 Task: Compare two washing machines on Flipkart.
Action: Mouse moved to (487, 266)
Screenshot: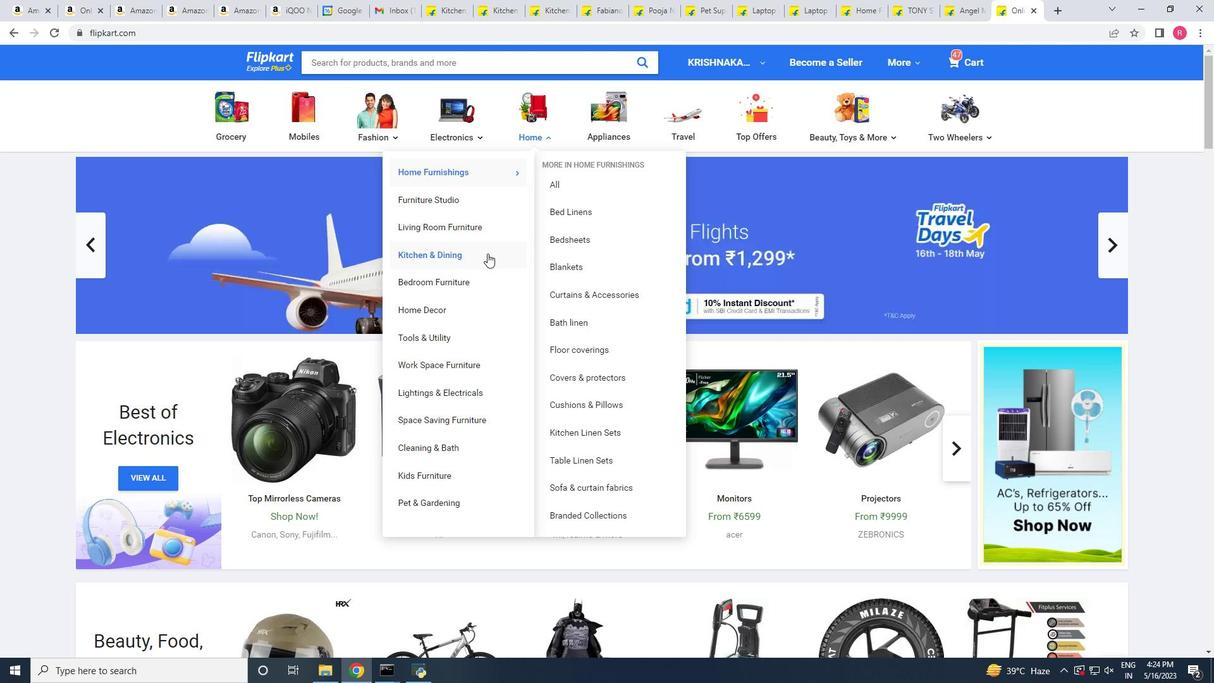 
Action: Mouse scrolled (487, 266) with delta (0, 0)
Screenshot: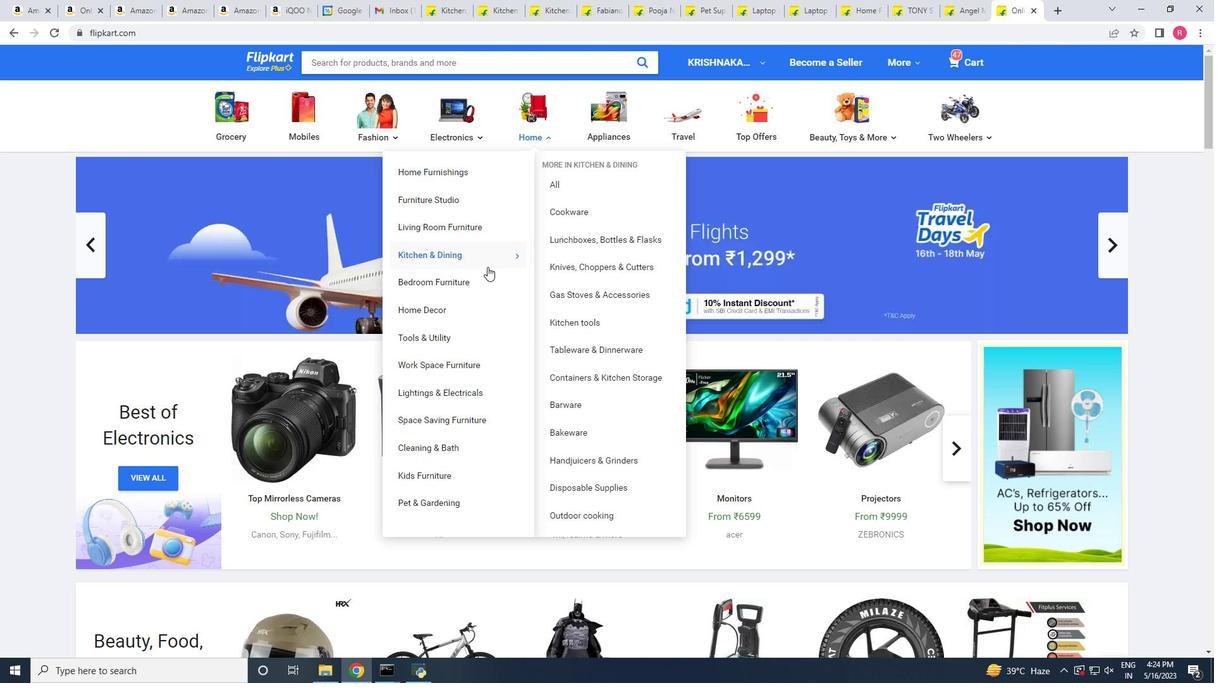 
Action: Mouse scrolled (487, 266) with delta (0, 0)
Screenshot: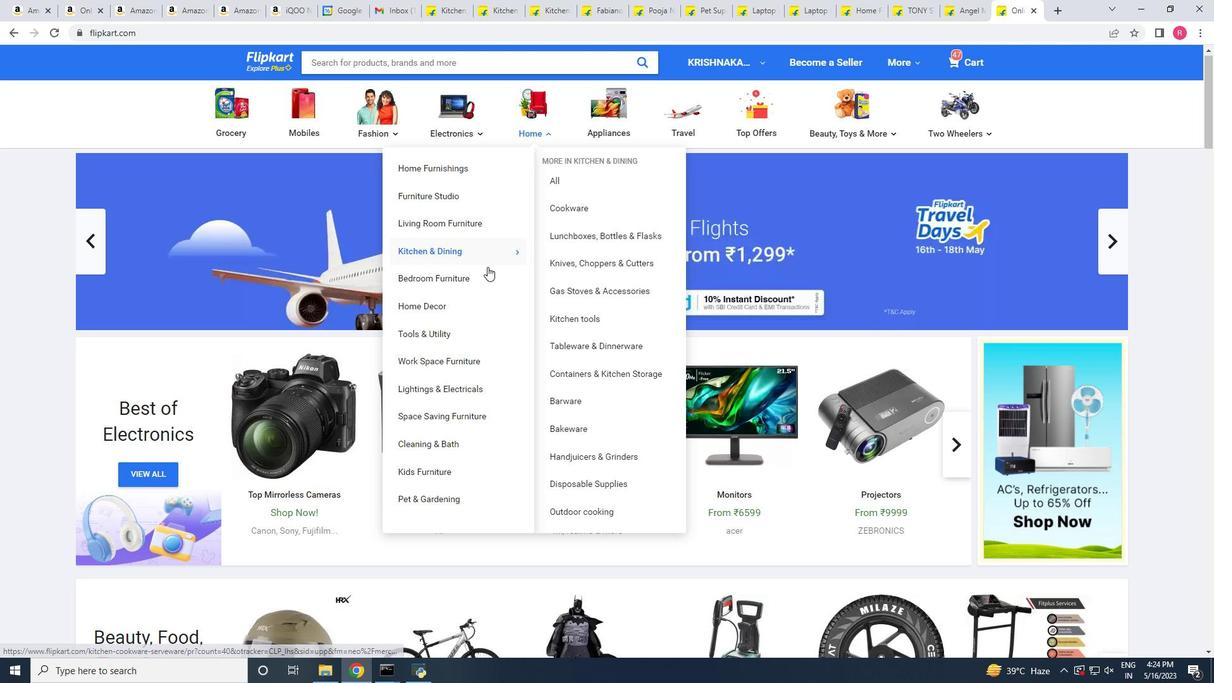 
Action: Mouse scrolled (487, 267) with delta (0, 0)
Screenshot: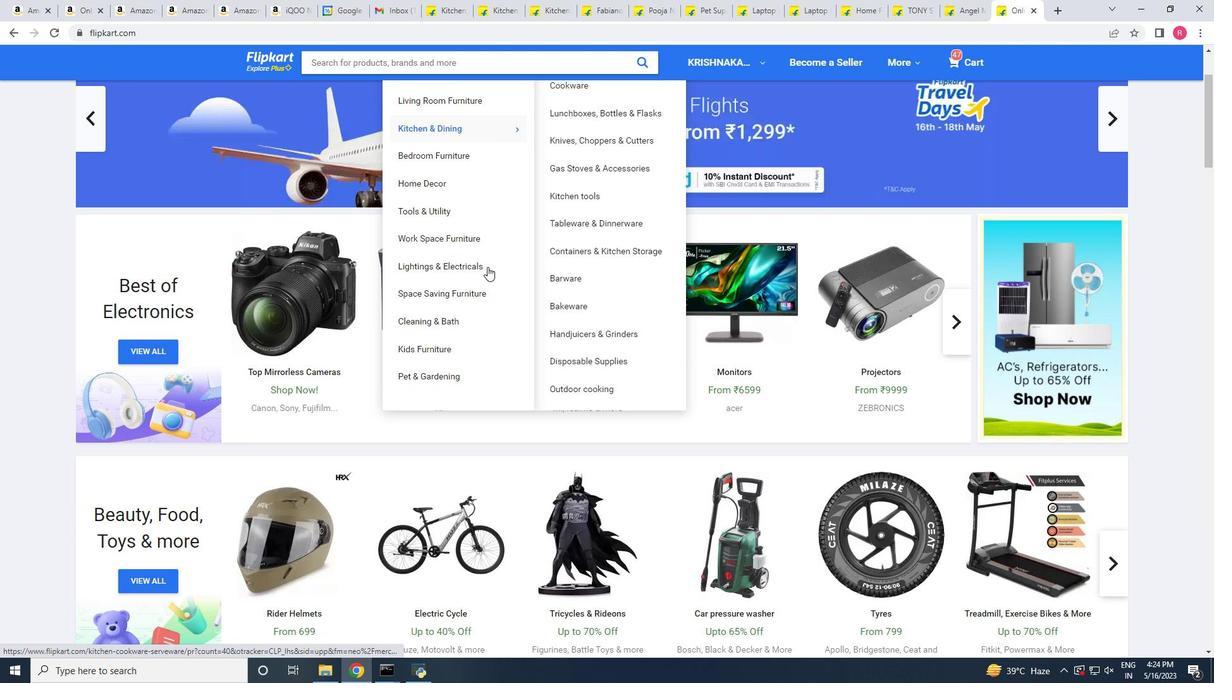 
Action: Mouse scrolled (487, 267) with delta (0, 0)
Screenshot: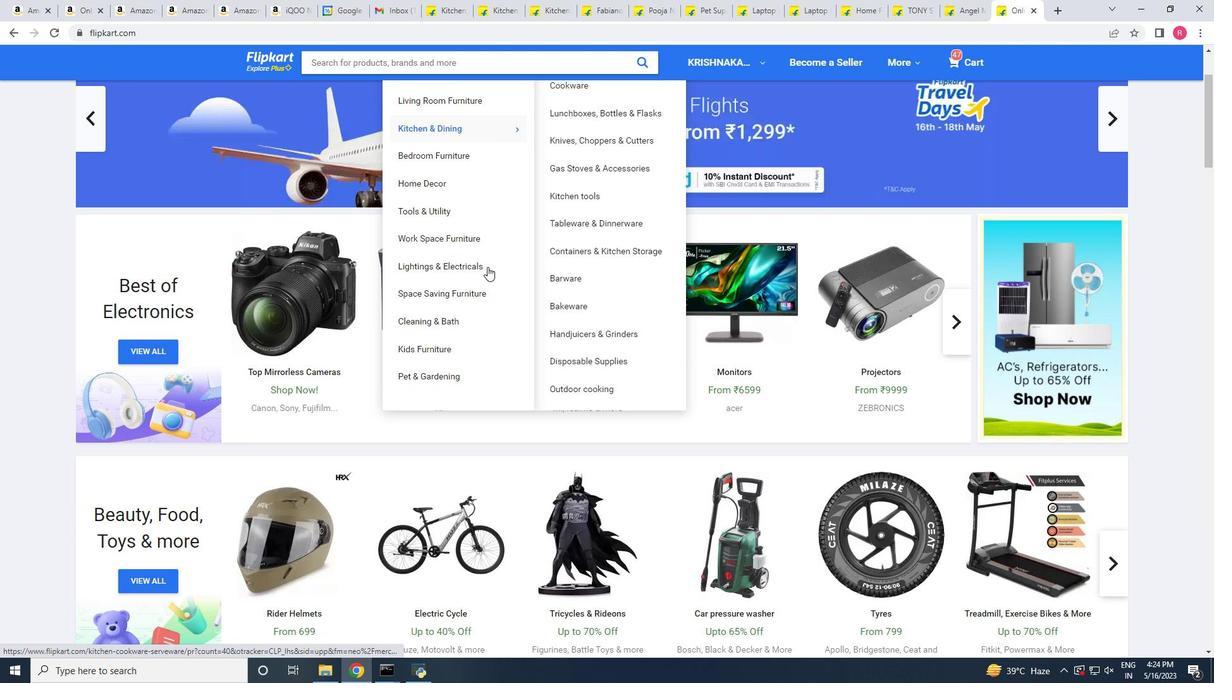 
Action: Mouse scrolled (487, 267) with delta (0, 0)
Screenshot: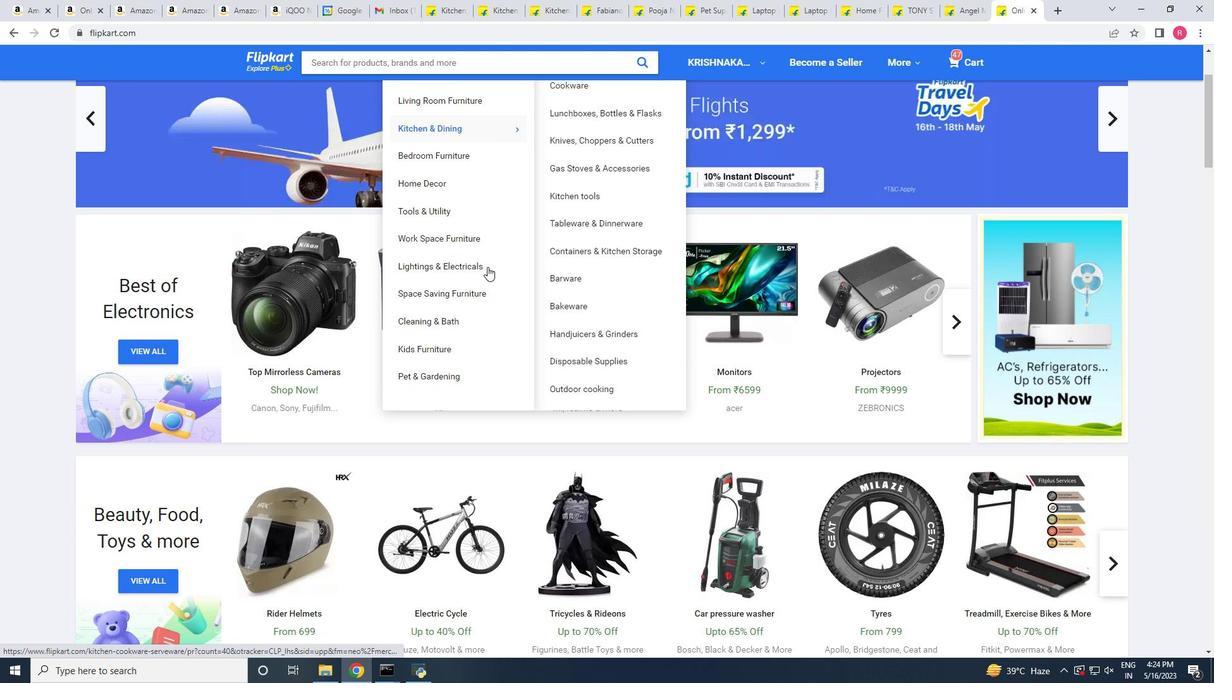 
Action: Mouse scrolled (487, 267) with delta (0, 0)
Screenshot: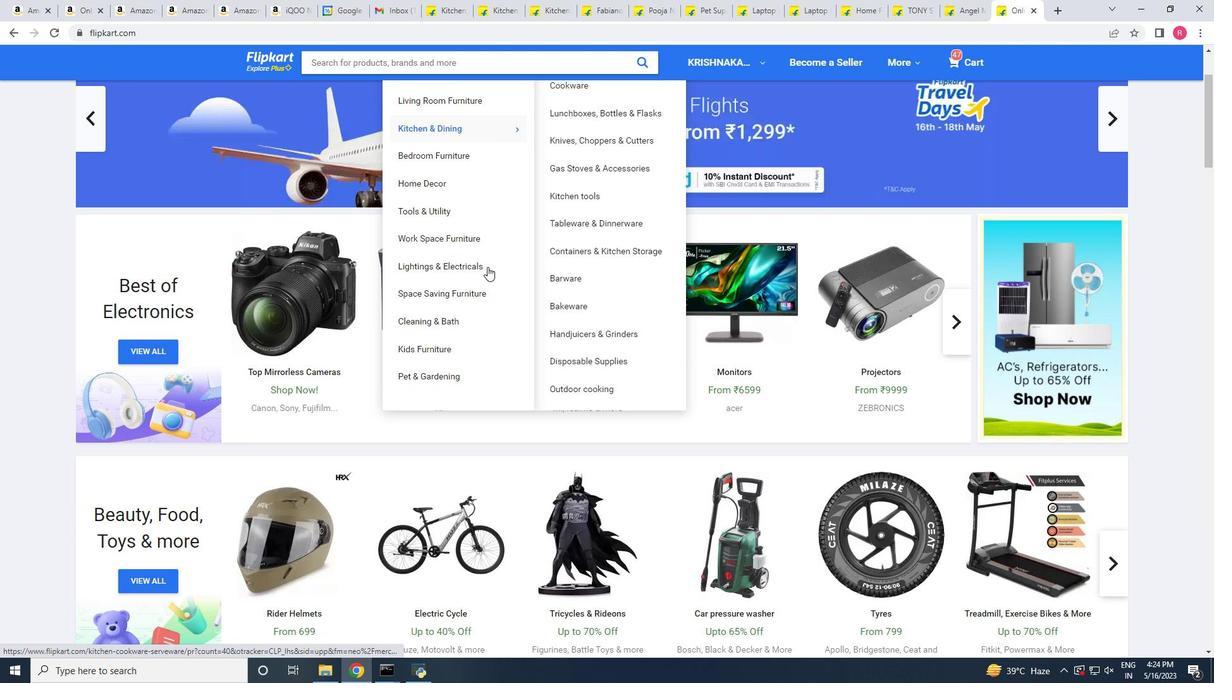 
Action: Mouse scrolled (487, 267) with delta (0, 0)
Screenshot: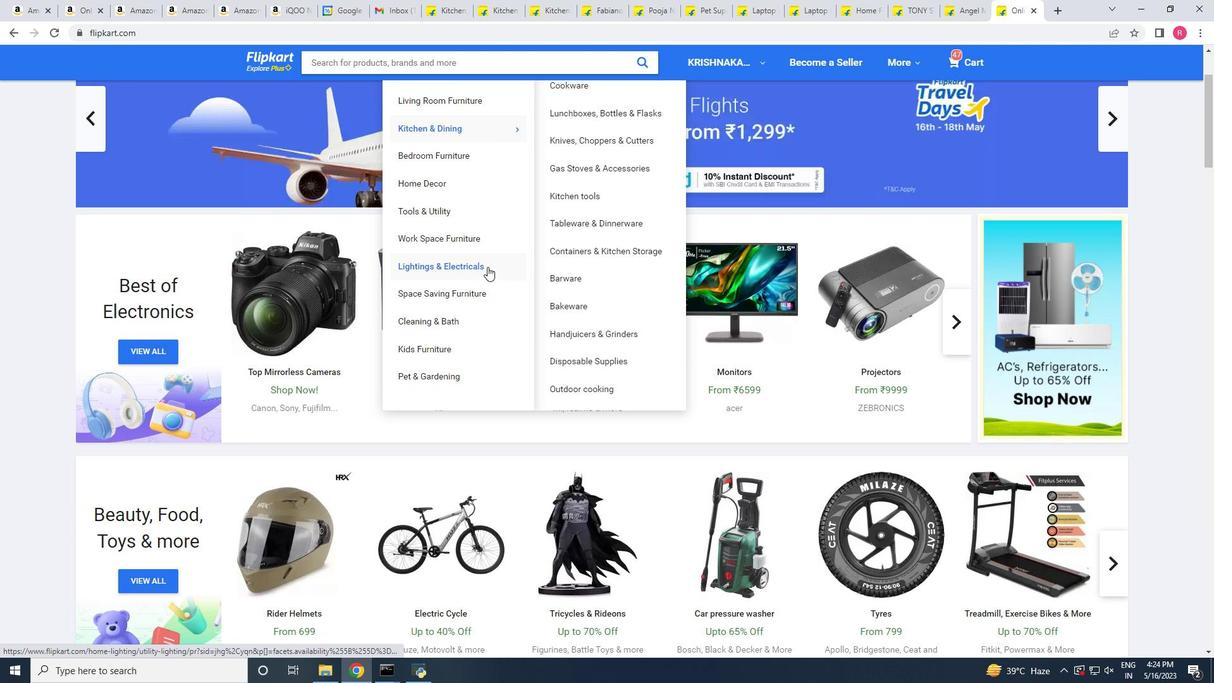 
Action: Mouse moved to (438, 72)
Screenshot: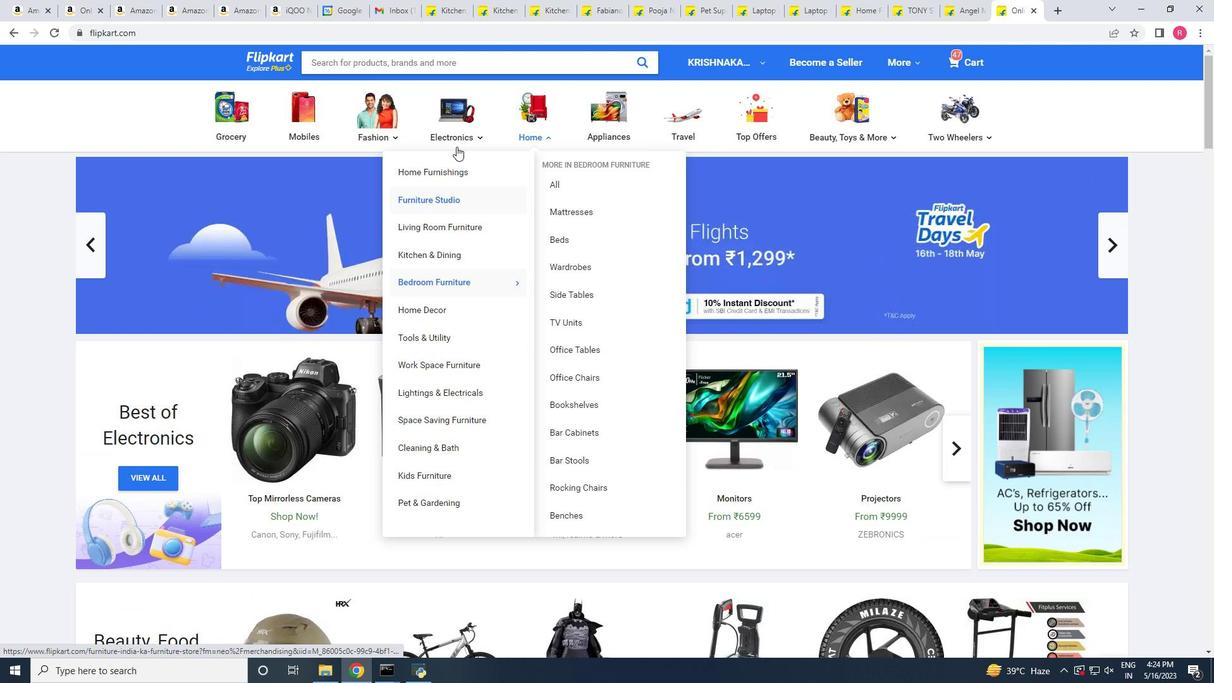 
Action: Mouse pressed left at (438, 72)
Screenshot: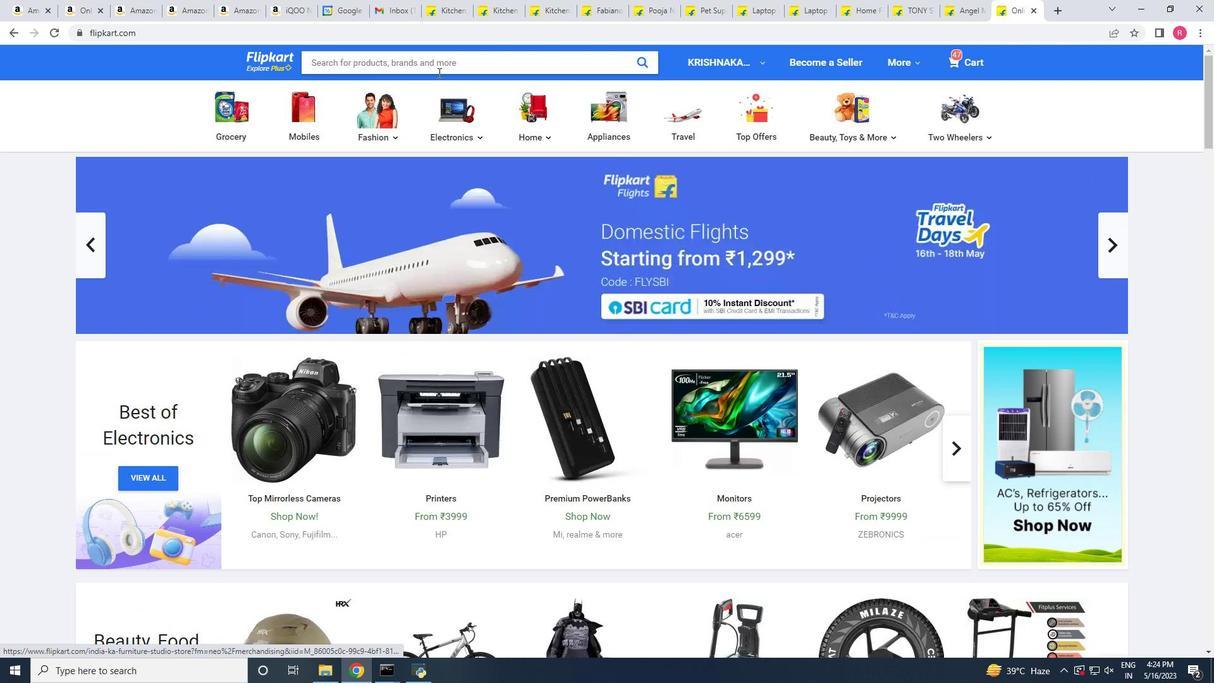 
Action: Key pressed home<Key.space>applia
Screenshot: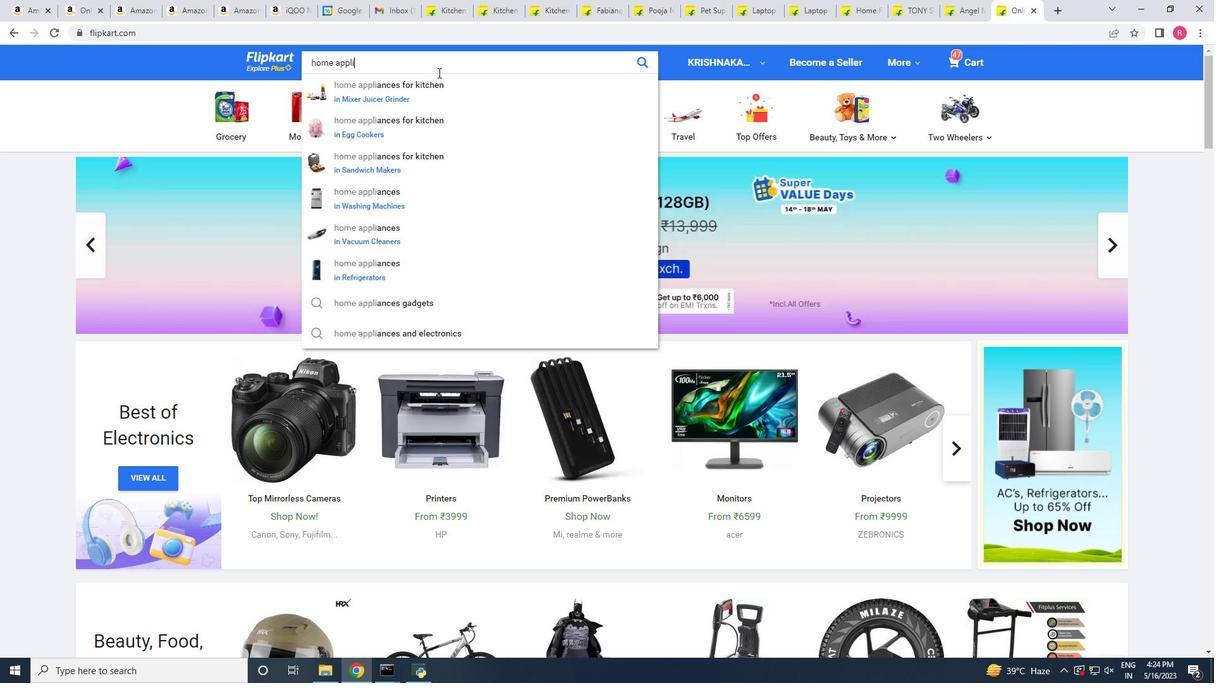 
Action: Mouse moved to (386, 191)
Screenshot: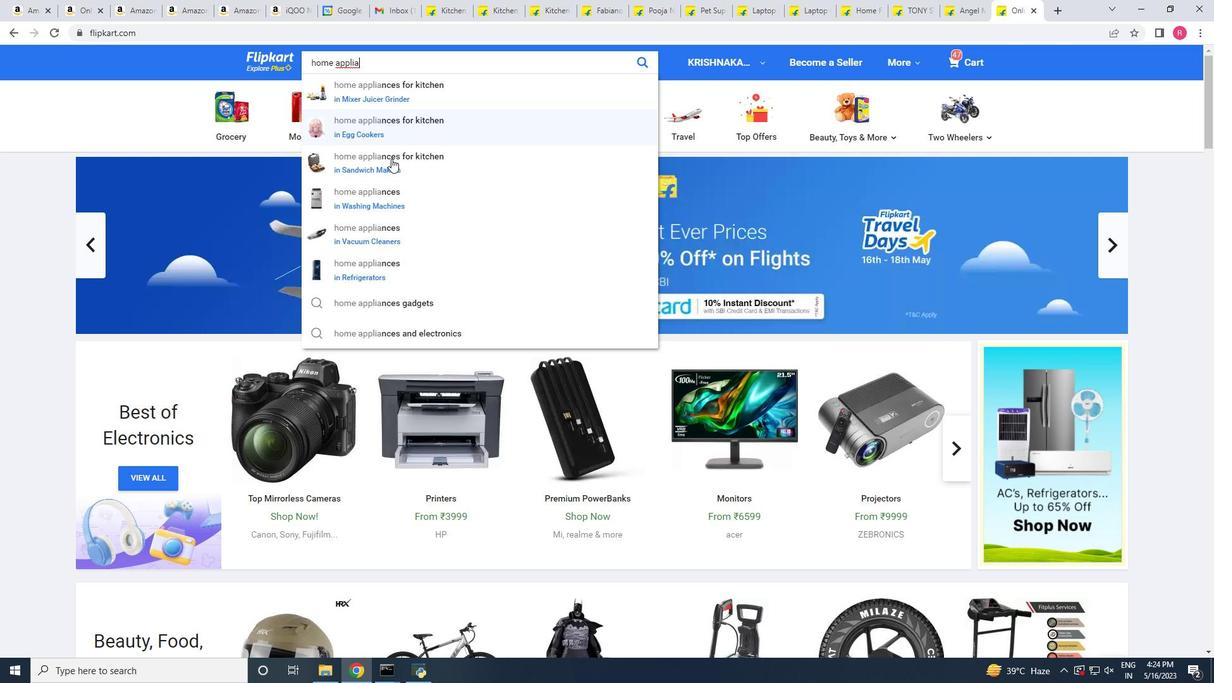 
Action: Mouse pressed left at (386, 191)
Screenshot: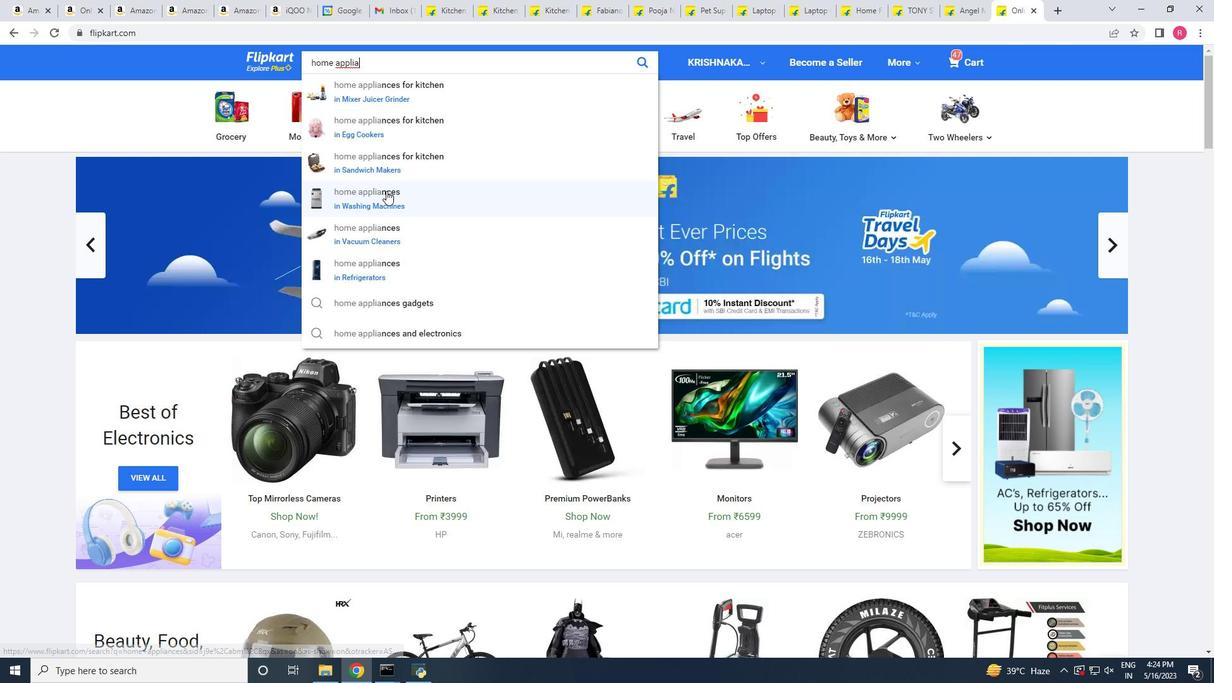 
Action: Mouse moved to (275, 326)
Screenshot: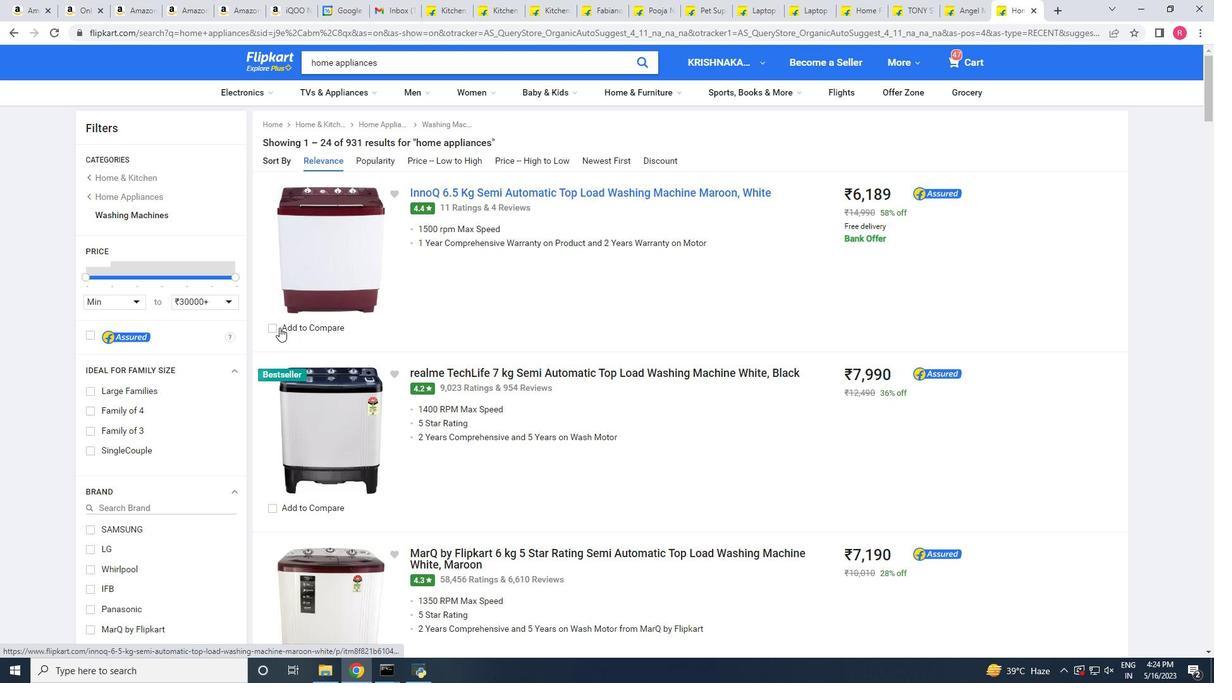 
Action: Mouse pressed left at (275, 326)
Screenshot: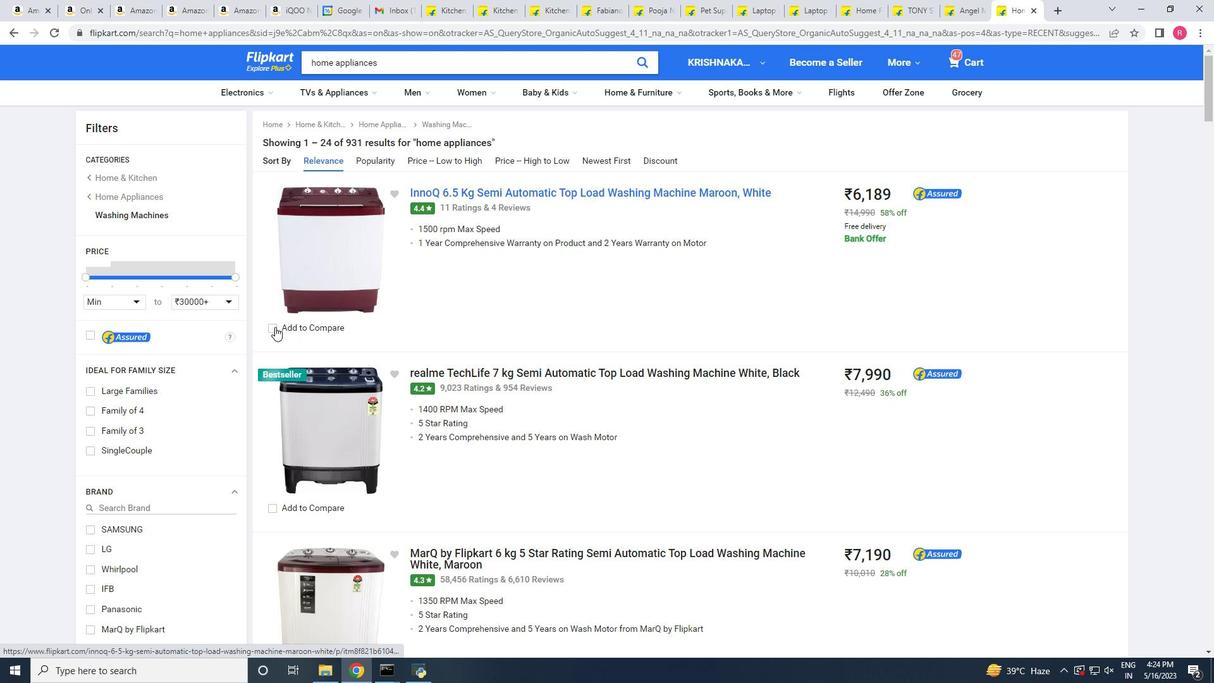 
Action: Mouse moved to (274, 326)
Screenshot: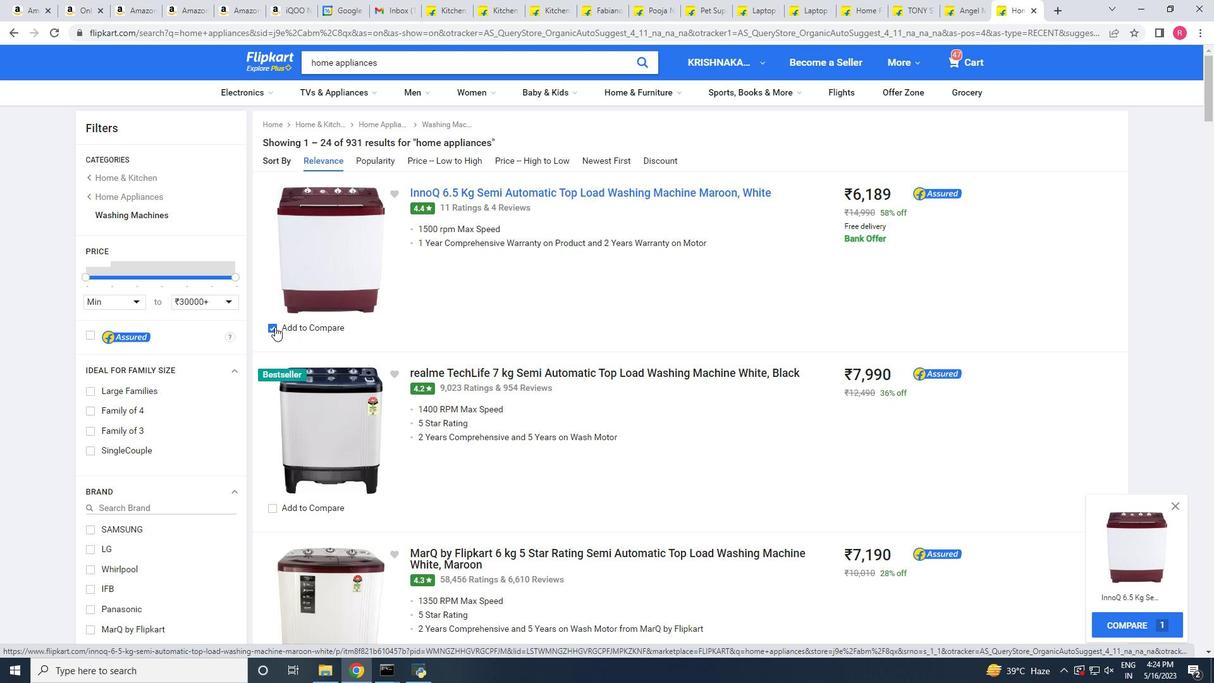 
Action: Mouse pressed left at (274, 326)
Screenshot: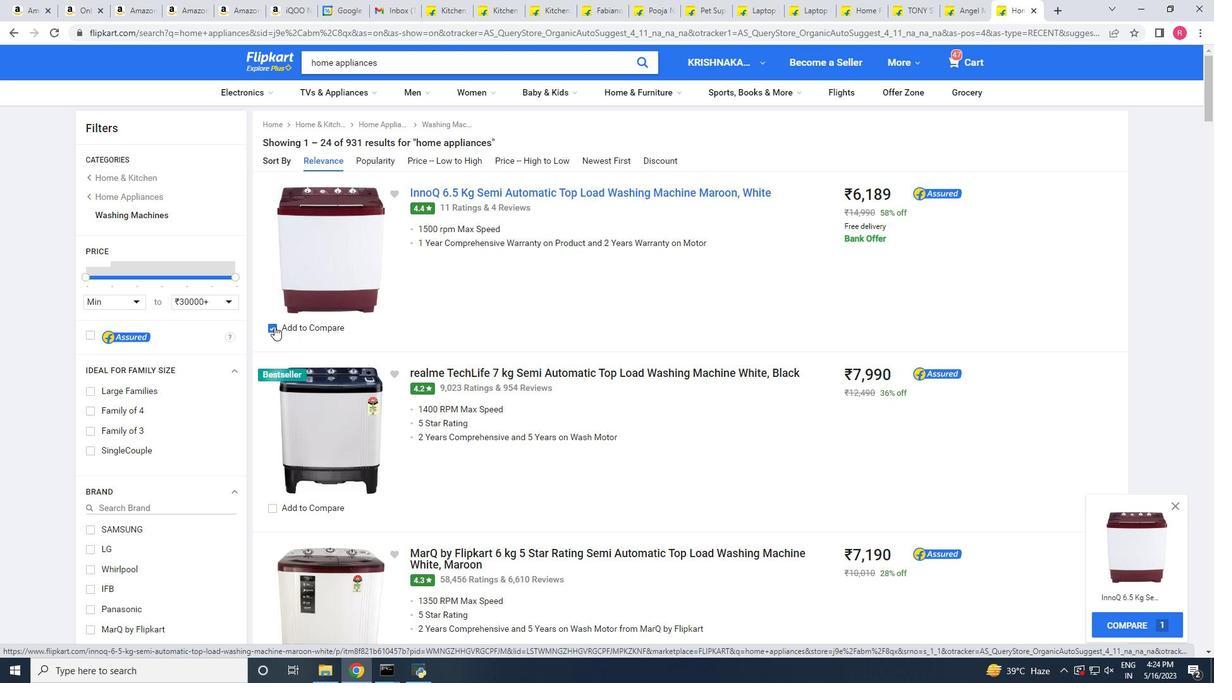 
Action: Mouse moved to (547, 279)
Screenshot: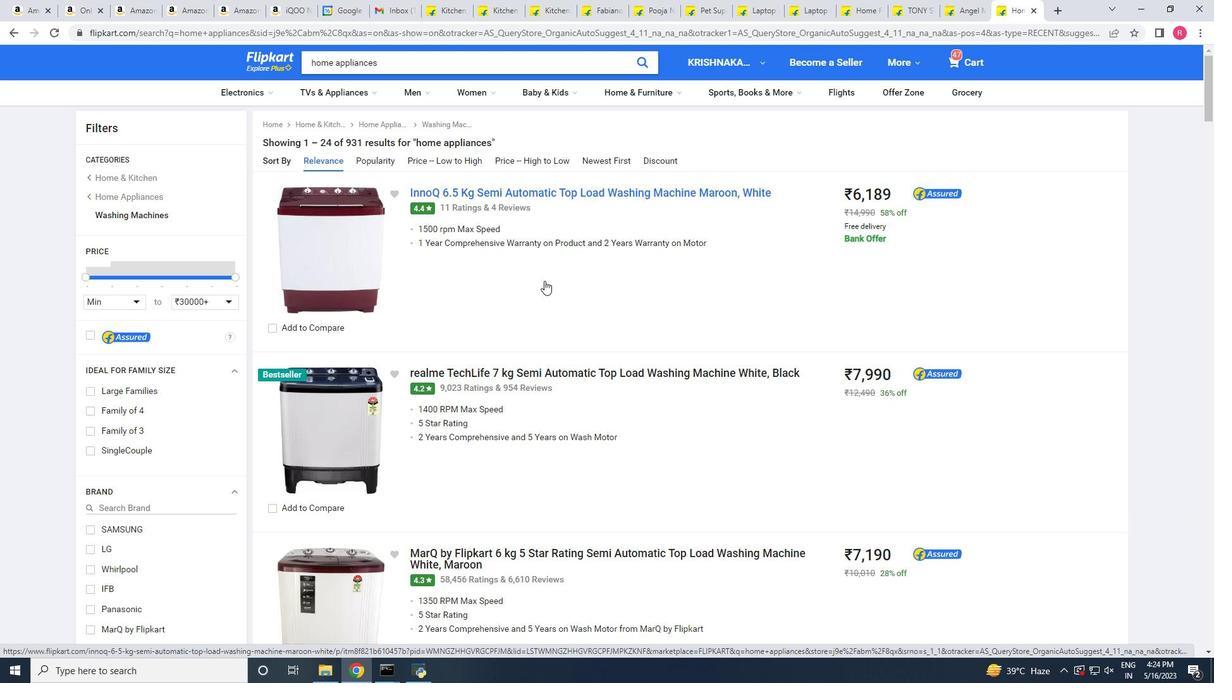 
Action: Mouse scrolled (547, 278) with delta (0, 0)
Screenshot: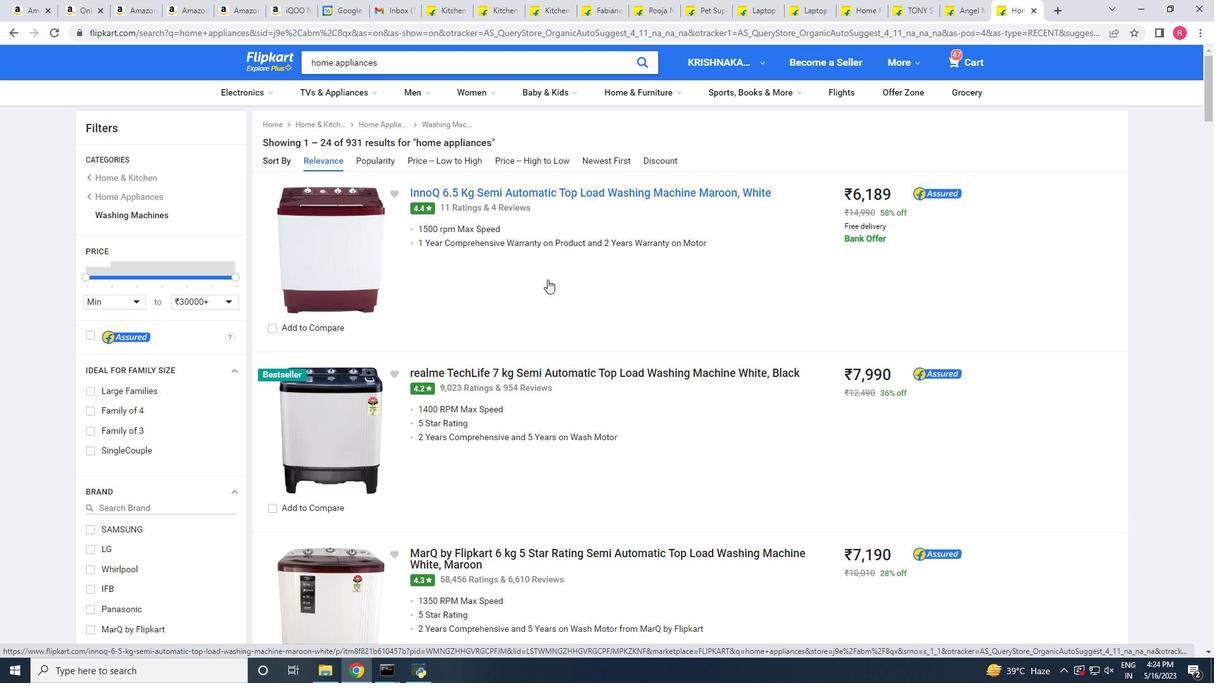 
Action: Mouse scrolled (547, 278) with delta (0, 0)
Screenshot: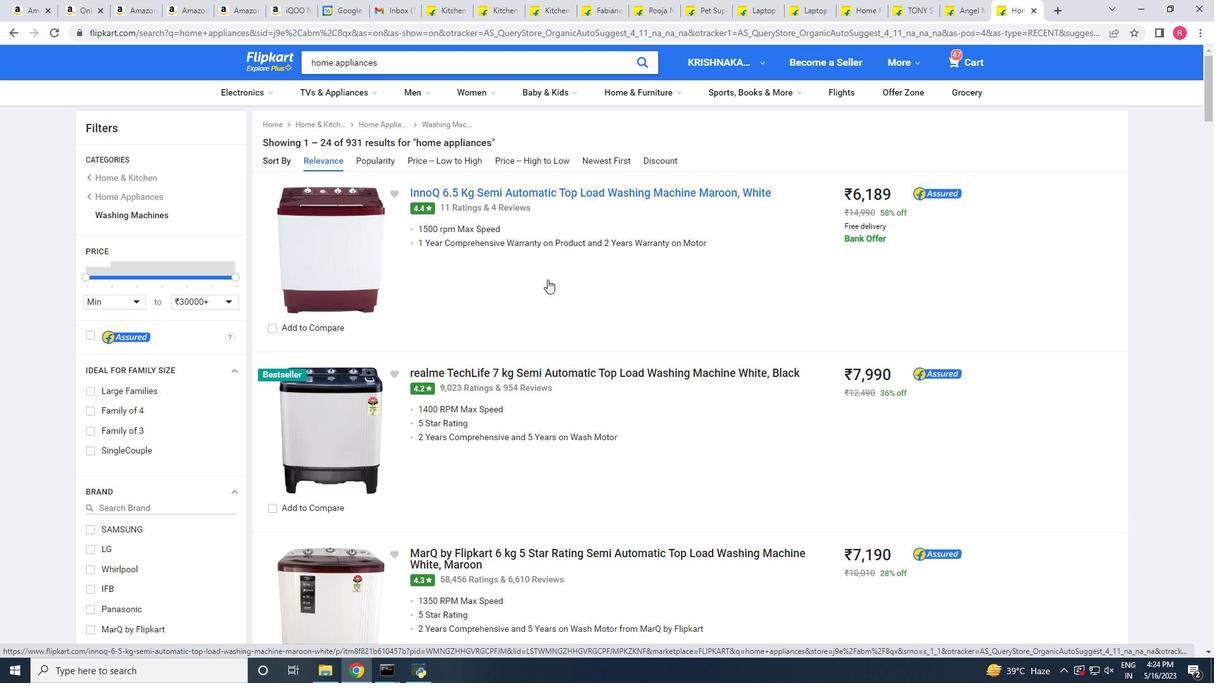 
Action: Mouse moved to (548, 278)
Screenshot: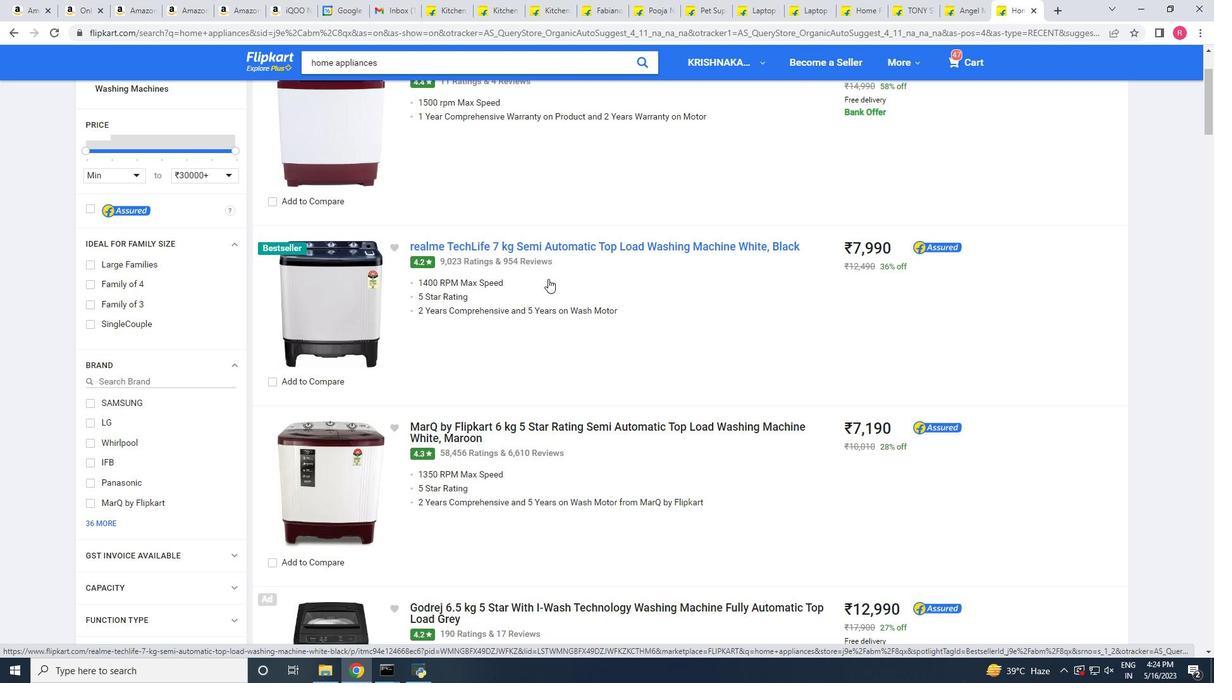 
Action: Mouse scrolled (548, 278) with delta (0, 0)
Screenshot: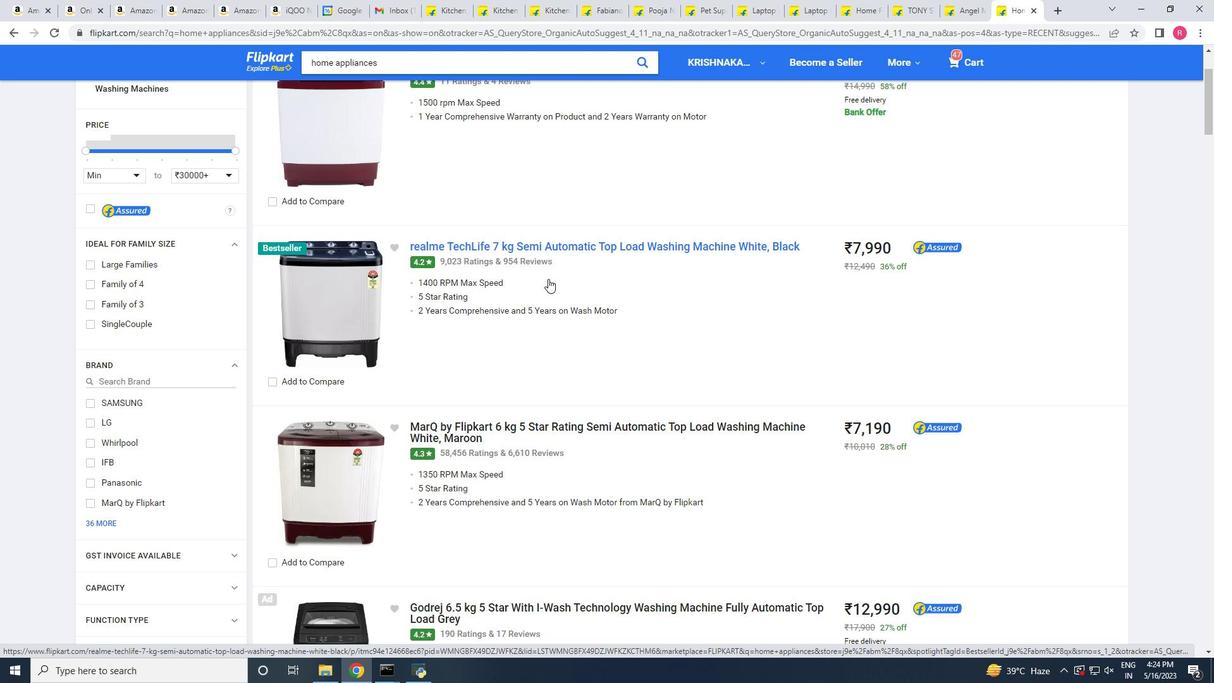
Action: Mouse moved to (546, 258)
Screenshot: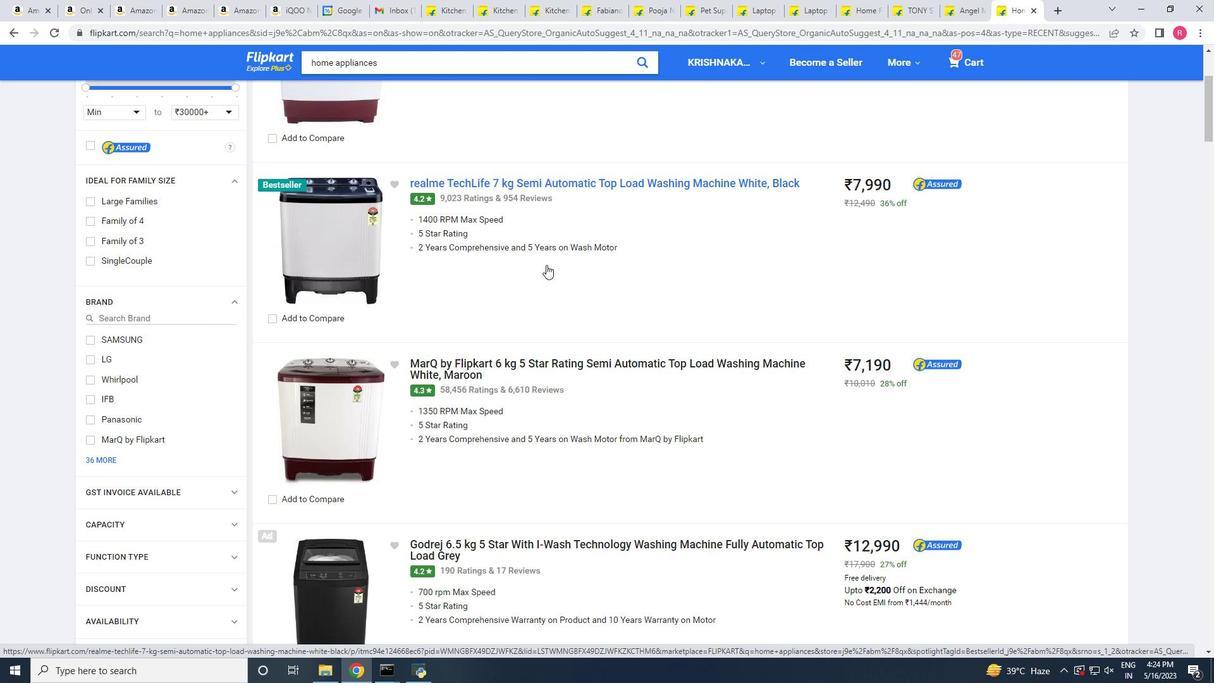 
Action: Mouse scrolled (546, 258) with delta (0, 0)
Screenshot: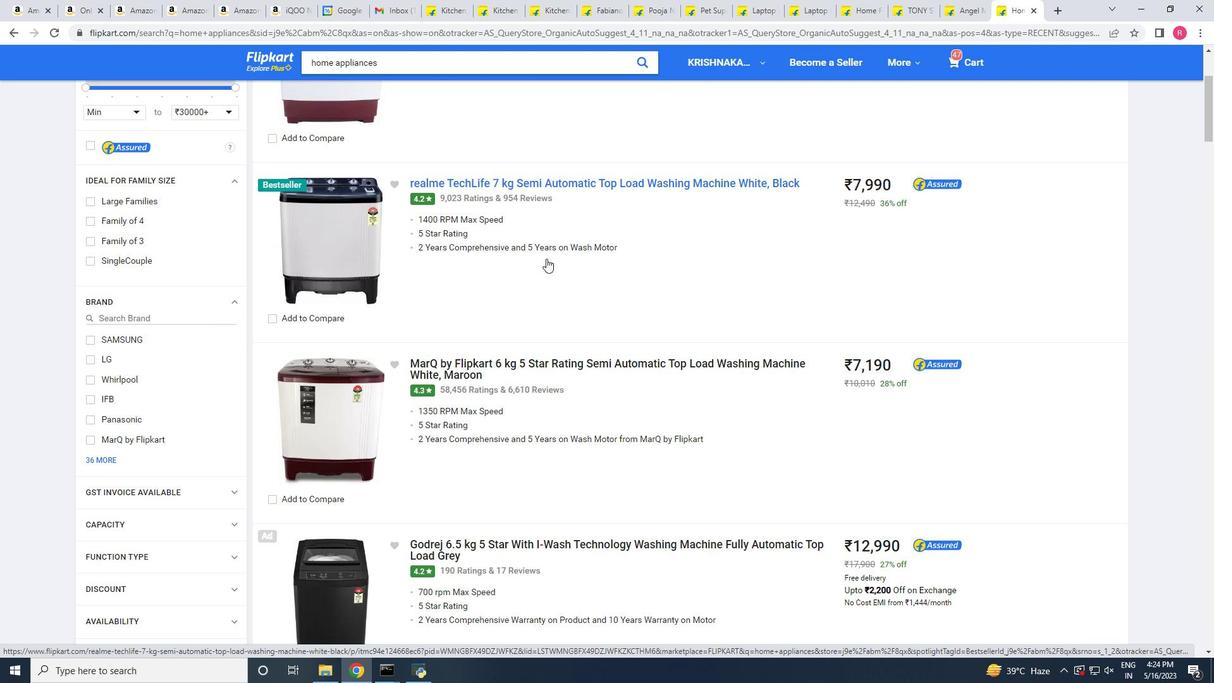 
Action: Mouse moved to (275, 252)
Screenshot: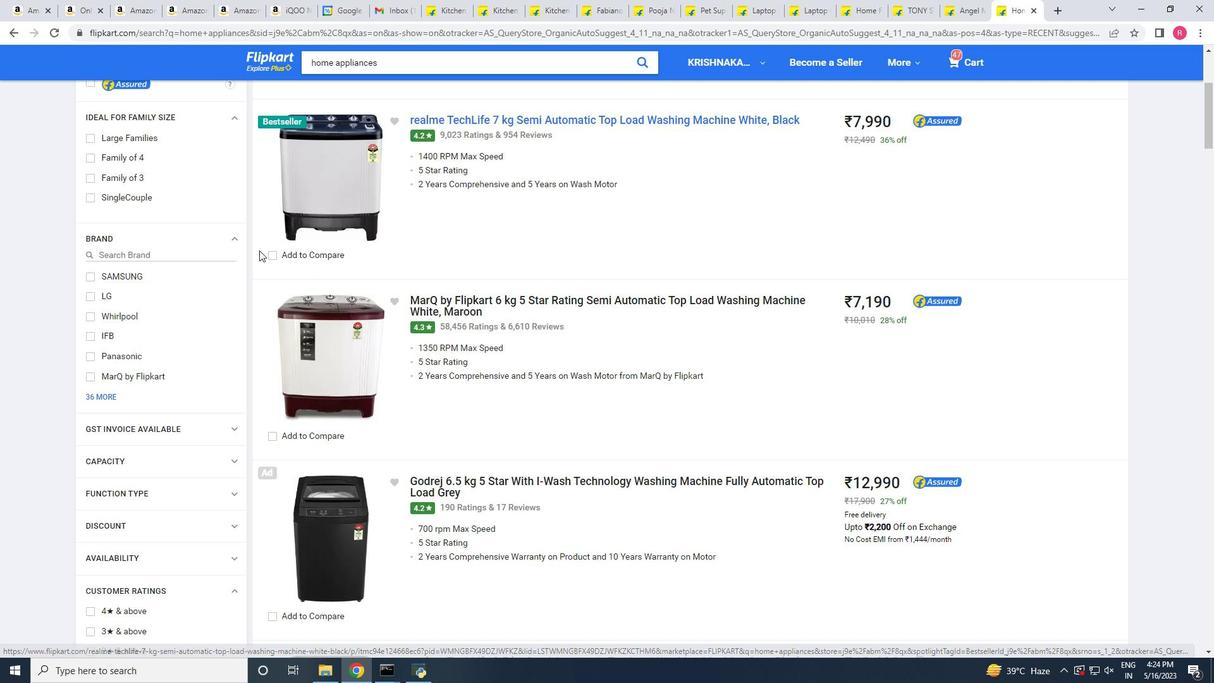 
Action: Mouse pressed left at (275, 252)
Screenshot: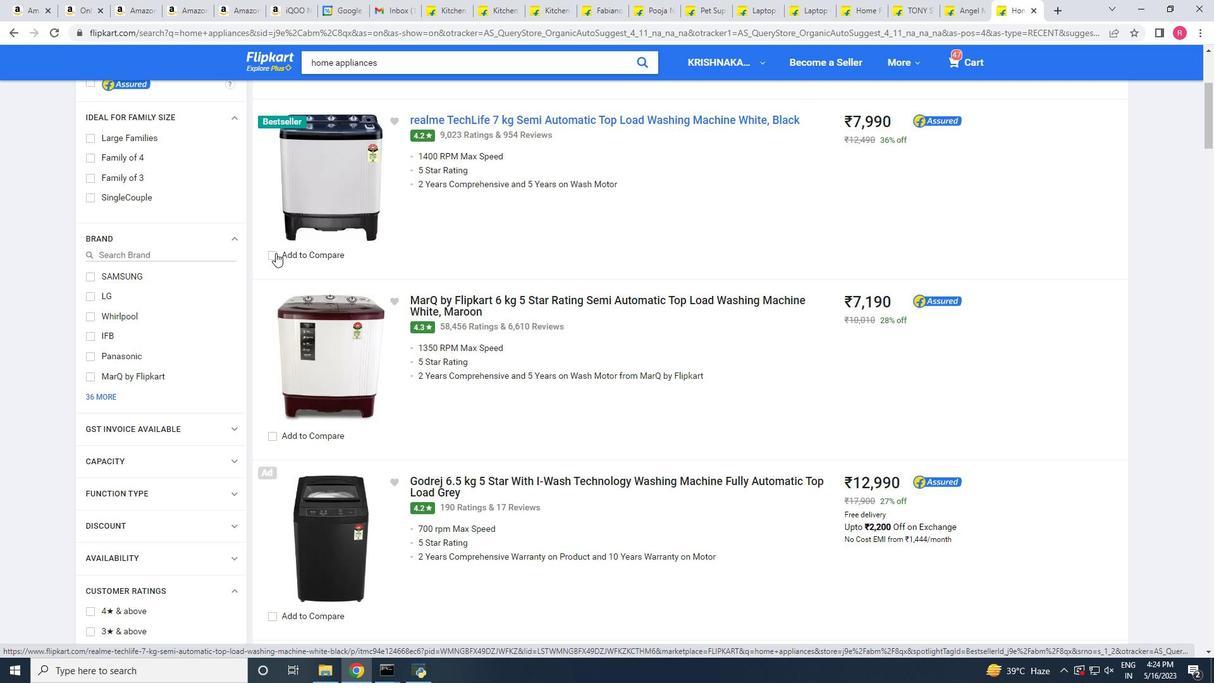 
Action: Mouse moved to (269, 436)
Screenshot: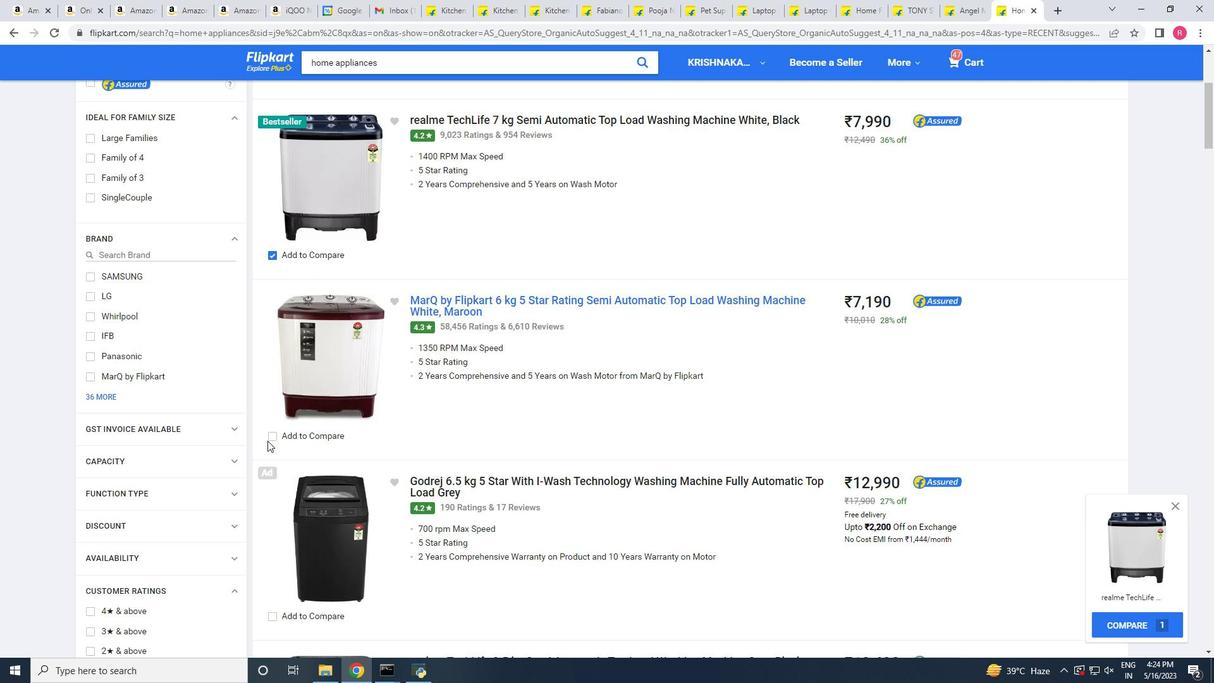 
Action: Mouse pressed left at (269, 436)
Screenshot: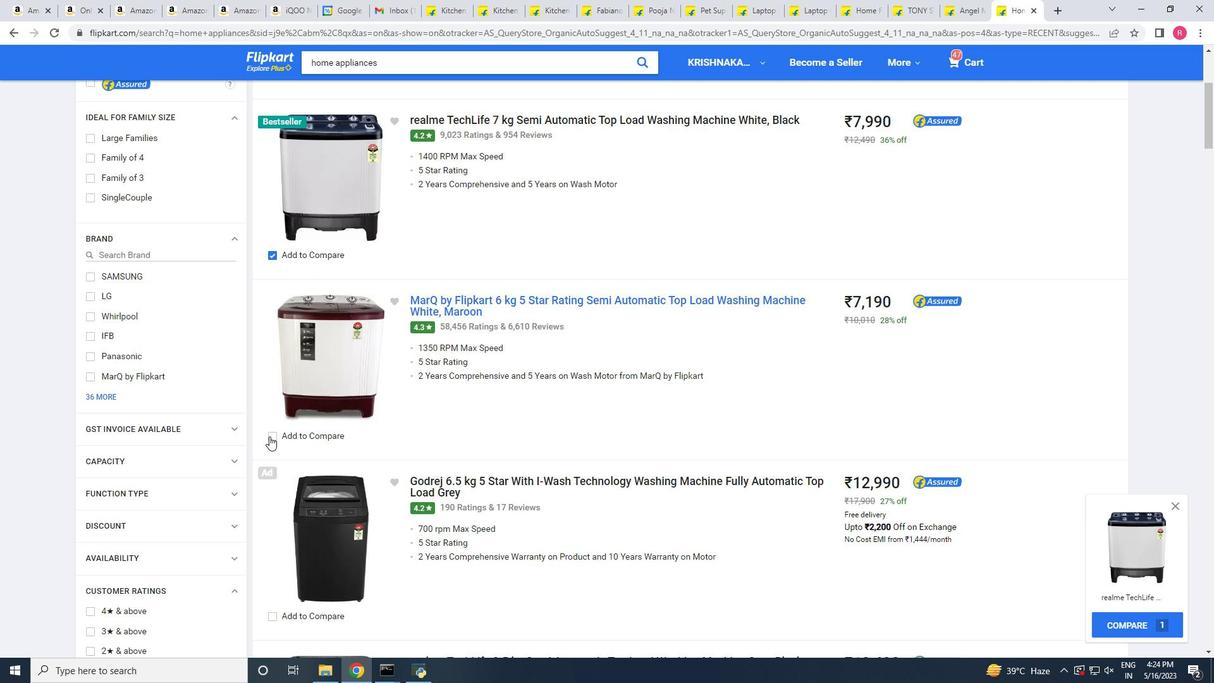 
Action: Mouse moved to (1144, 629)
Screenshot: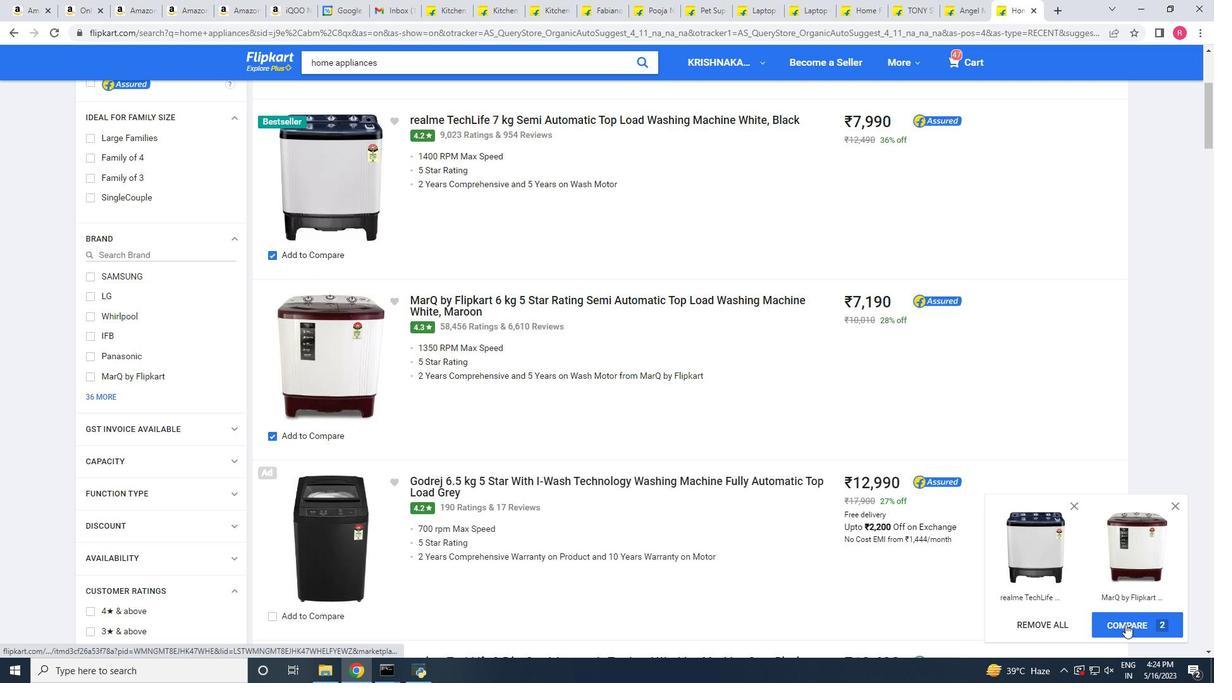 
Action: Mouse pressed left at (1144, 629)
Screenshot: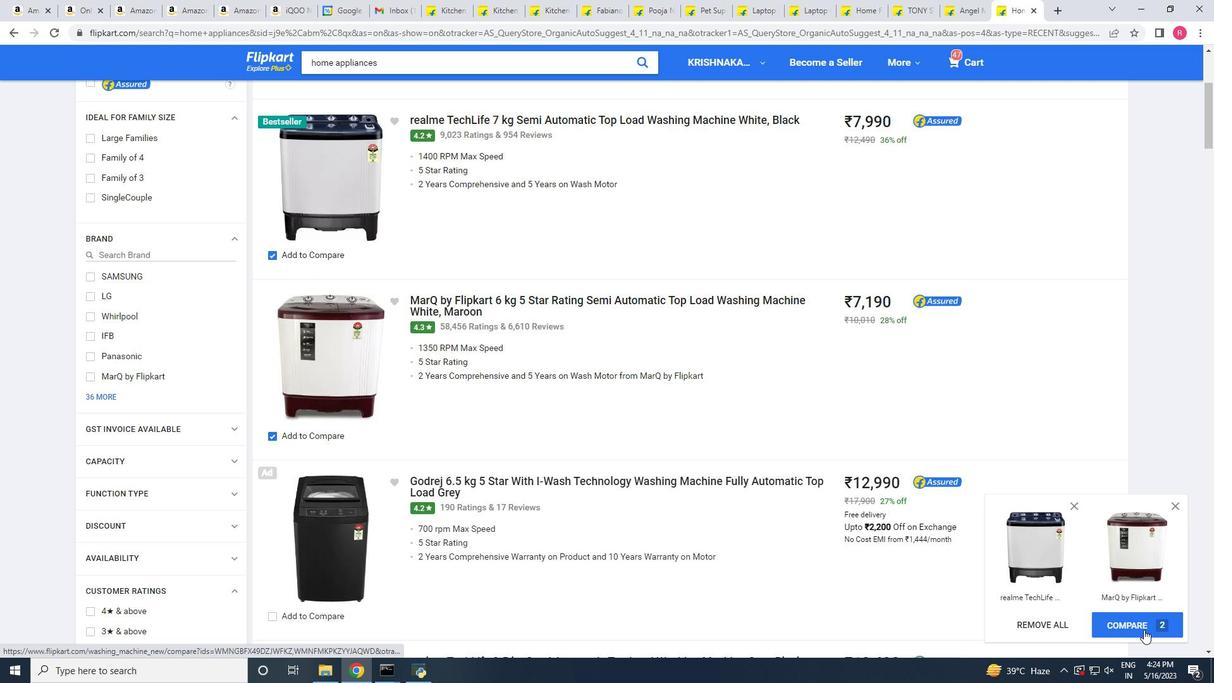 
Action: Mouse moved to (528, 377)
Screenshot: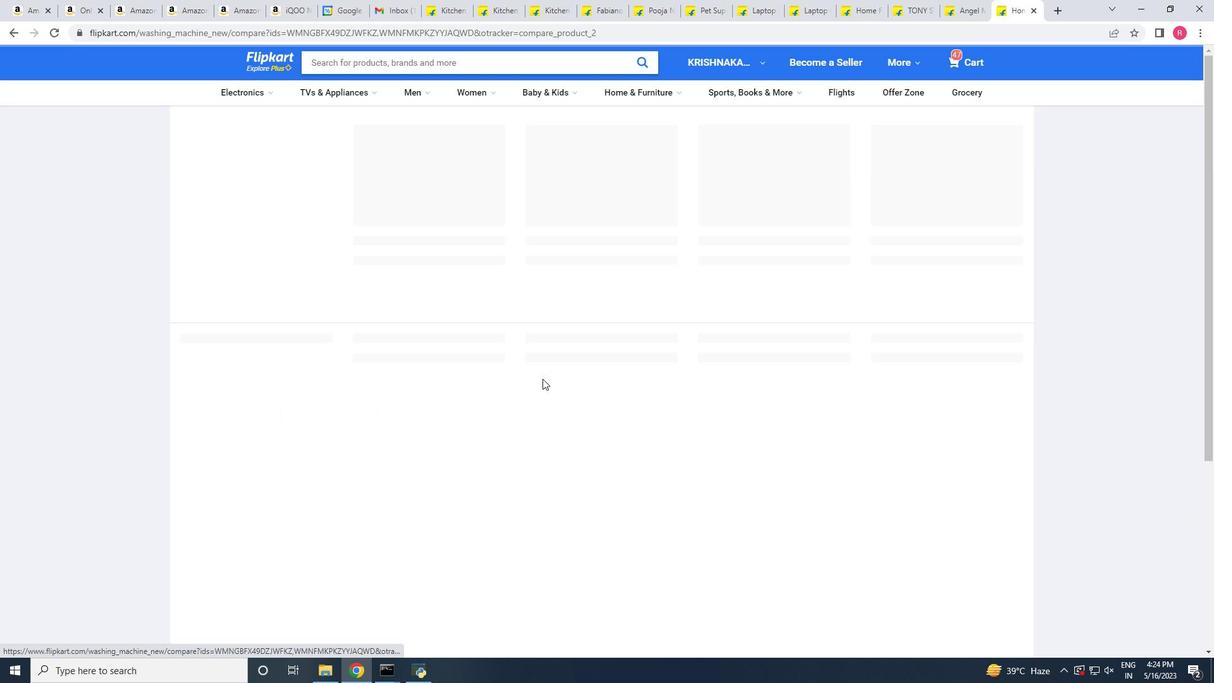 
Action: Mouse scrolled (528, 378) with delta (0, 0)
Screenshot: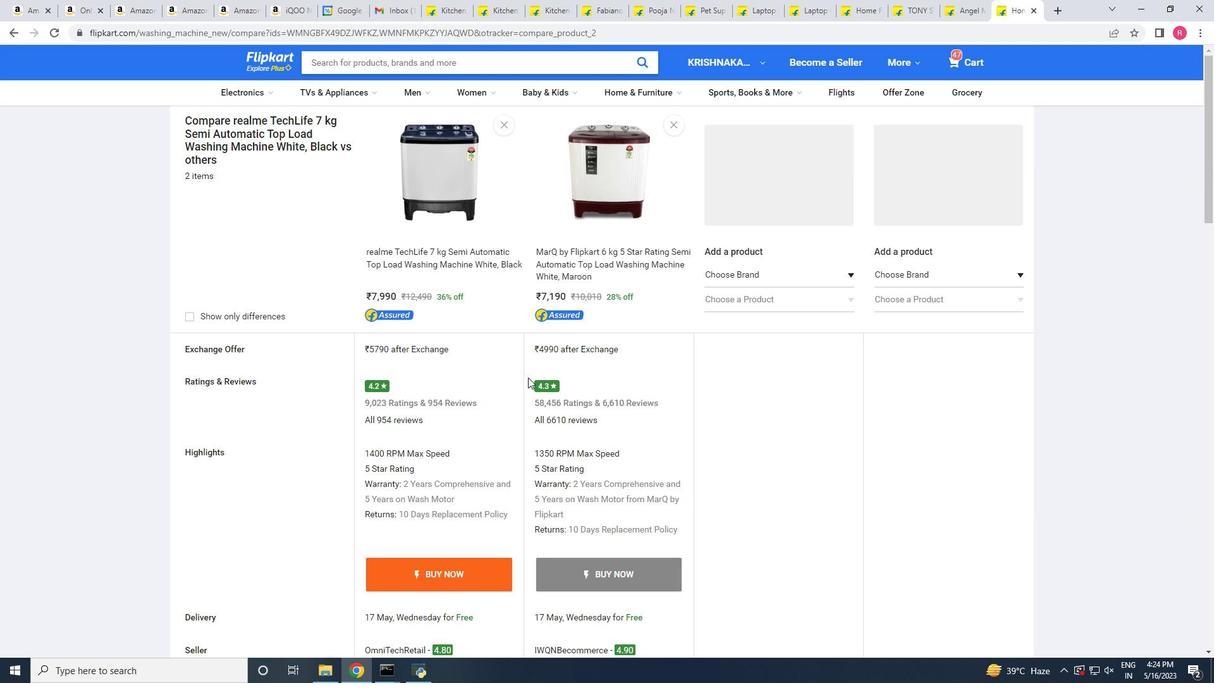 
Action: Mouse scrolled (528, 378) with delta (0, 0)
Screenshot: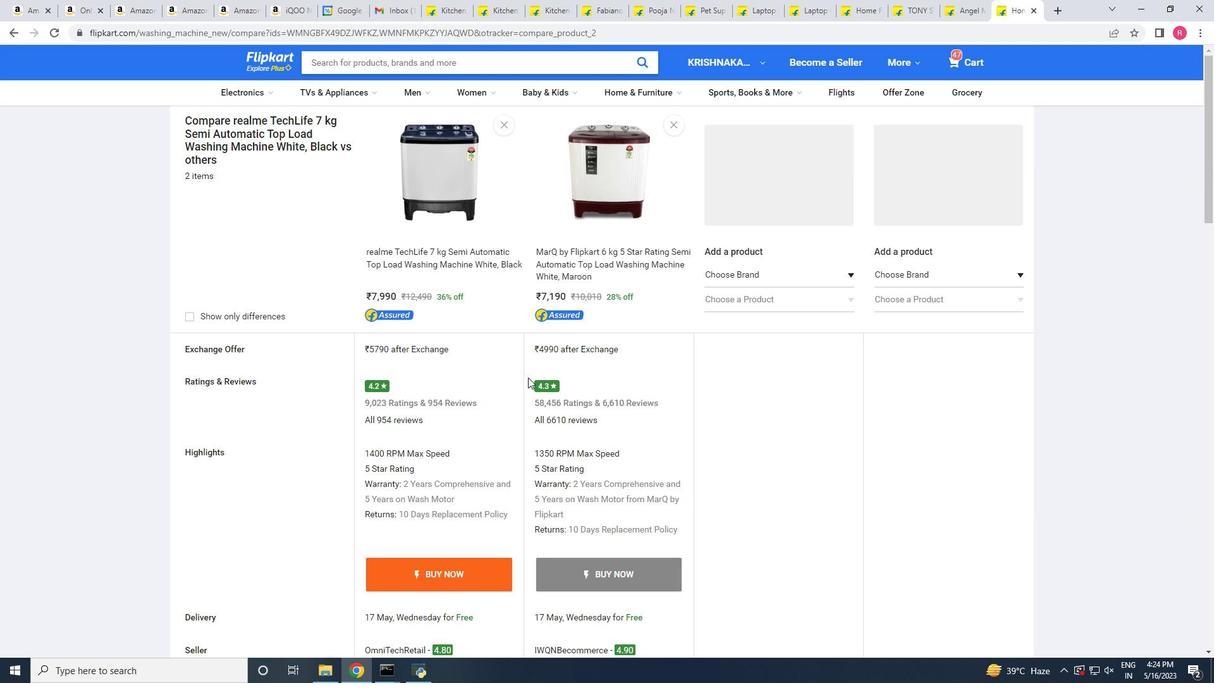 
Action: Mouse scrolled (528, 378) with delta (0, 0)
Screenshot: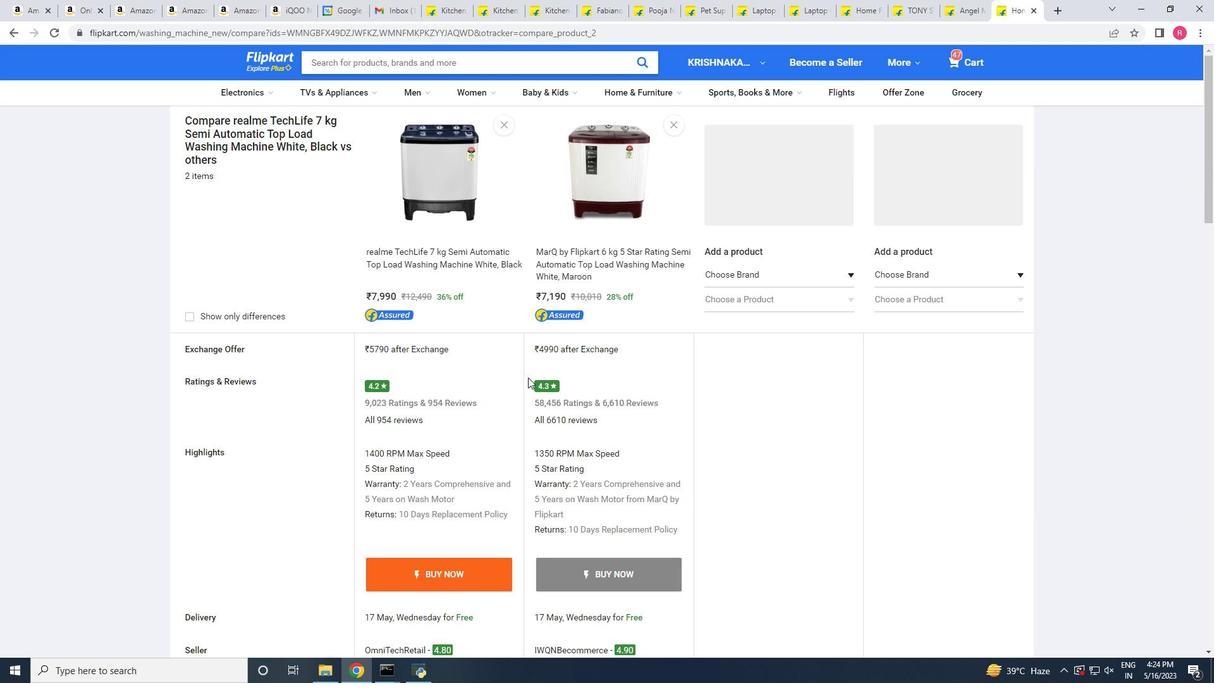 
Action: Mouse scrolled (528, 378) with delta (0, 0)
Screenshot: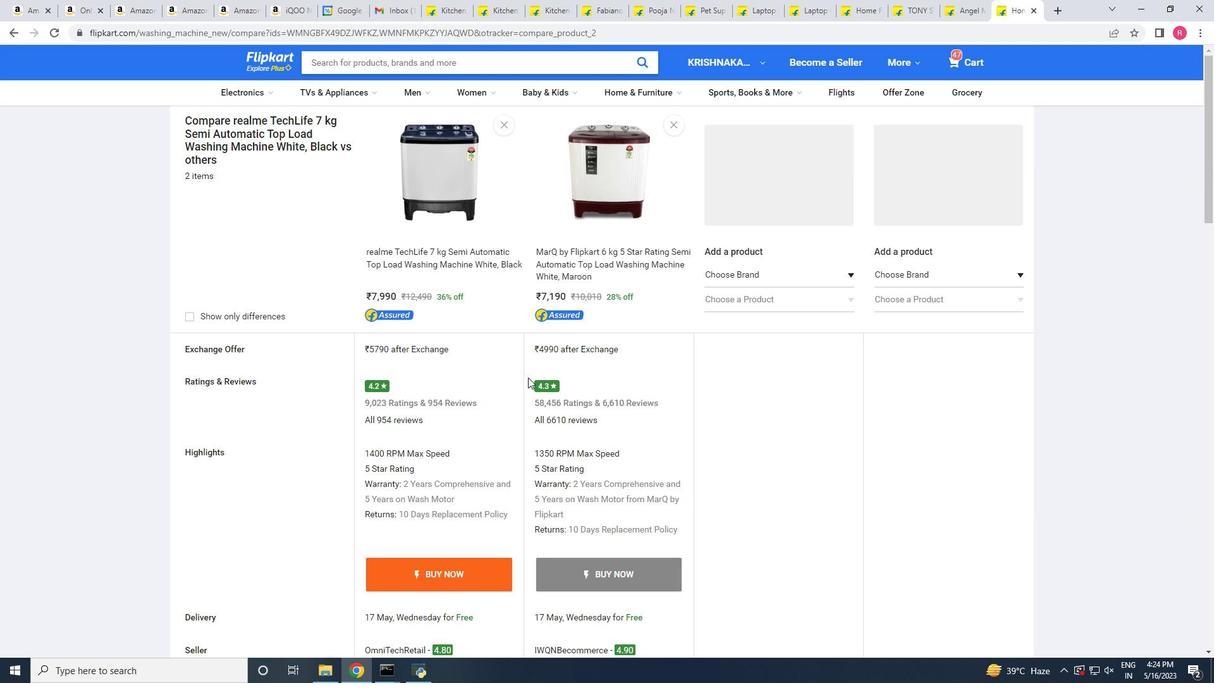 
Action: Mouse moved to (266, 68)
Screenshot: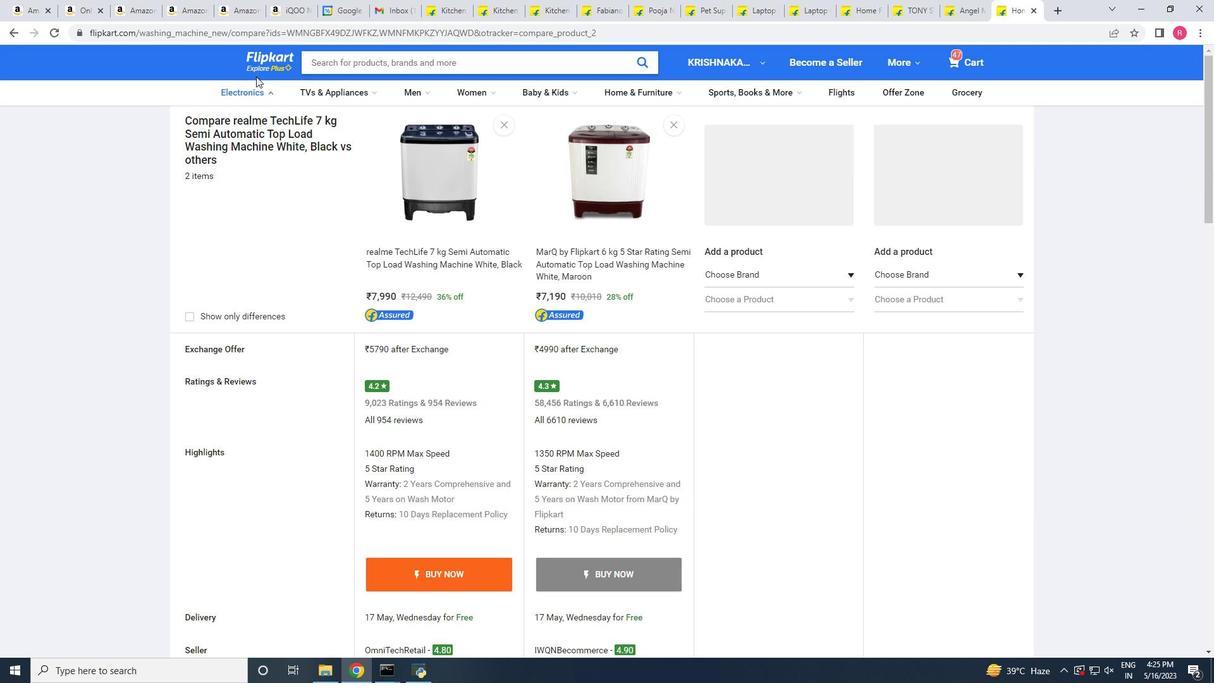 
Action: Mouse pressed left at (266, 68)
Screenshot: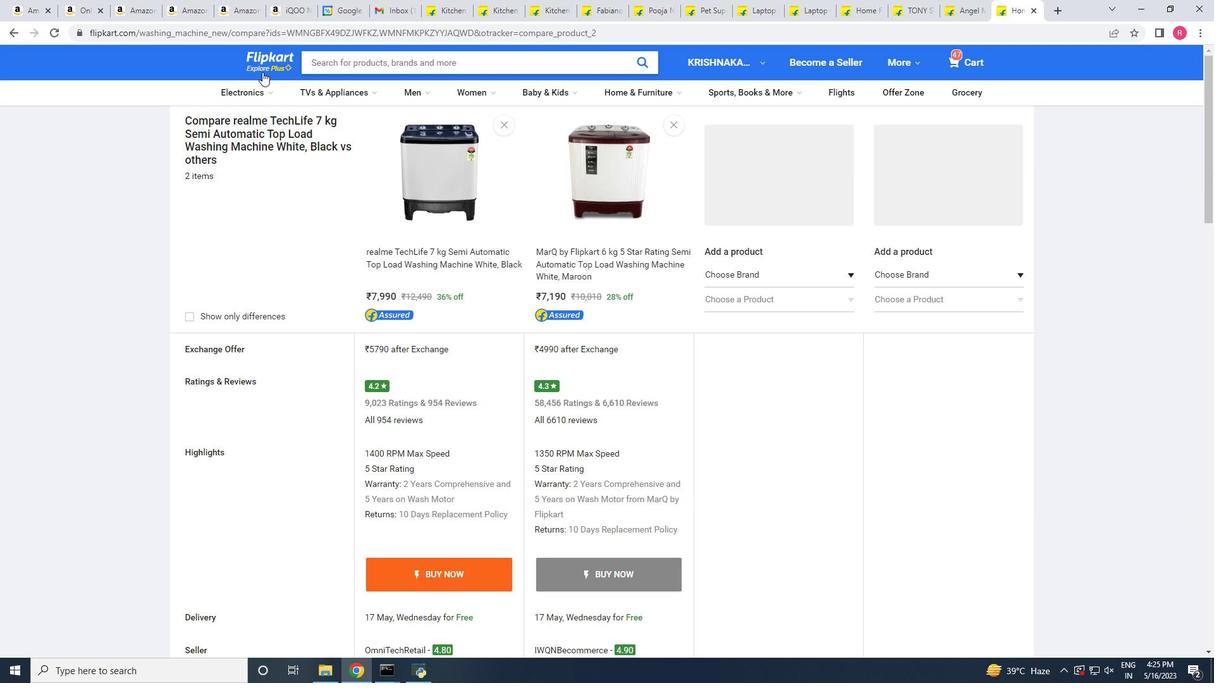 
Action: Mouse moved to (270, 68)
Screenshot: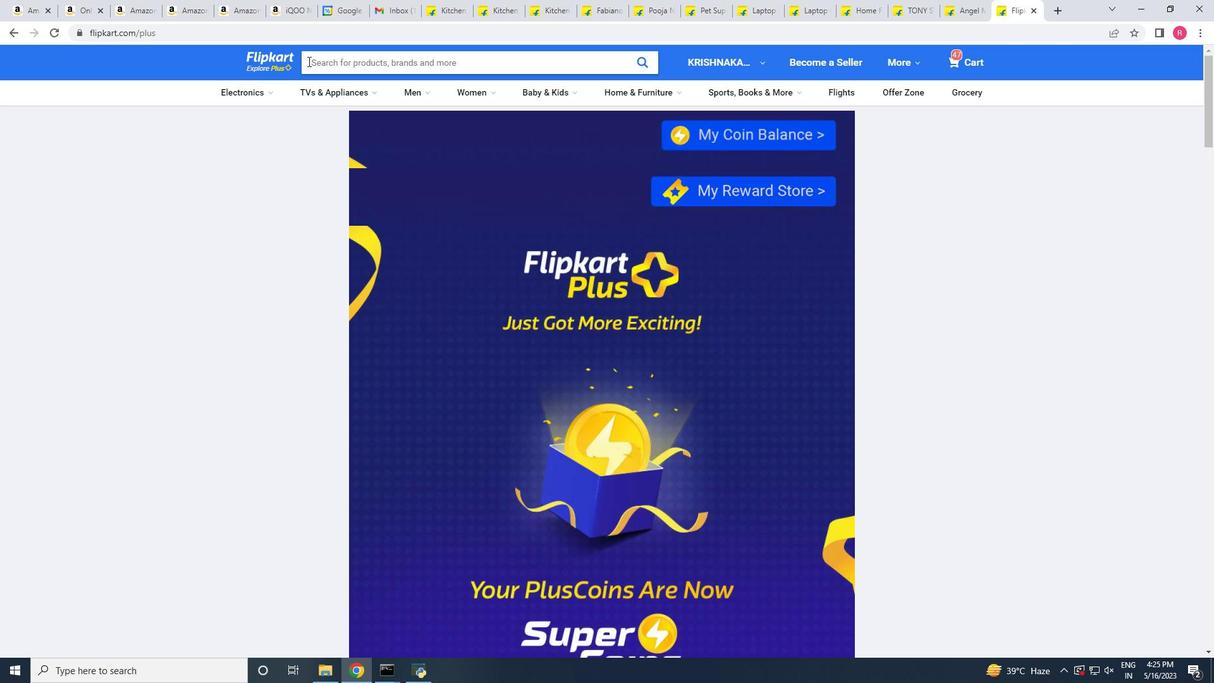 
Action: Mouse pressed left at (270, 68)
Screenshot: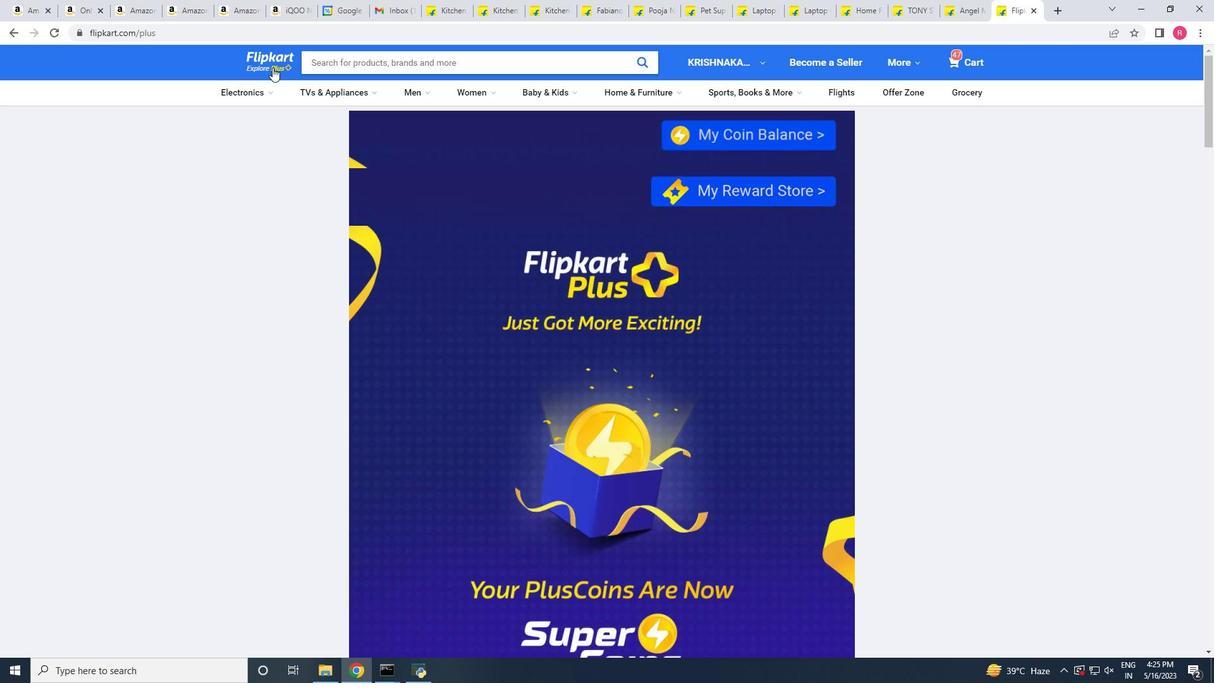 
Action: Mouse moved to (437, 53)
Screenshot: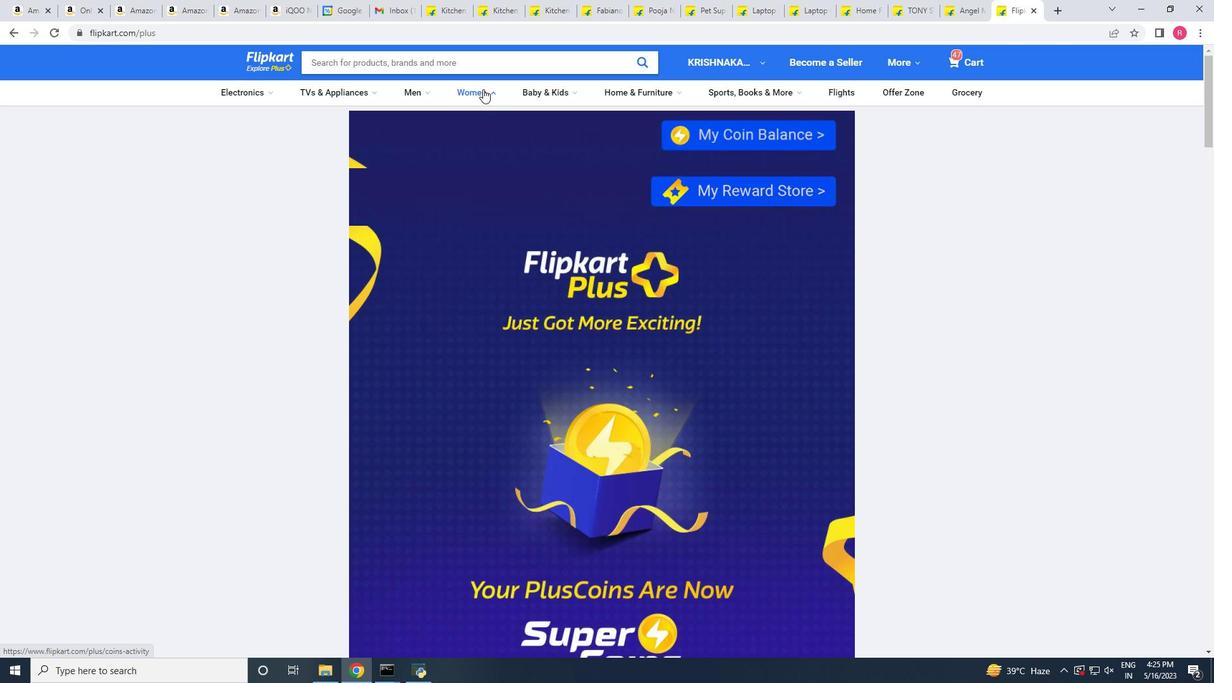 
Action: Mouse pressed left at (437, 53)
Screenshot: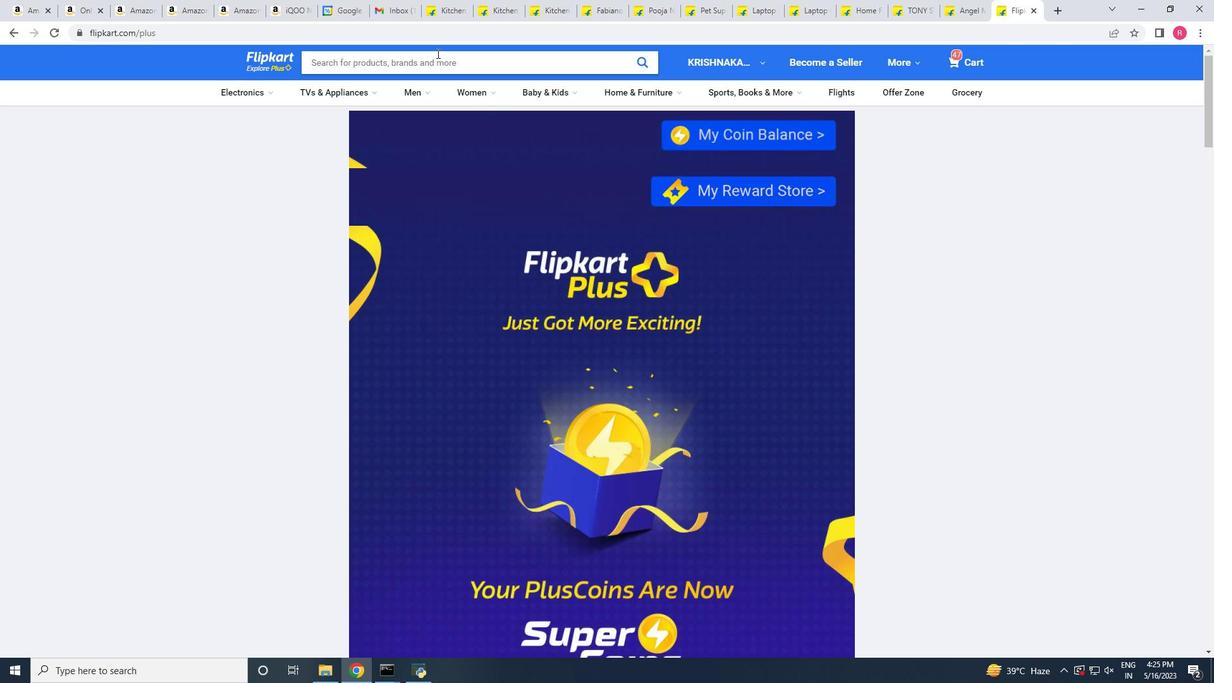 
Action: Mouse moved to (366, 92)
Screenshot: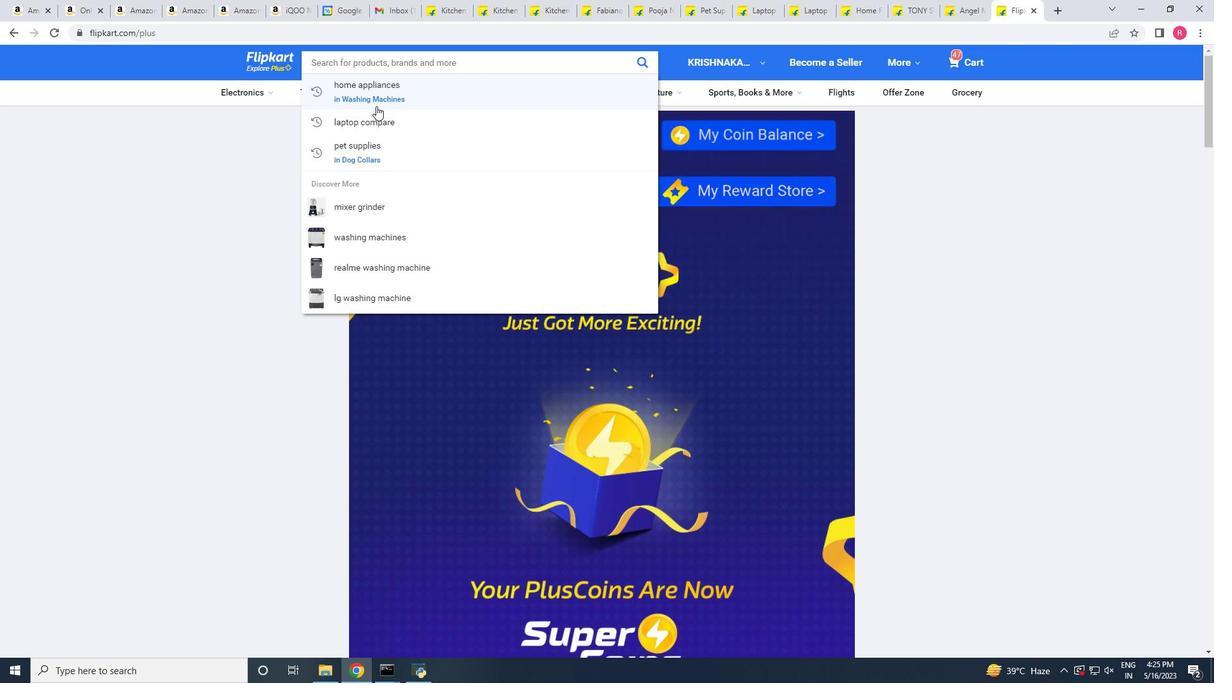 
Action: Mouse pressed left at (366, 92)
Screenshot: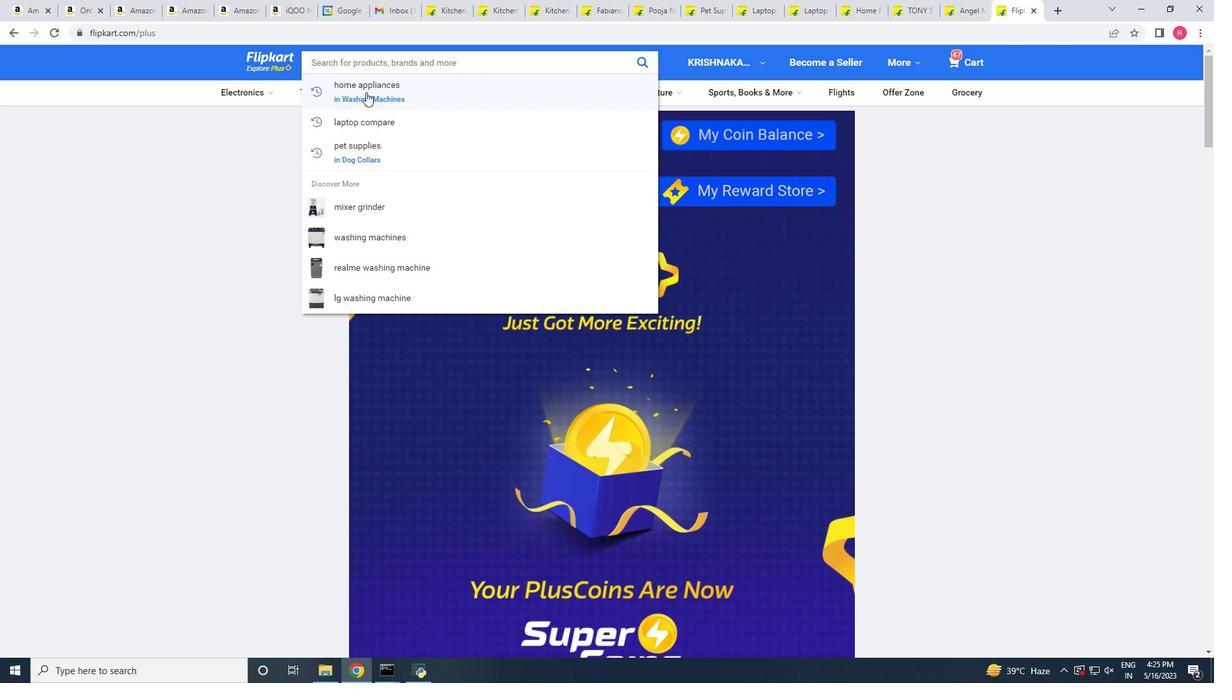 
Action: Mouse moved to (597, 240)
Screenshot: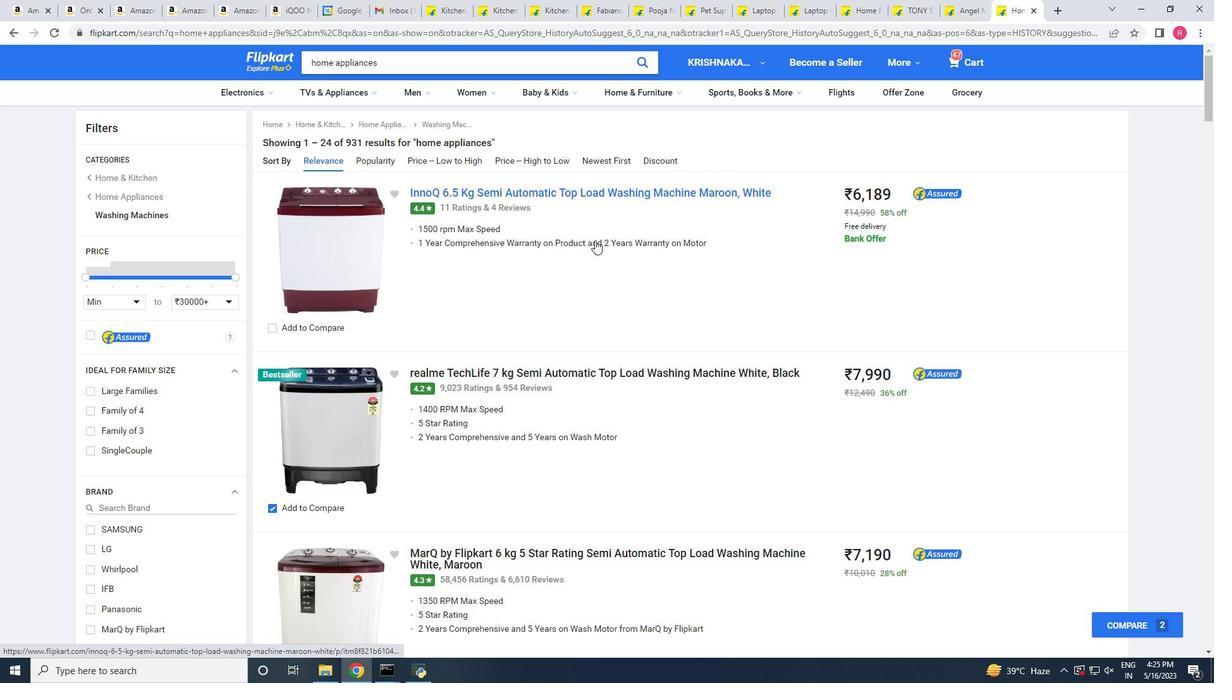
Action: Mouse pressed left at (597, 240)
Screenshot: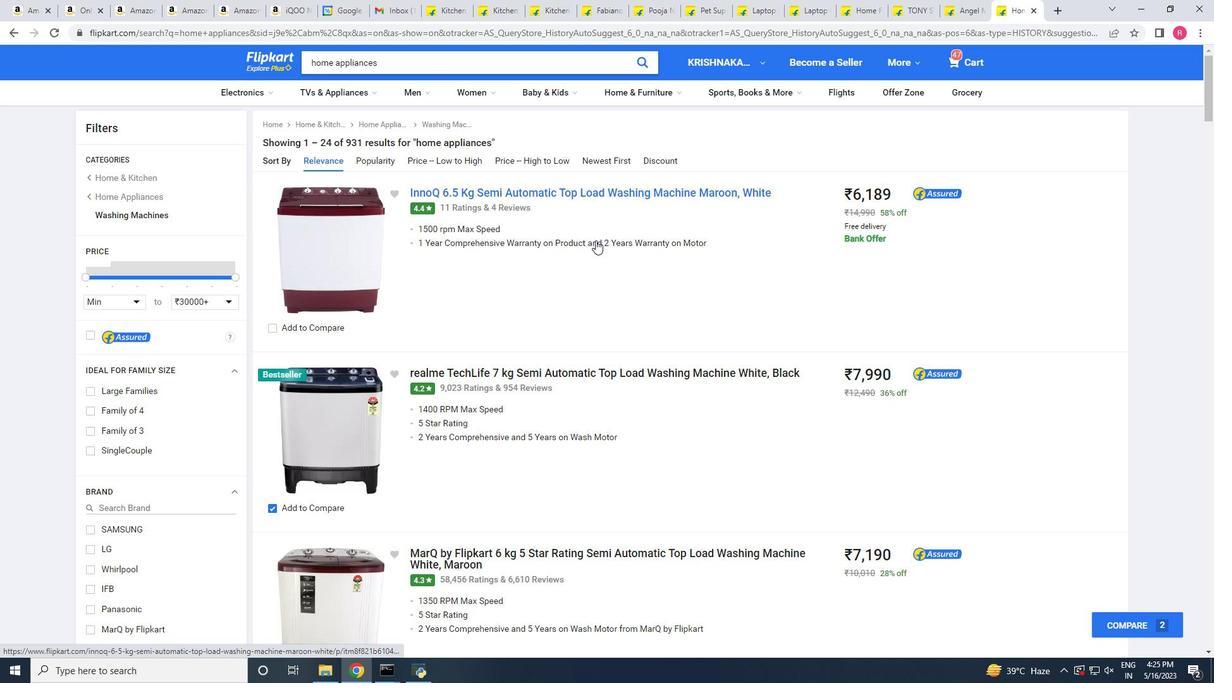 
Action: Mouse moved to (502, 388)
Screenshot: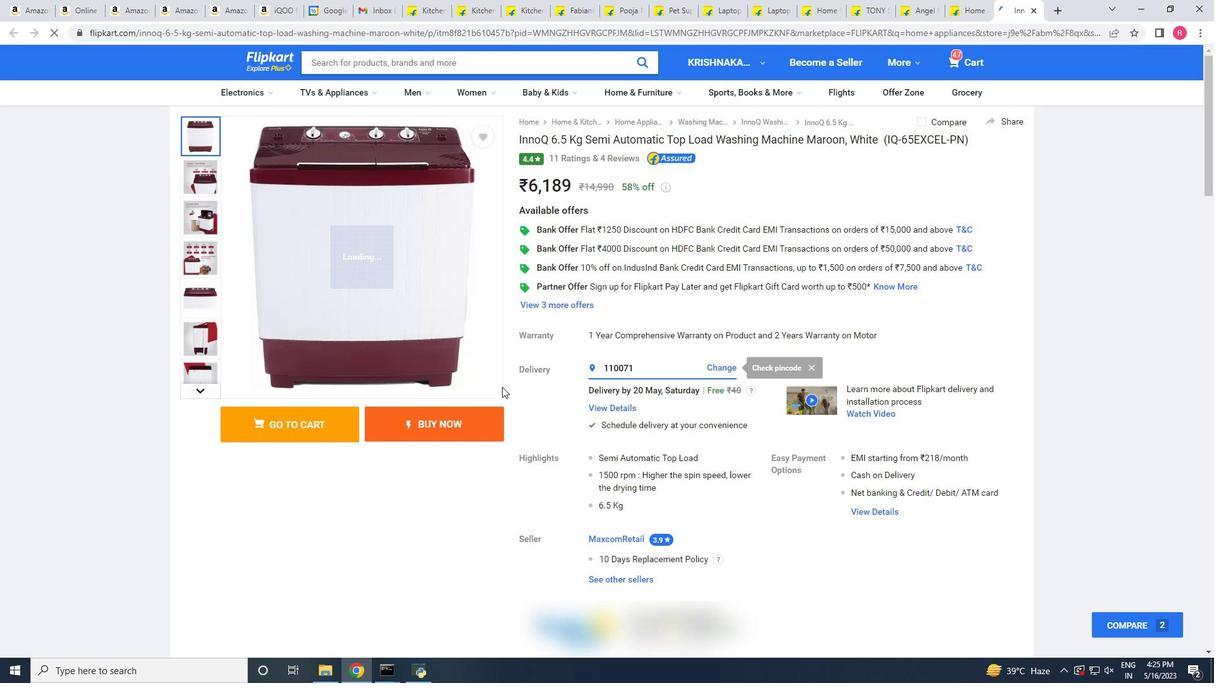 
Action: Mouse scrolled (502, 387) with delta (0, 0)
Screenshot: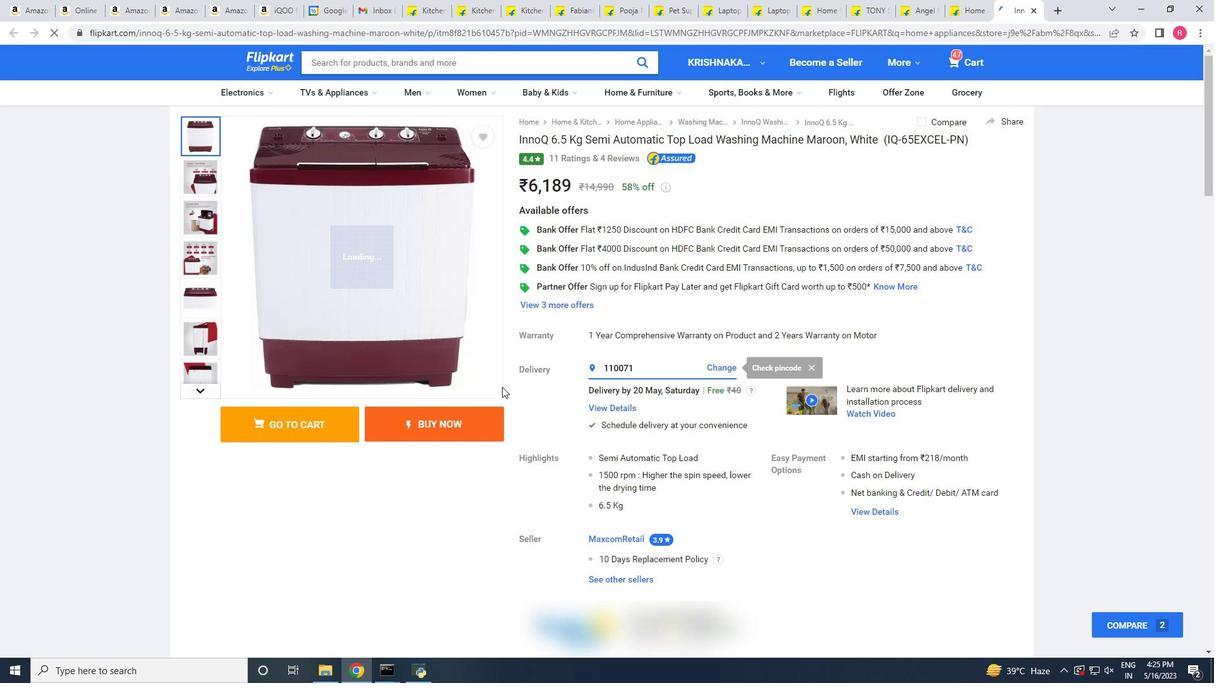 
Action: Mouse moved to (335, 385)
Screenshot: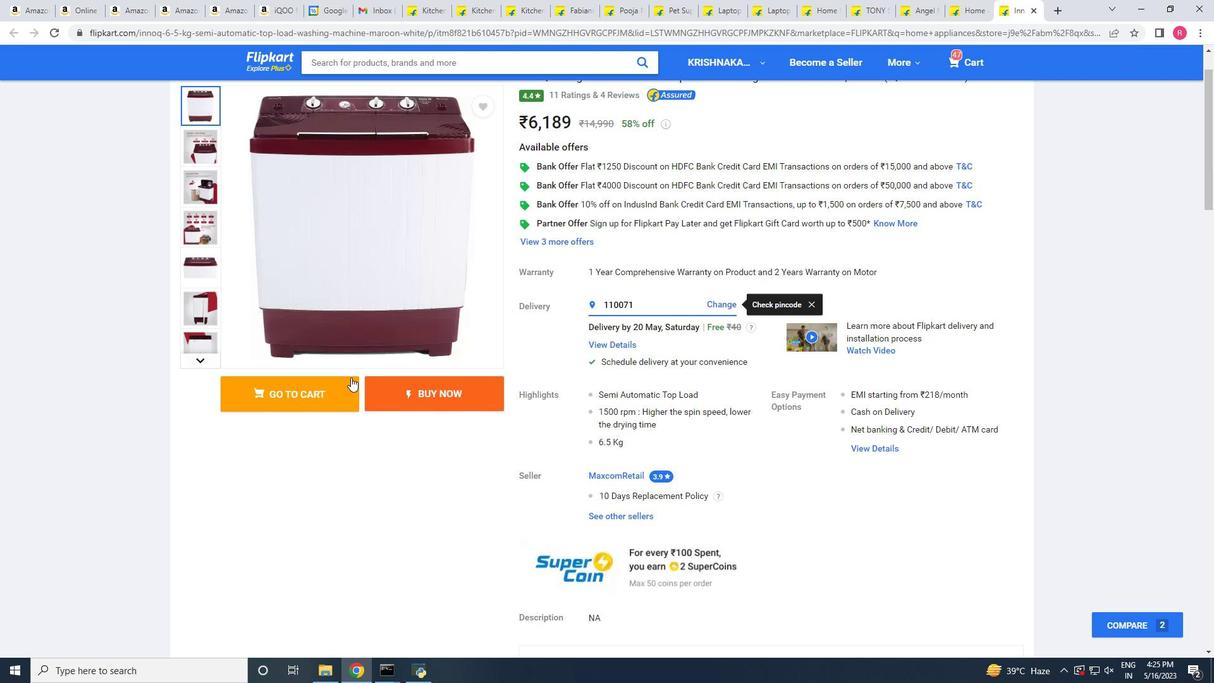 
Action: Mouse pressed left at (335, 385)
Screenshot: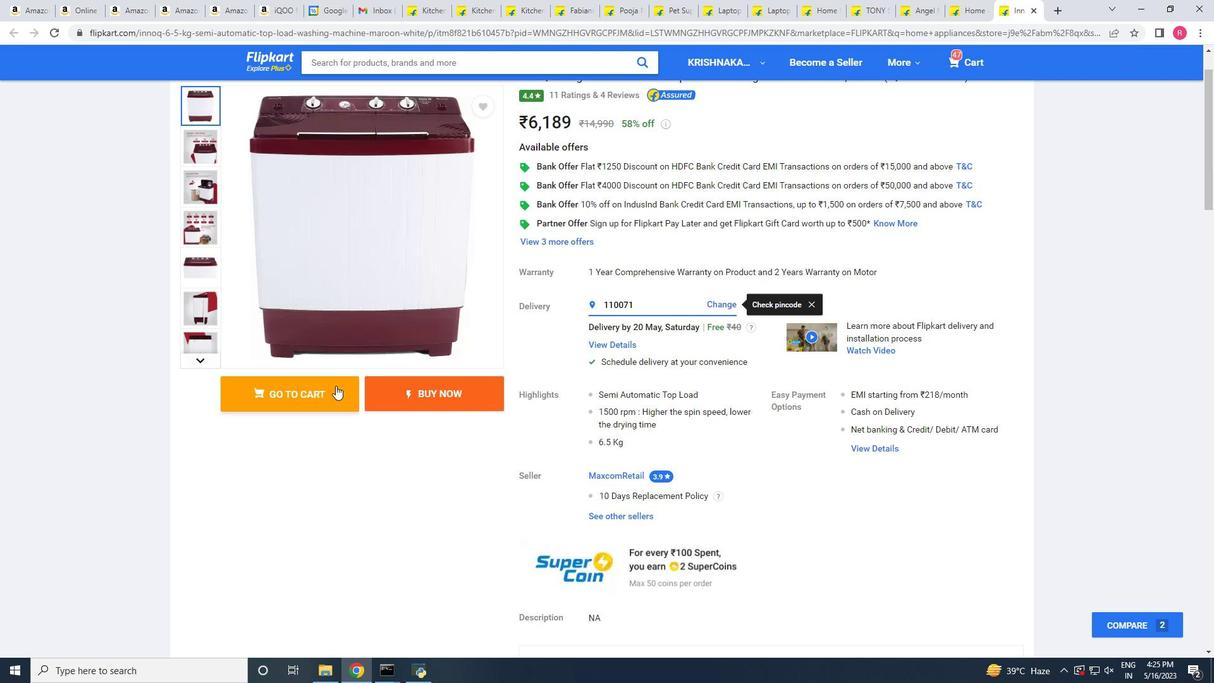 
Action: Mouse moved to (435, 359)
Screenshot: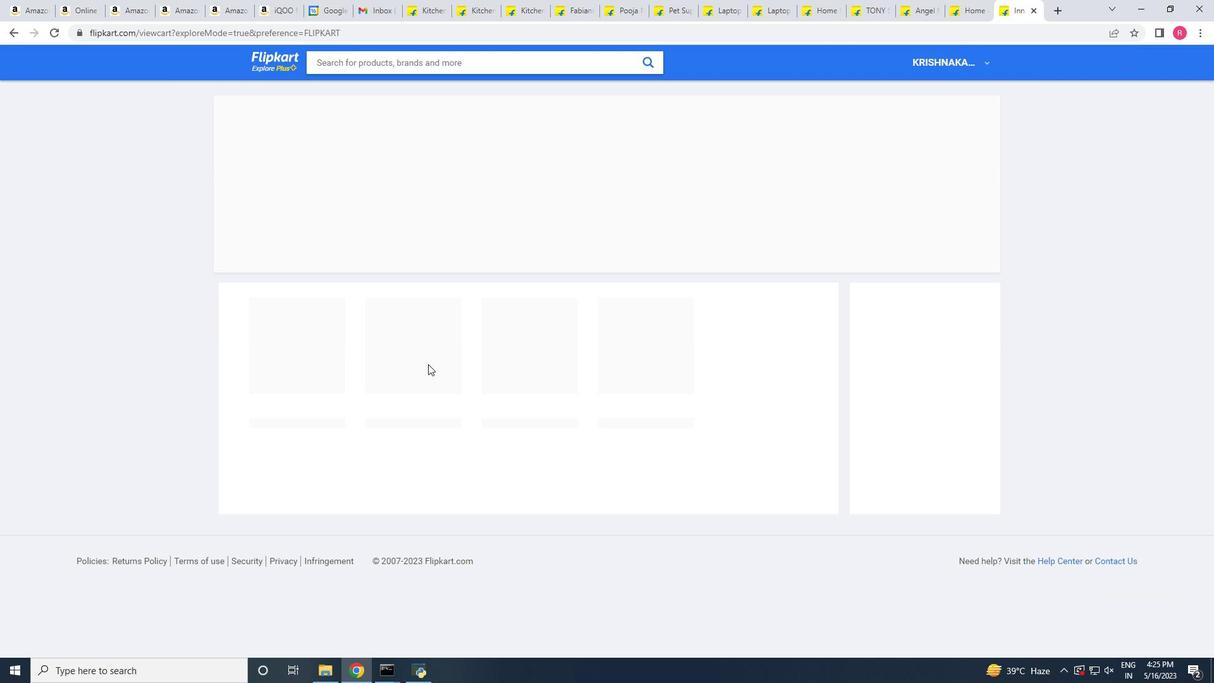 
Action: Mouse scrolled (435, 358) with delta (0, 0)
Screenshot: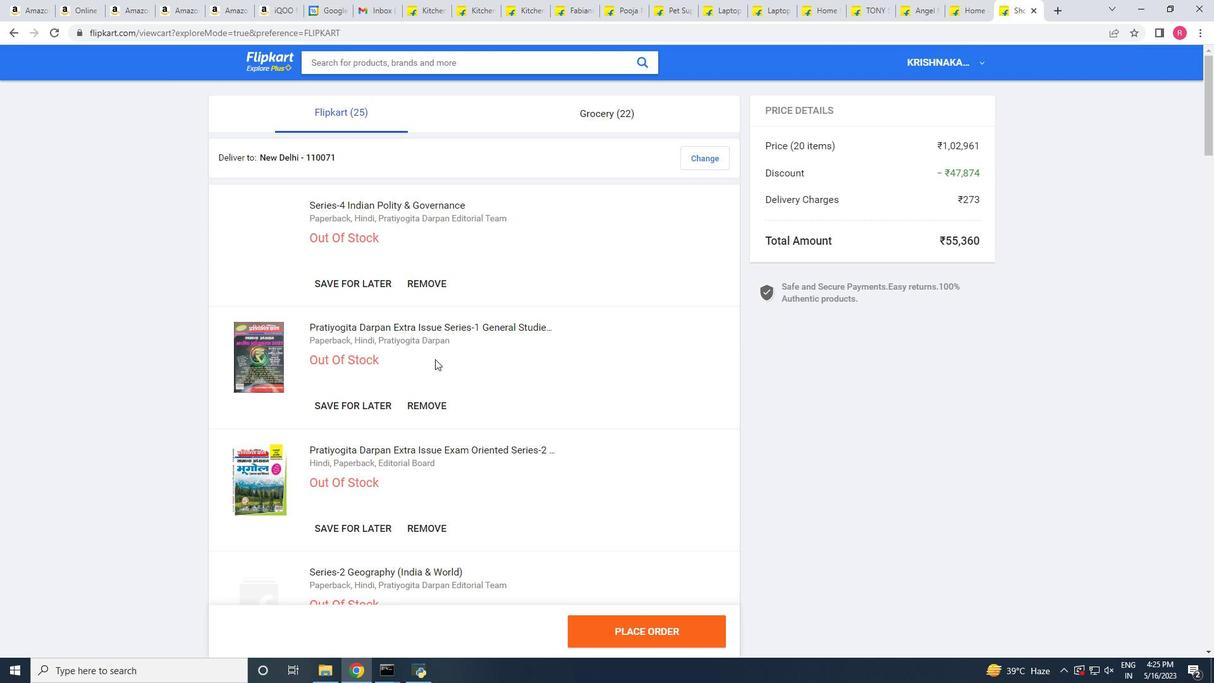 
Action: Mouse scrolled (435, 358) with delta (0, 0)
Screenshot: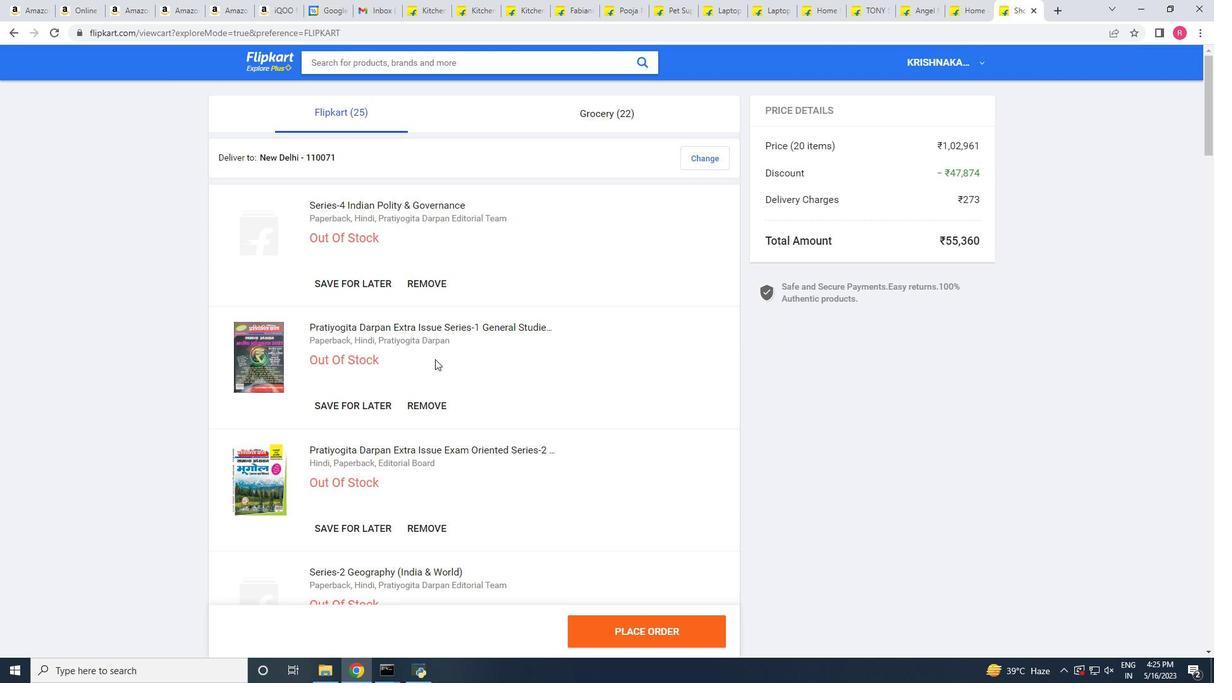
Action: Mouse scrolled (435, 358) with delta (0, 0)
Screenshot: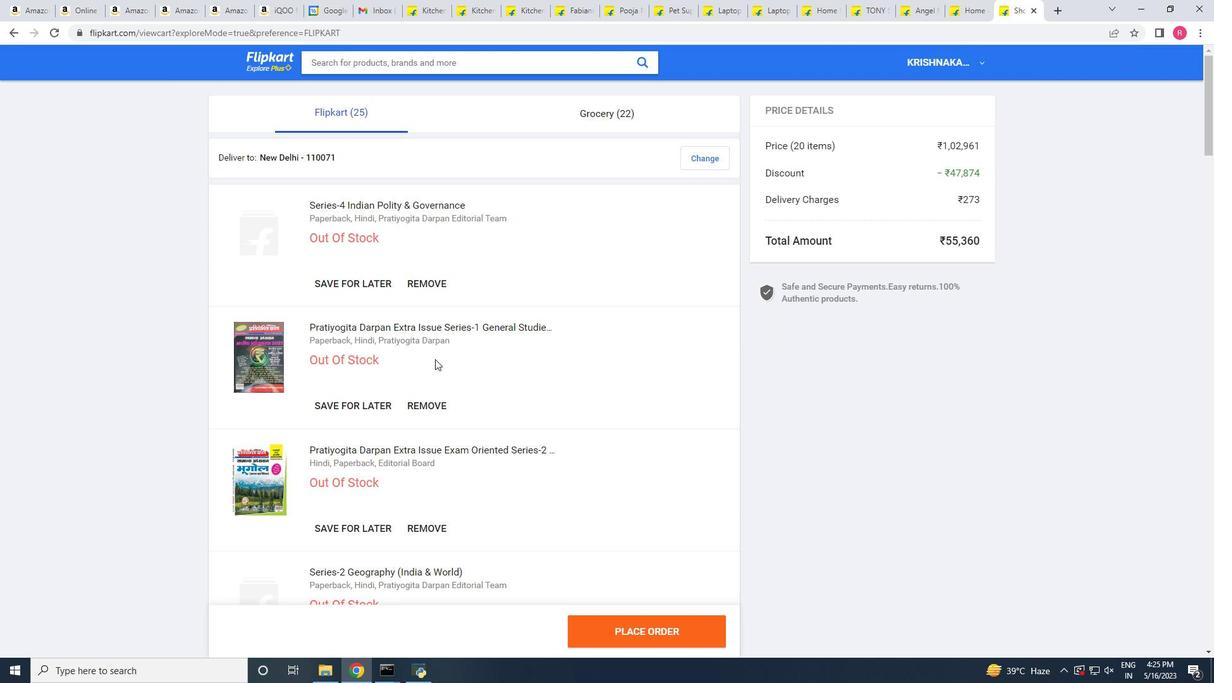 
Action: Mouse moved to (441, 370)
Screenshot: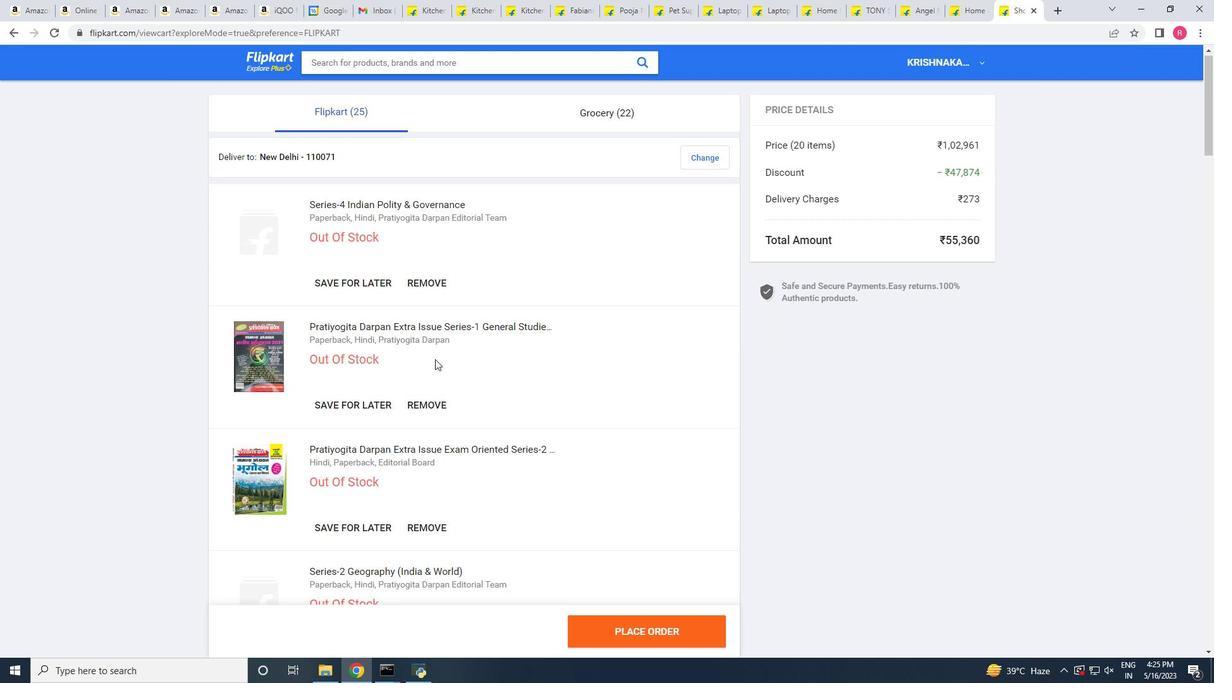 
Action: Mouse scrolled (441, 369) with delta (0, 0)
Screenshot: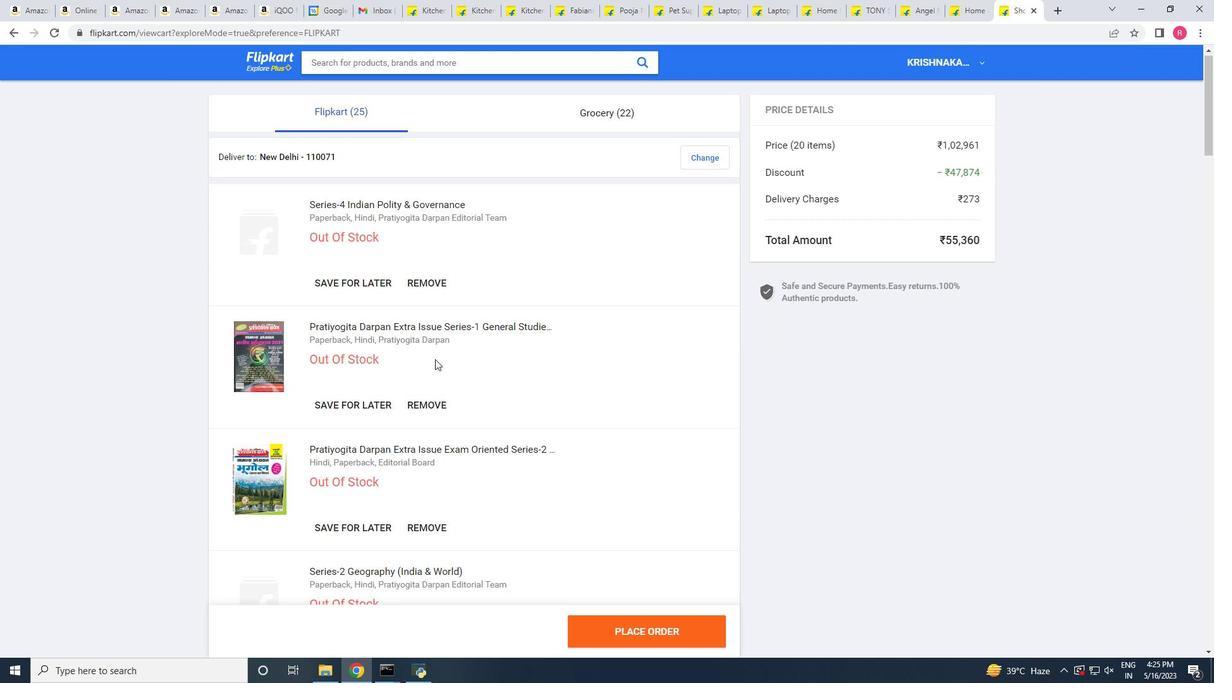 
Action: Mouse moved to (580, 566)
Screenshot: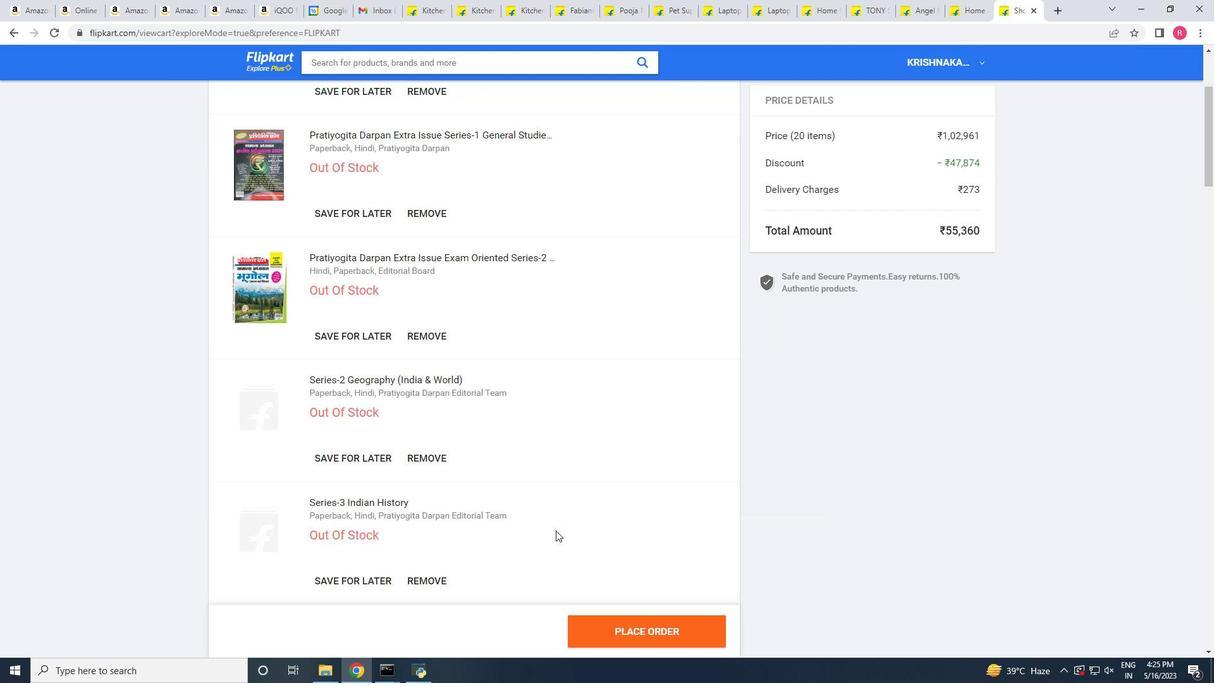 
Action: Mouse scrolled (580, 565) with delta (0, 0)
Screenshot: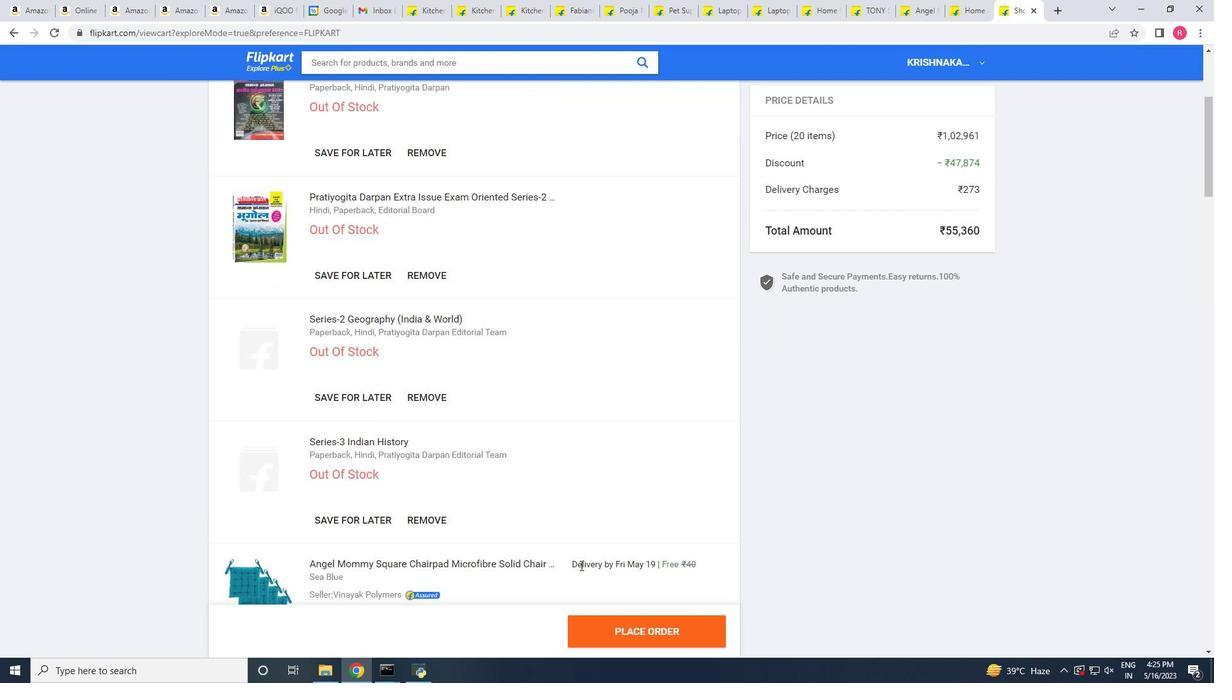 
Action: Mouse scrolled (580, 565) with delta (0, 0)
Screenshot: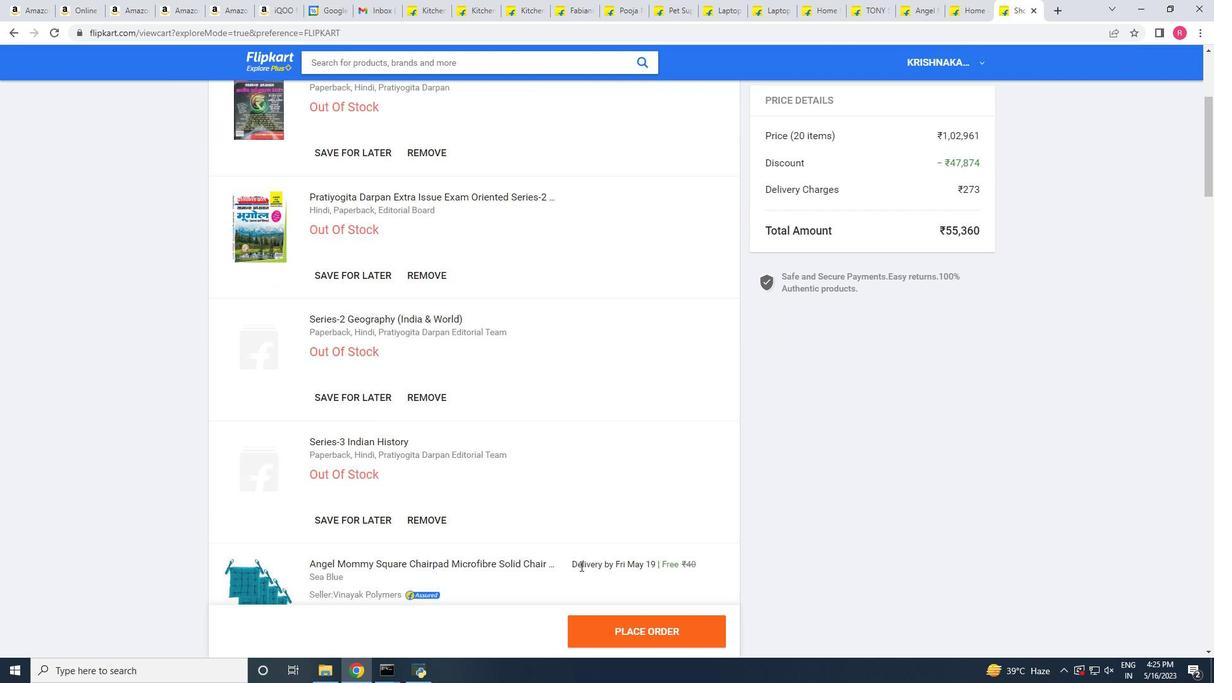 
Action: Mouse scrolled (580, 565) with delta (0, 0)
Screenshot: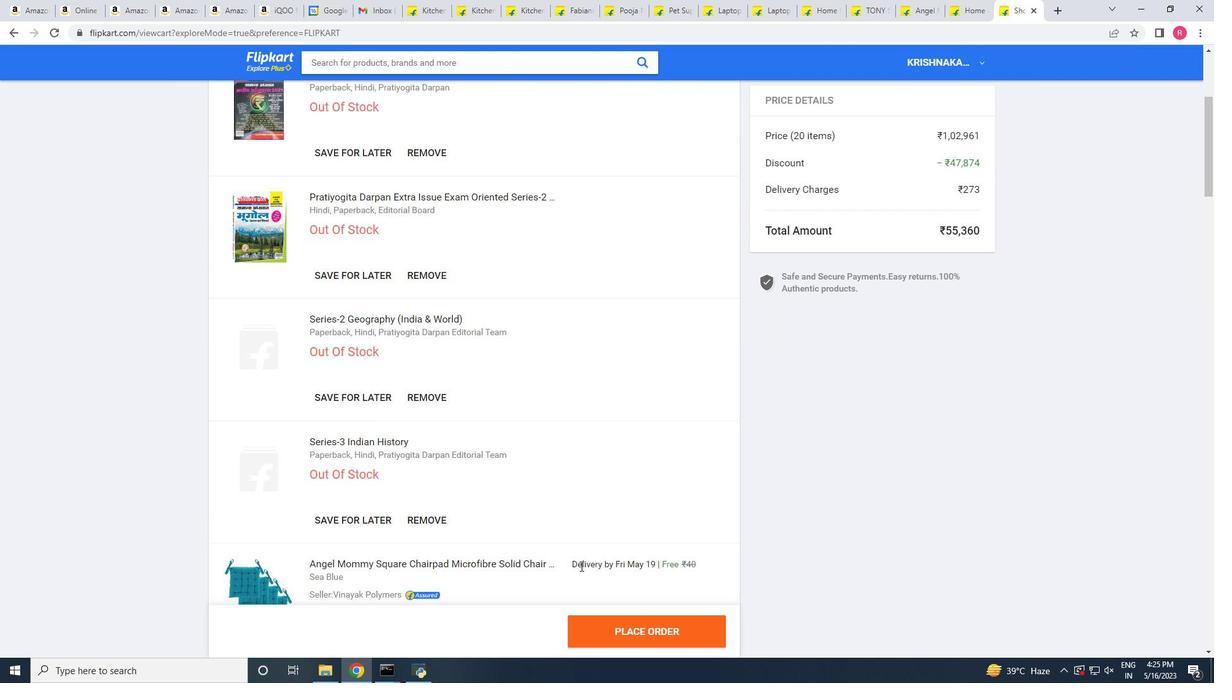 
Action: Mouse scrolled (580, 565) with delta (0, 0)
Screenshot: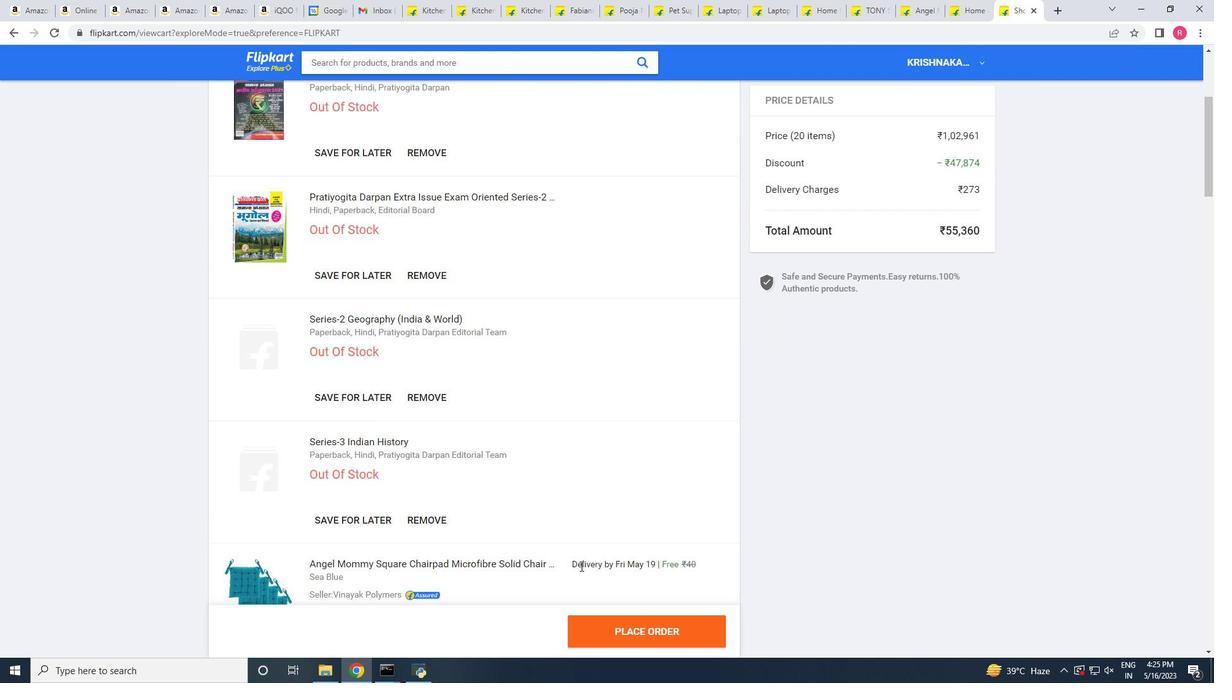 
Action: Mouse scrolled (580, 565) with delta (0, 0)
Screenshot: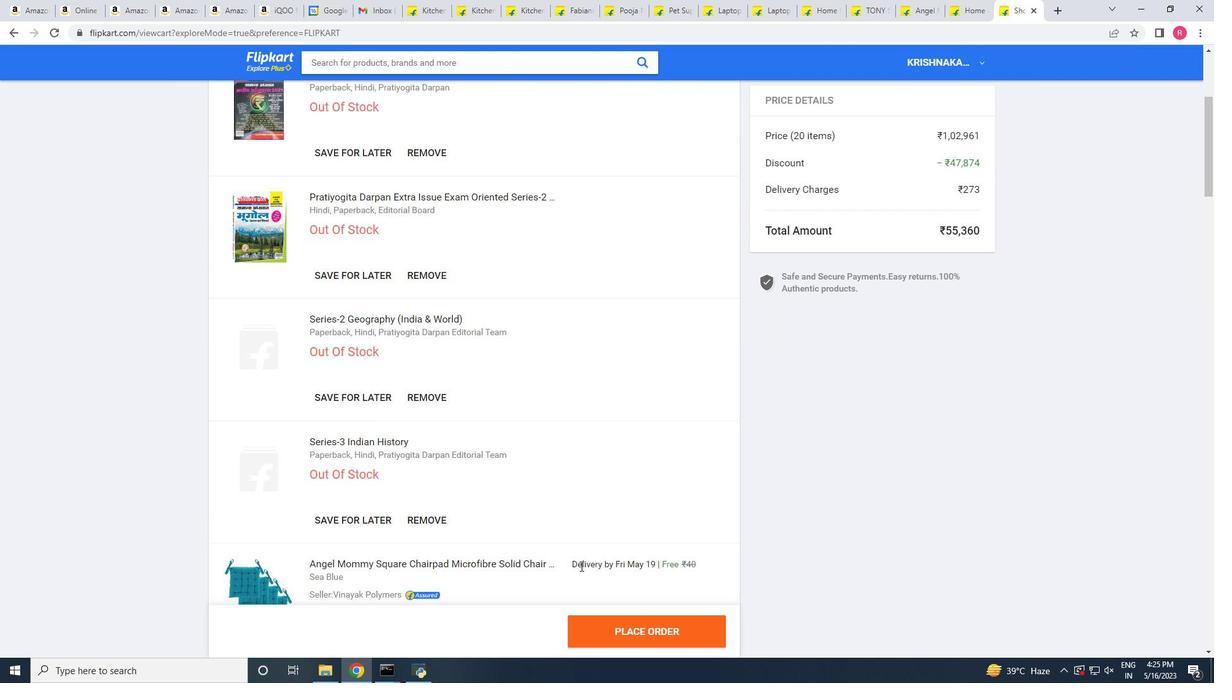 
Action: Mouse moved to (576, 548)
Screenshot: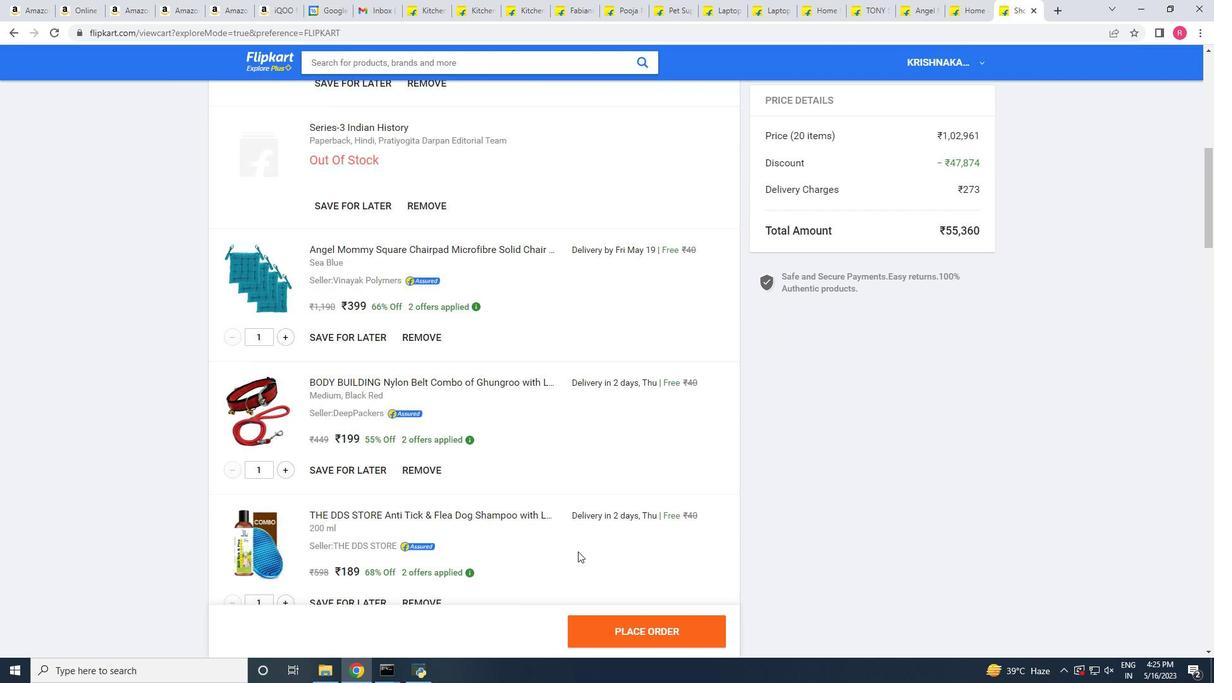 
Action: Mouse scrolled (576, 547) with delta (0, 0)
Screenshot: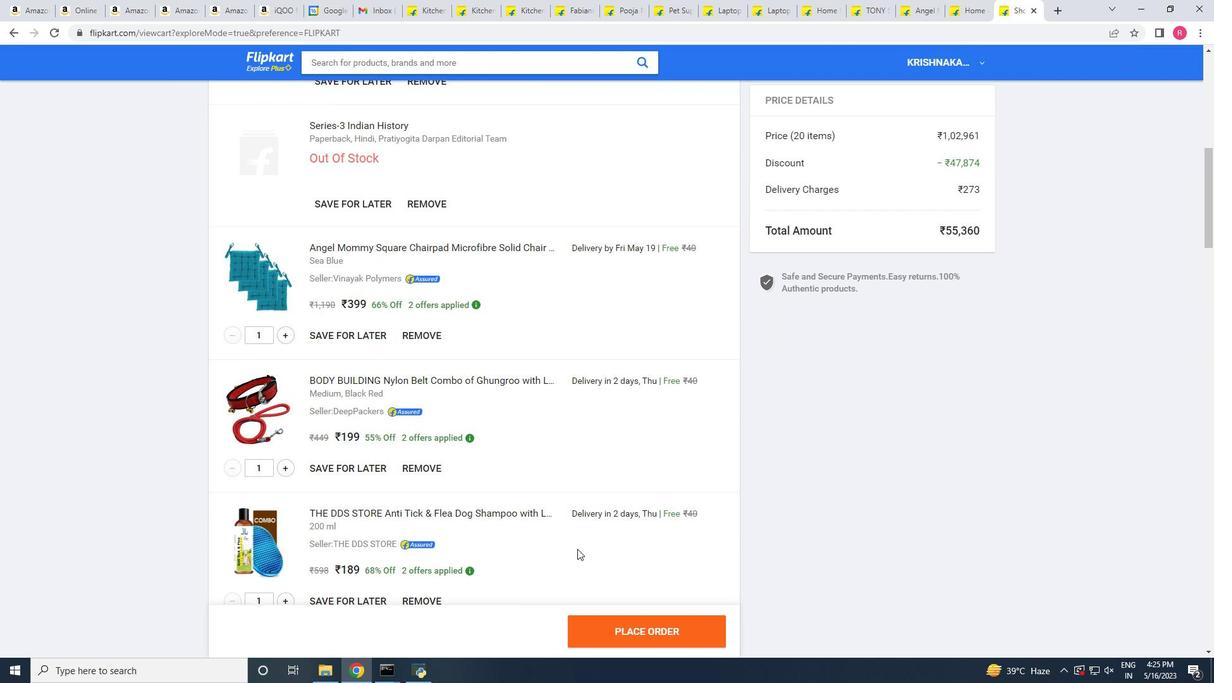
Action: Mouse scrolled (576, 547) with delta (0, 0)
Screenshot: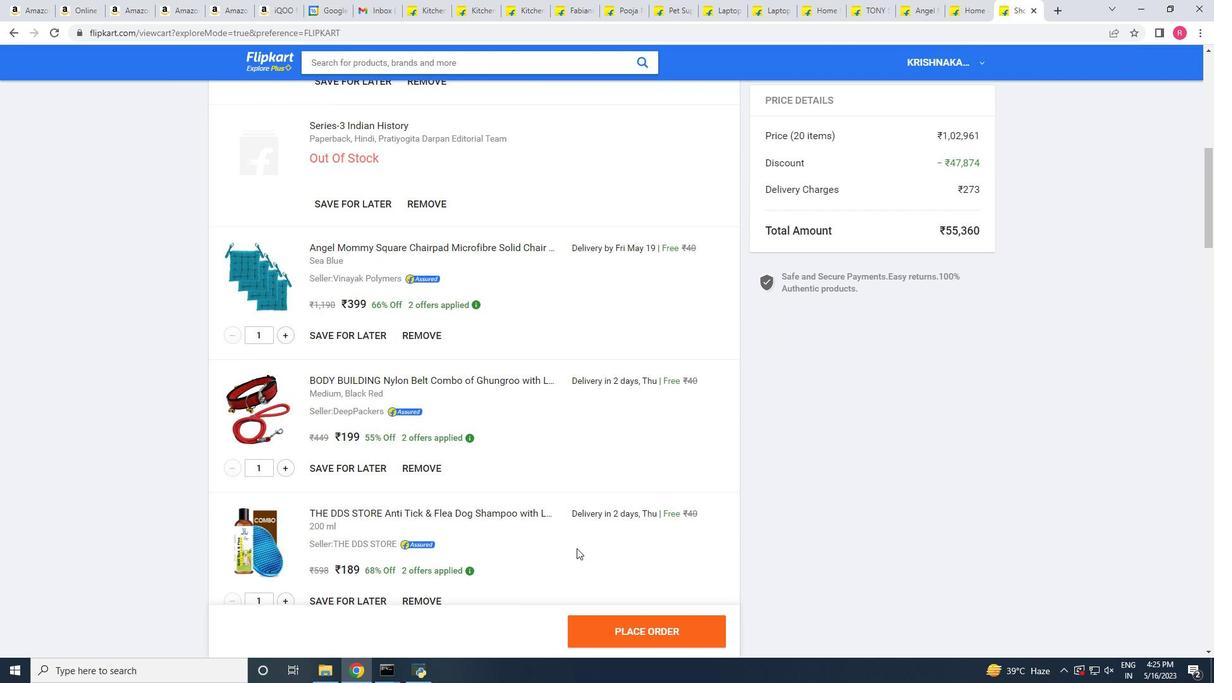 
Action: Mouse scrolled (576, 547) with delta (0, 0)
Screenshot: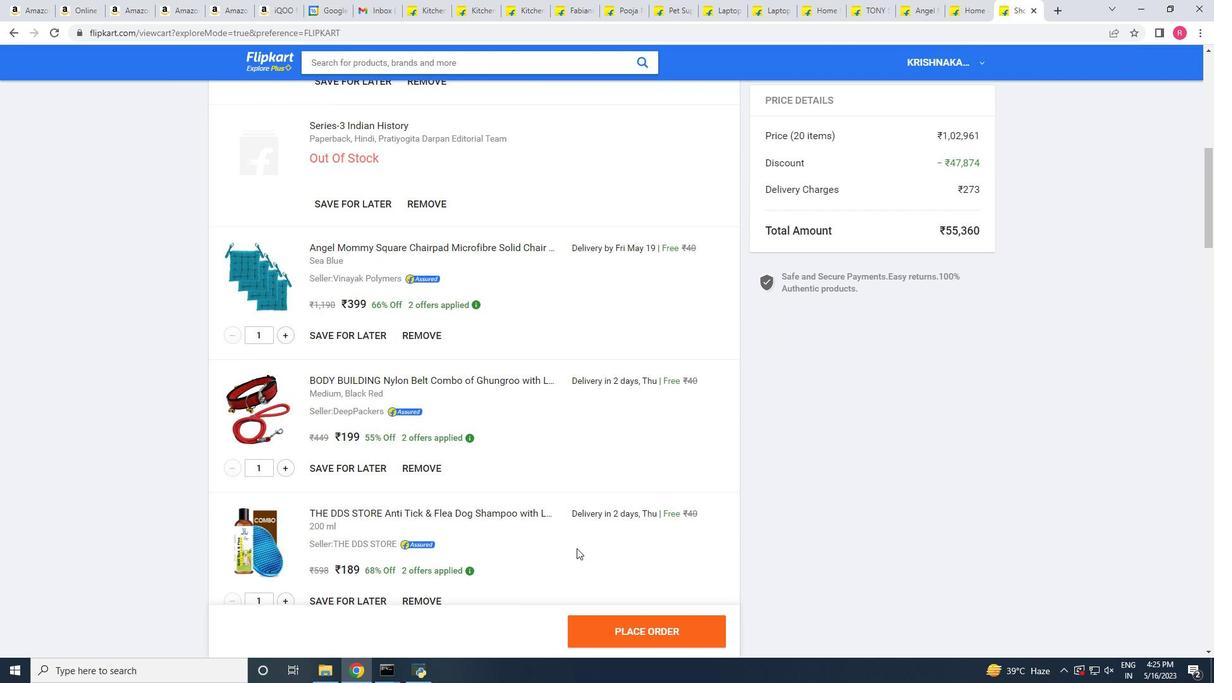 
Action: Mouse scrolled (576, 547) with delta (0, 0)
Screenshot: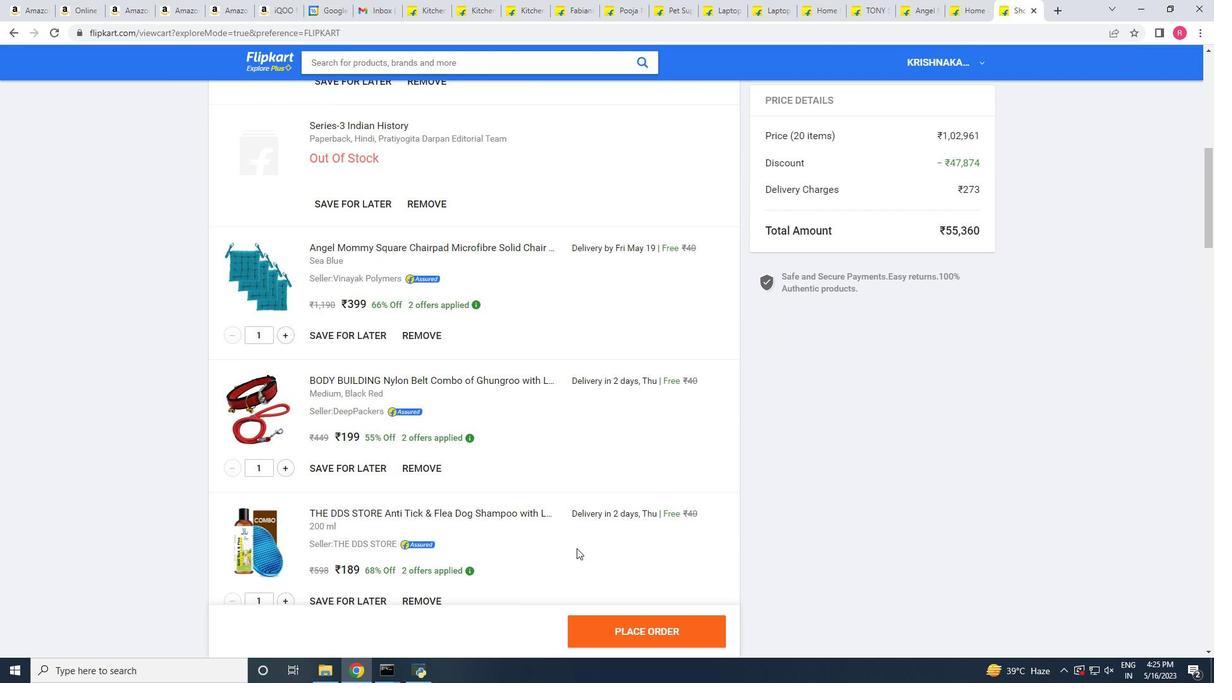 
Action: Mouse scrolled (576, 547) with delta (0, 0)
Screenshot: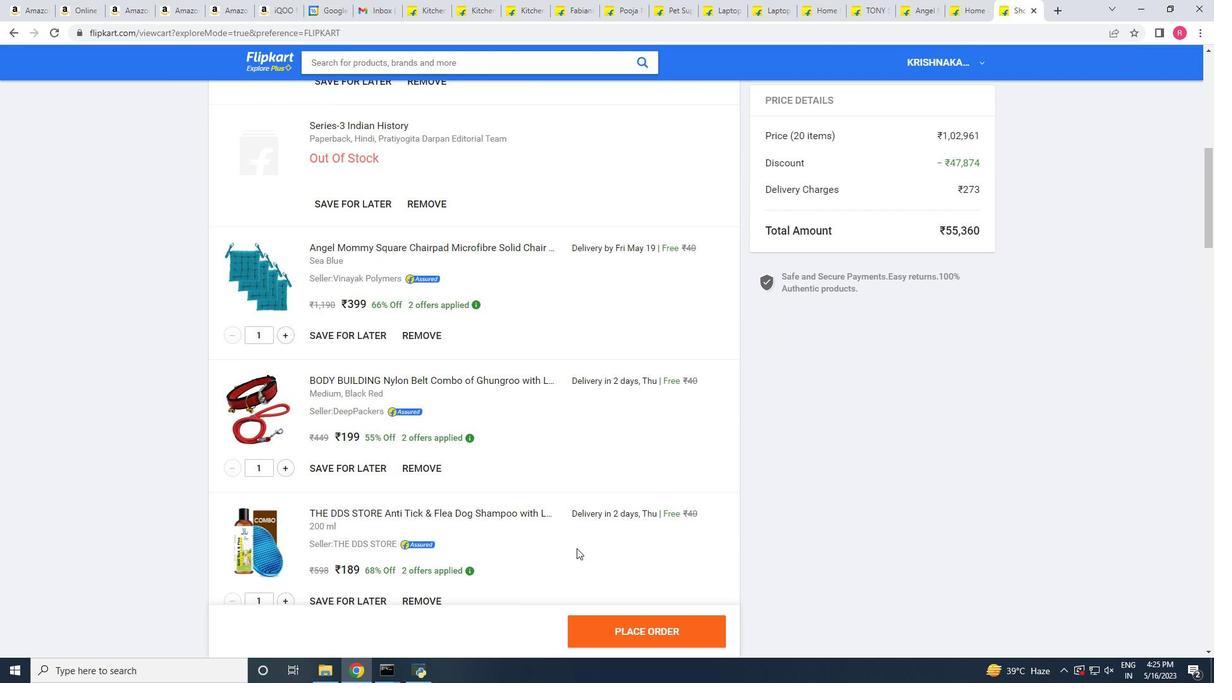 
Action: Mouse moved to (576, 547)
Screenshot: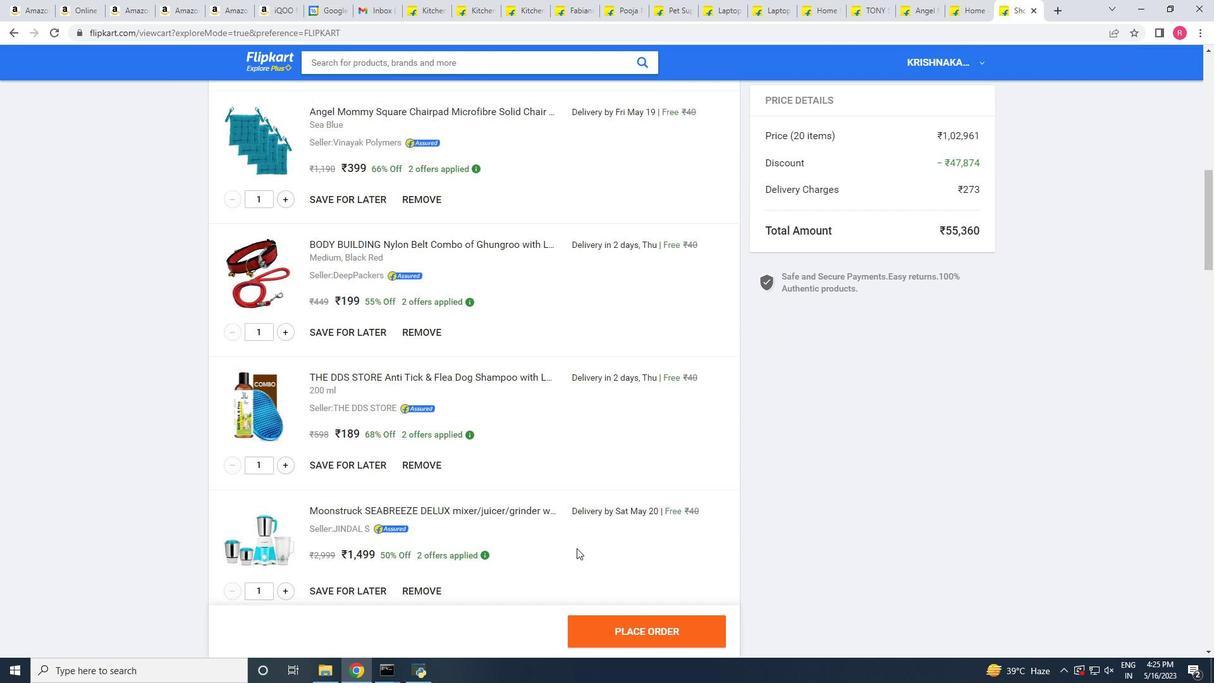 
Action: Mouse scrolled (576, 547) with delta (0, 0)
Screenshot: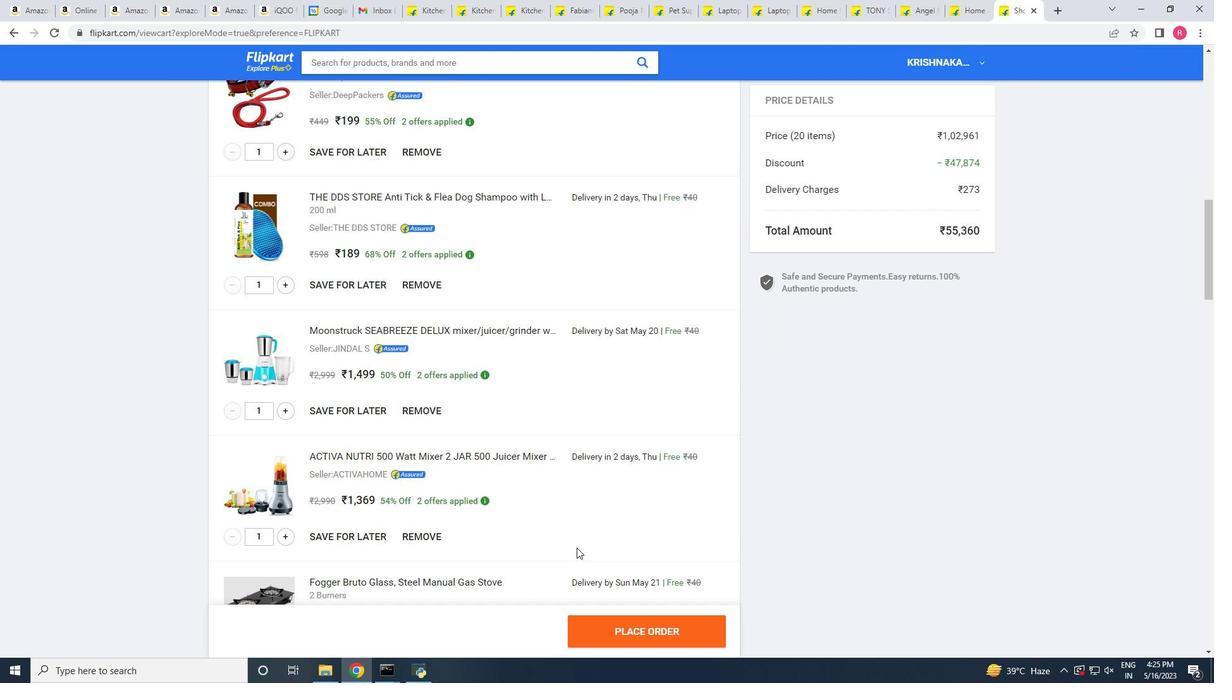 
Action: Mouse scrolled (576, 547) with delta (0, 0)
Screenshot: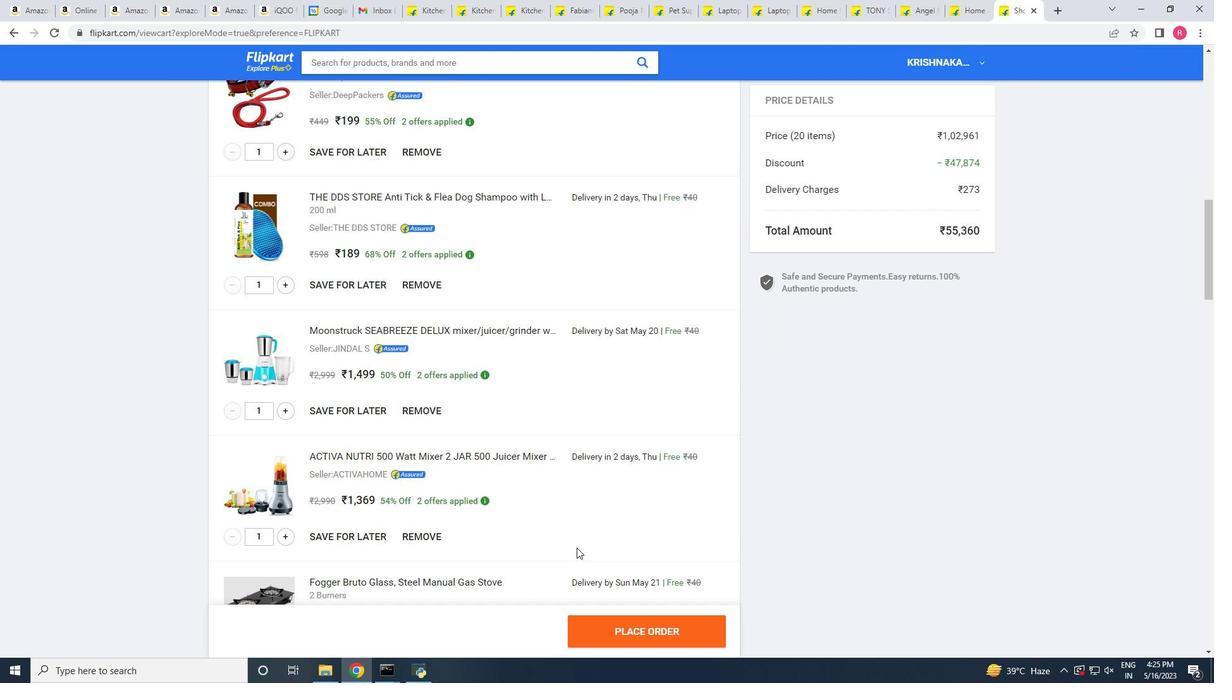 
Action: Mouse scrolled (576, 547) with delta (0, 0)
Screenshot: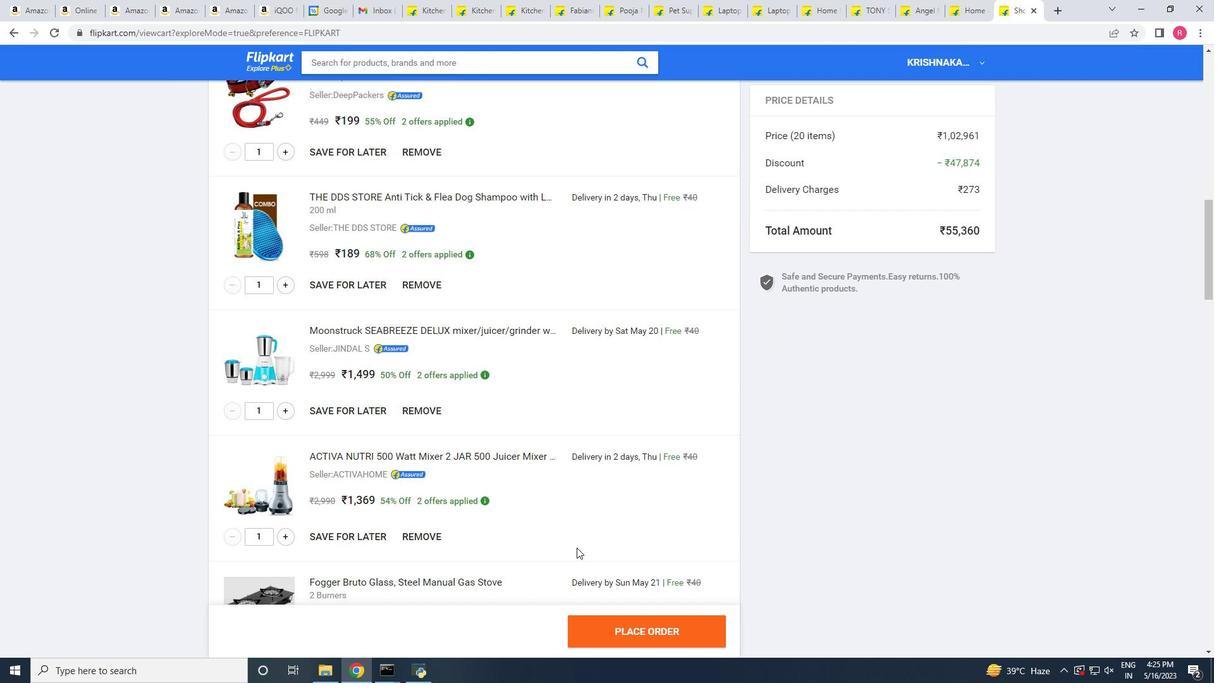 
Action: Mouse scrolled (576, 547) with delta (0, 0)
Screenshot: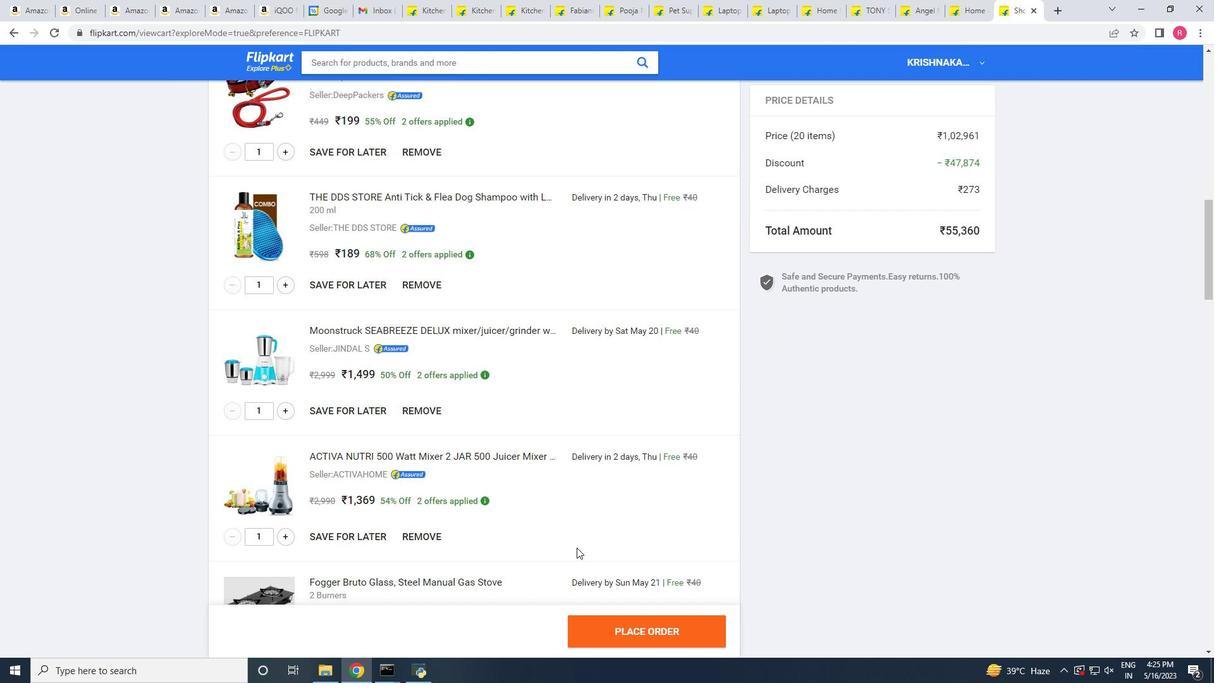 
Action: Mouse scrolled (576, 547) with delta (0, 0)
Screenshot: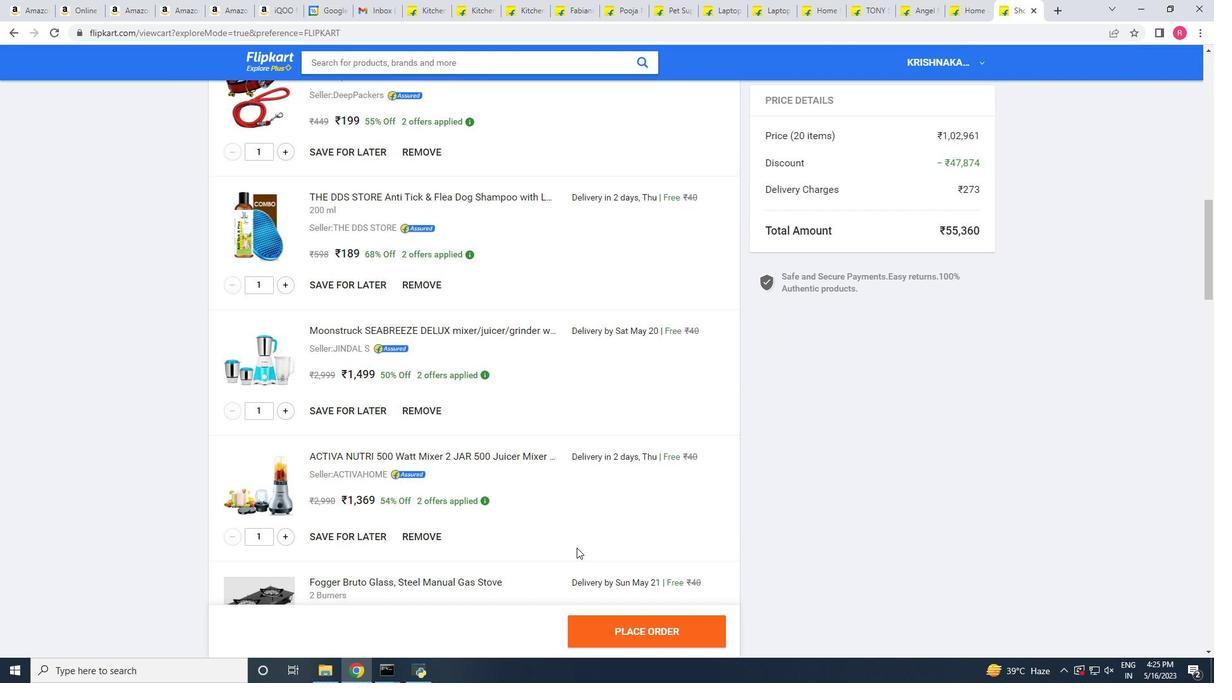 
Action: Mouse scrolled (576, 547) with delta (0, 0)
Screenshot: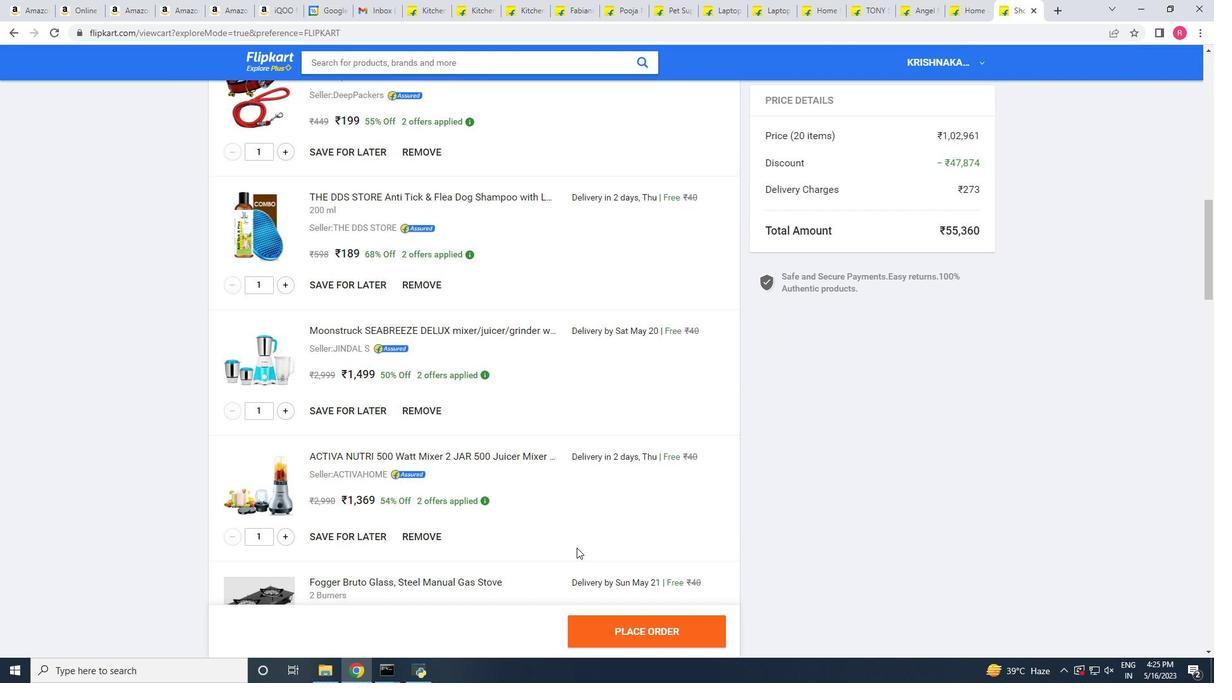 
Action: Mouse scrolled (576, 547) with delta (0, 0)
Screenshot: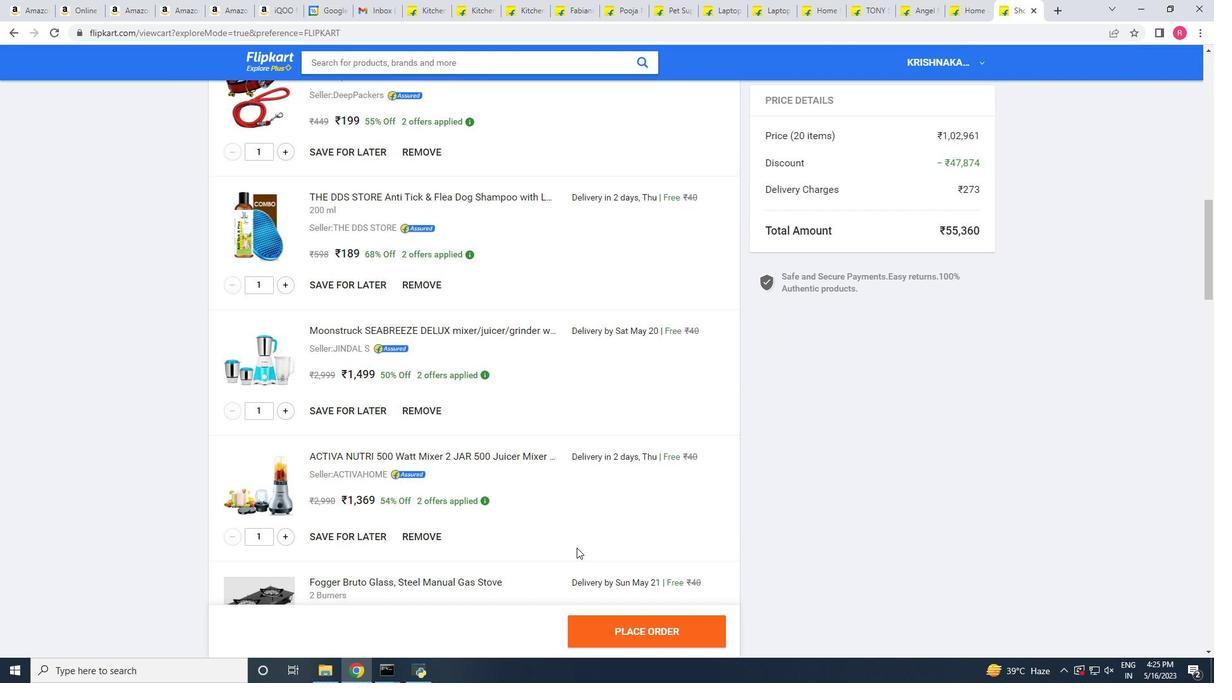 
Action: Mouse scrolled (576, 547) with delta (0, 0)
Screenshot: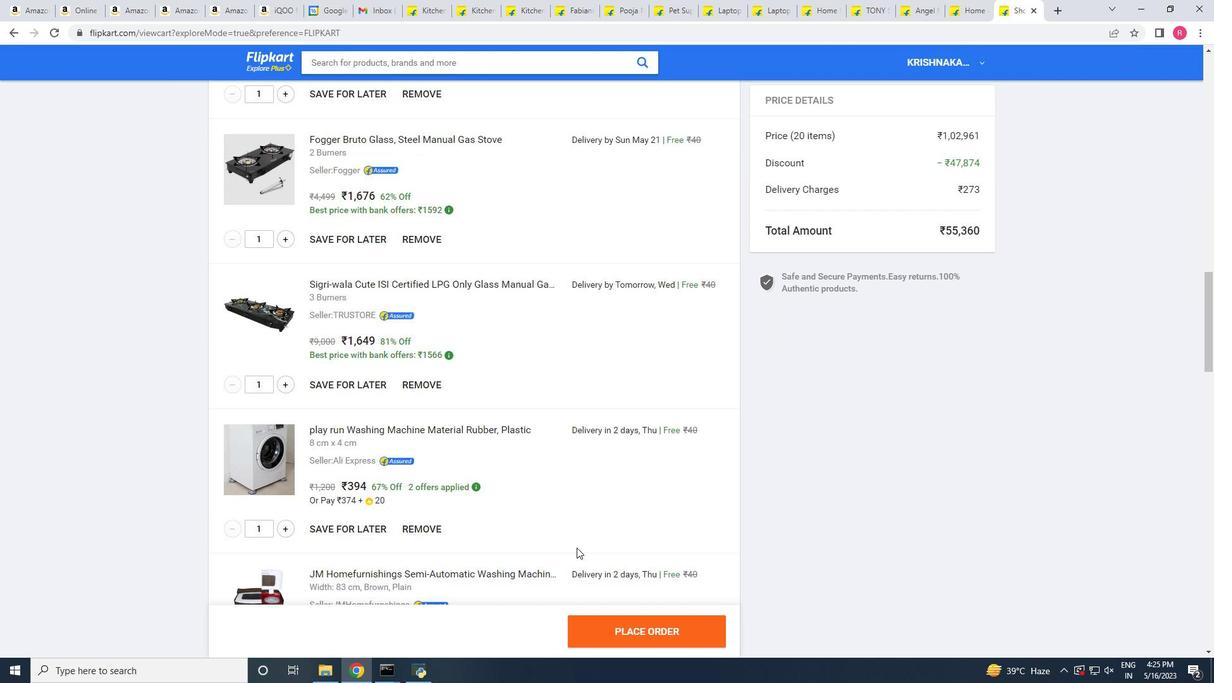 
Action: Mouse scrolled (576, 547) with delta (0, 0)
Screenshot: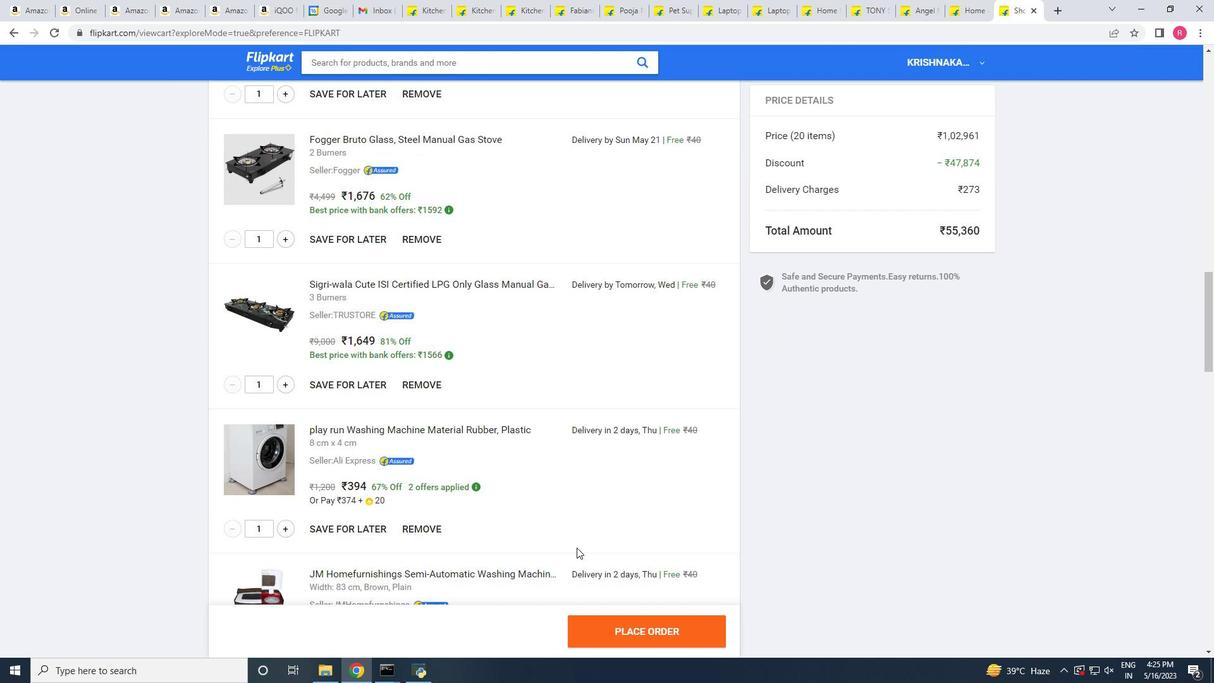 
Action: Mouse scrolled (576, 547) with delta (0, 0)
Screenshot: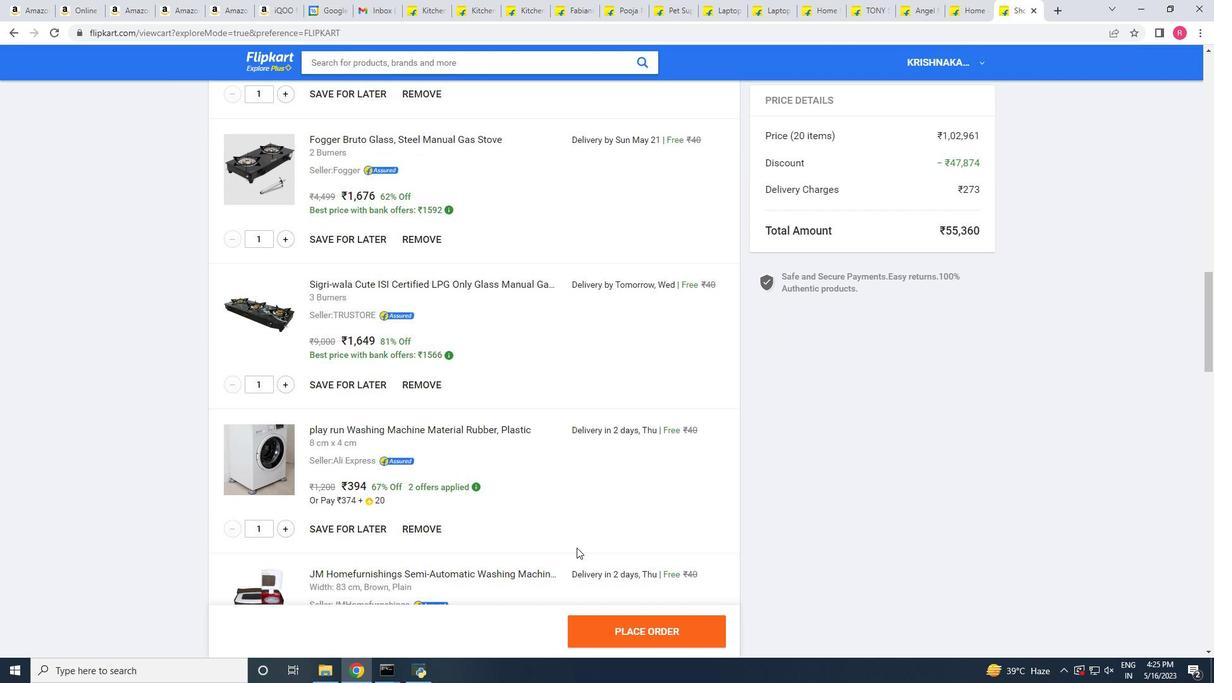 
Action: Mouse scrolled (576, 547) with delta (0, 0)
Screenshot: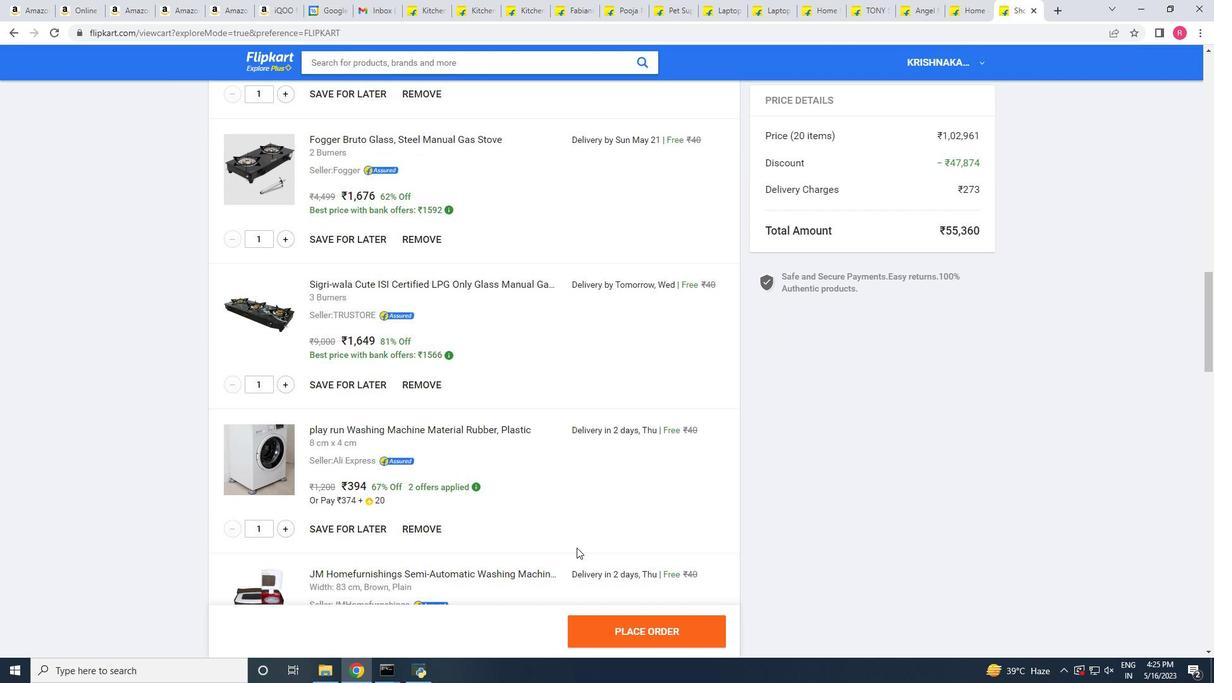 
Action: Mouse scrolled (576, 547) with delta (0, 0)
Screenshot: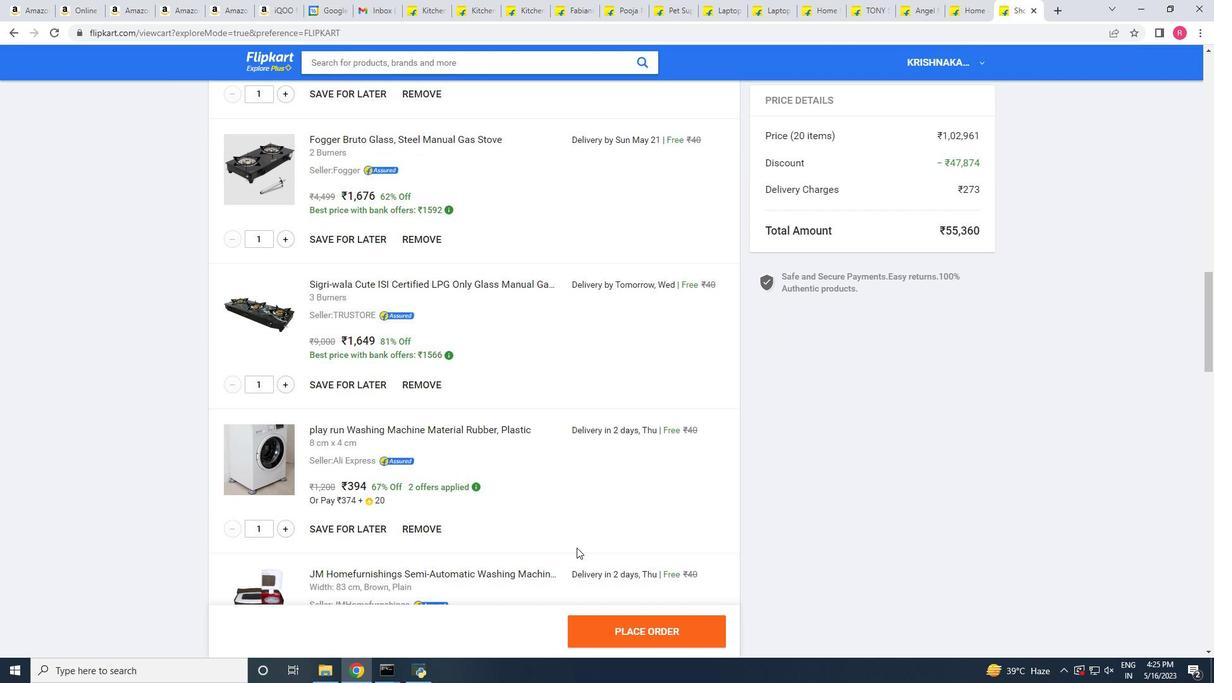 
Action: Mouse scrolled (576, 547) with delta (0, 0)
Screenshot: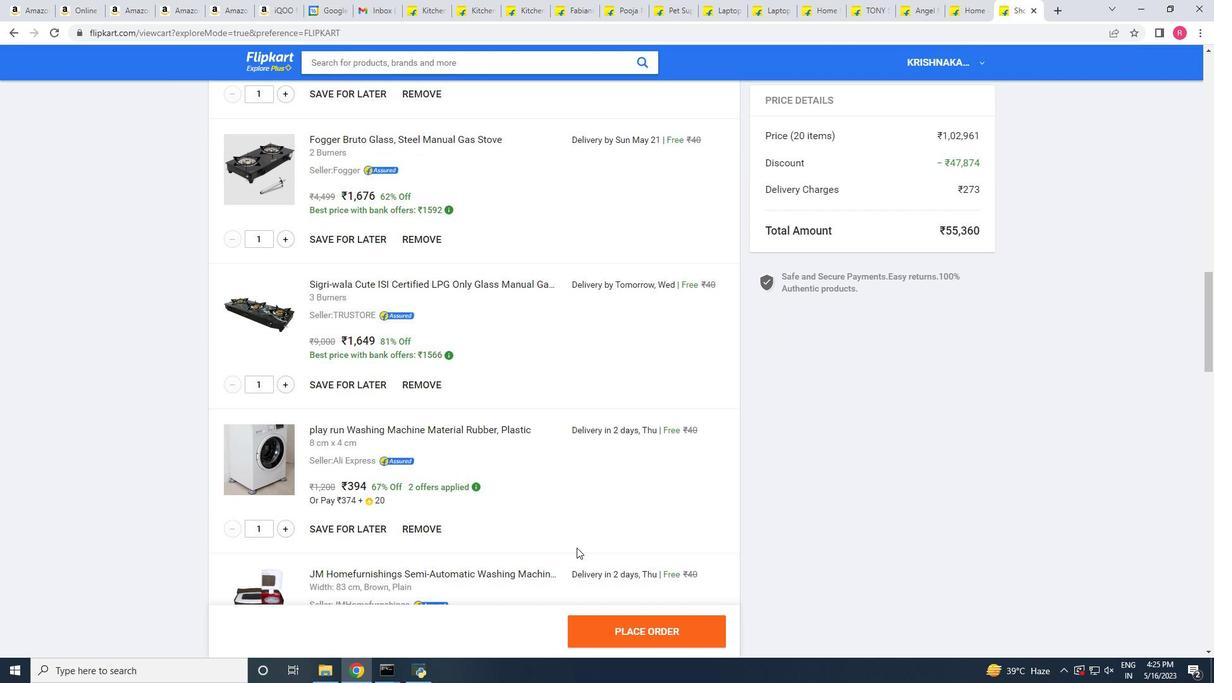 
Action: Mouse scrolled (576, 547) with delta (0, 0)
Screenshot: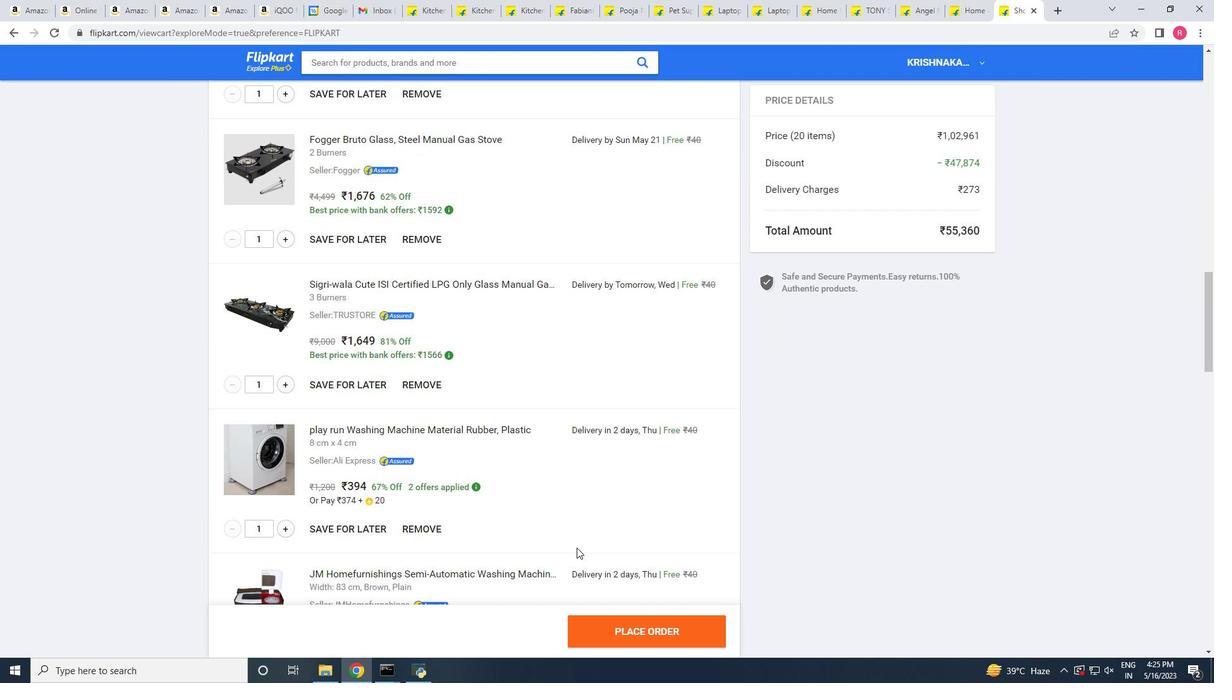 
Action: Mouse scrolled (576, 547) with delta (0, 0)
Screenshot: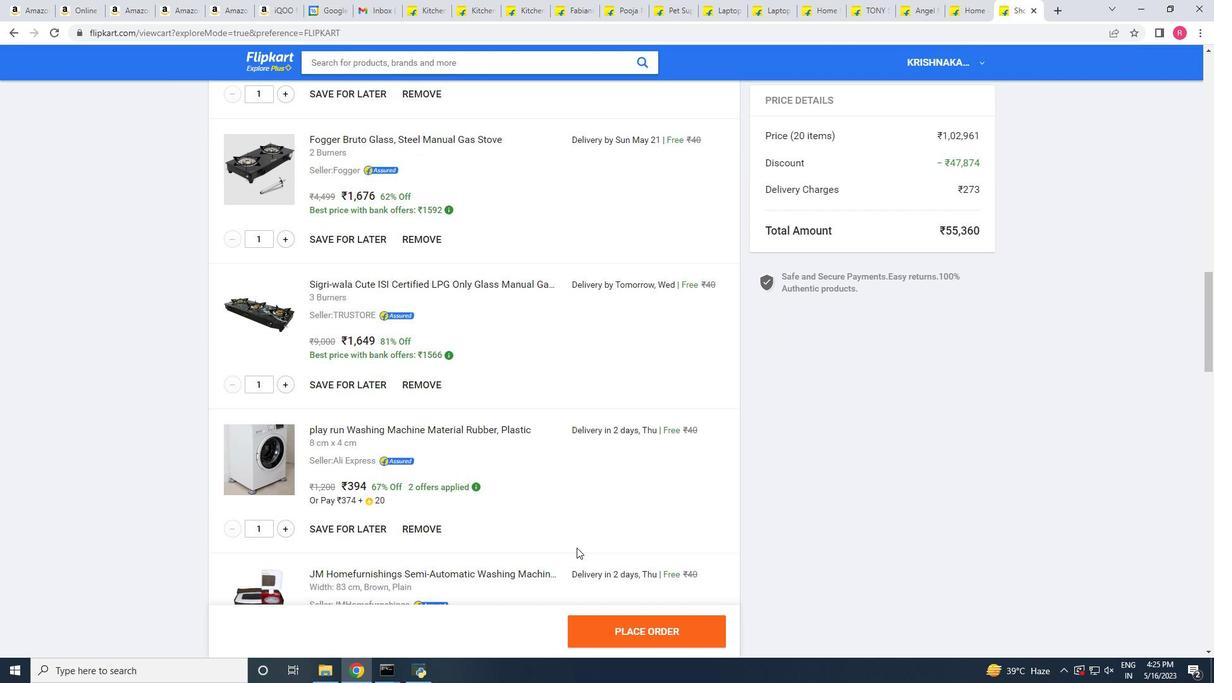 
Action: Mouse moved to (580, 545)
Screenshot: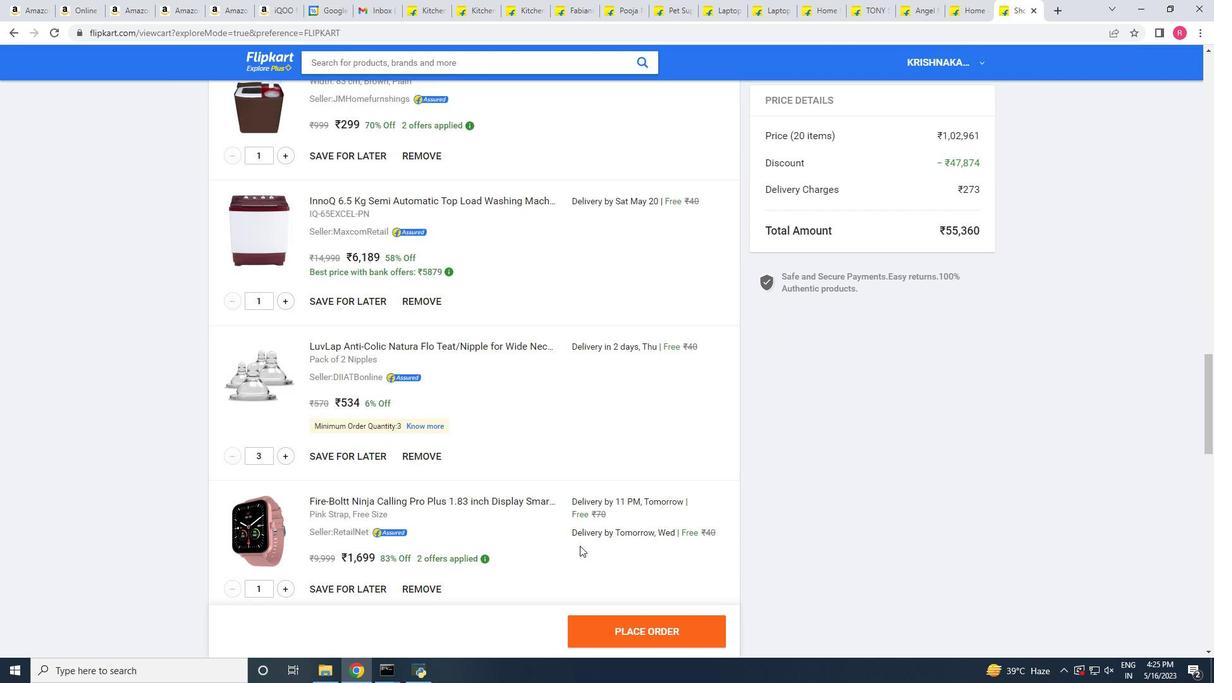 
Action: Mouse scrolled (580, 545) with delta (0, 0)
Screenshot: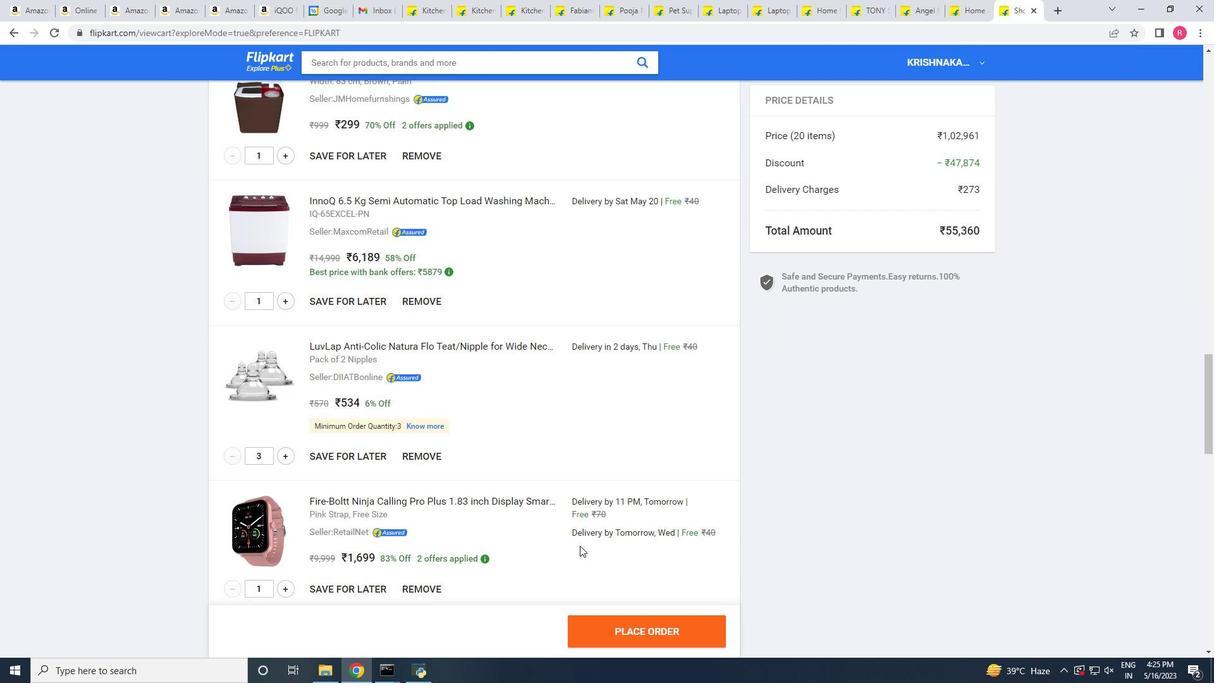 
Action: Mouse scrolled (580, 545) with delta (0, 0)
Screenshot: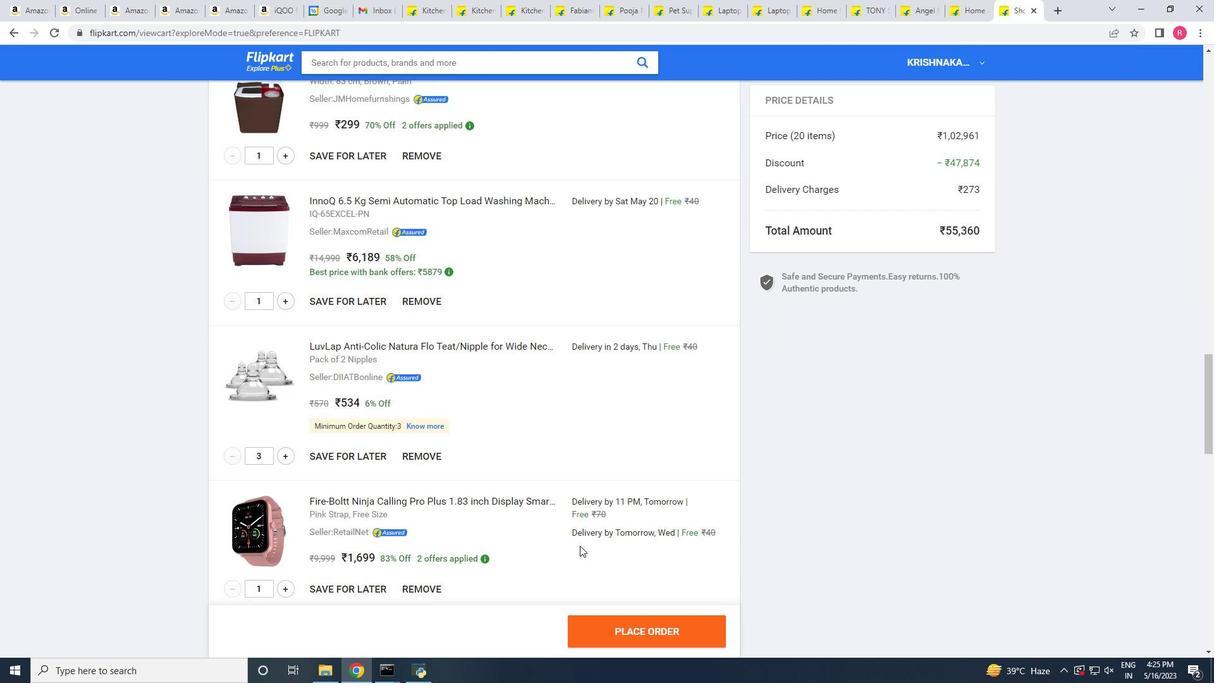 
Action: Mouse moved to (581, 545)
Screenshot: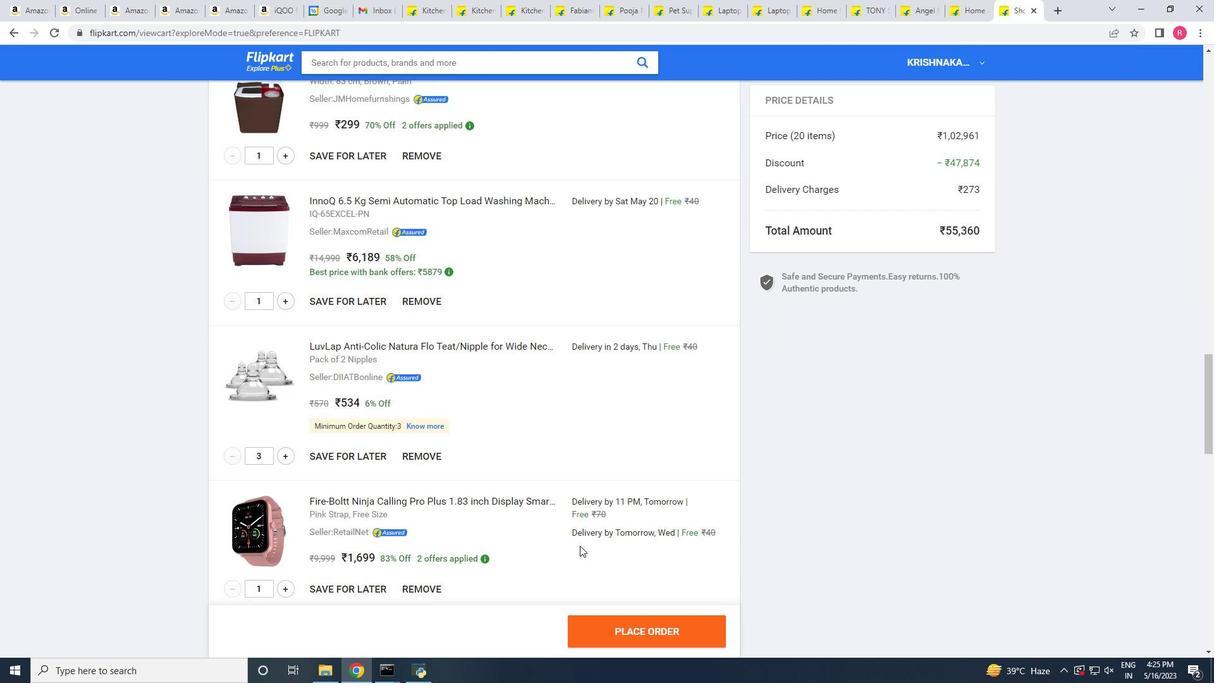 
Action: Mouse scrolled (581, 546) with delta (0, 0)
Screenshot: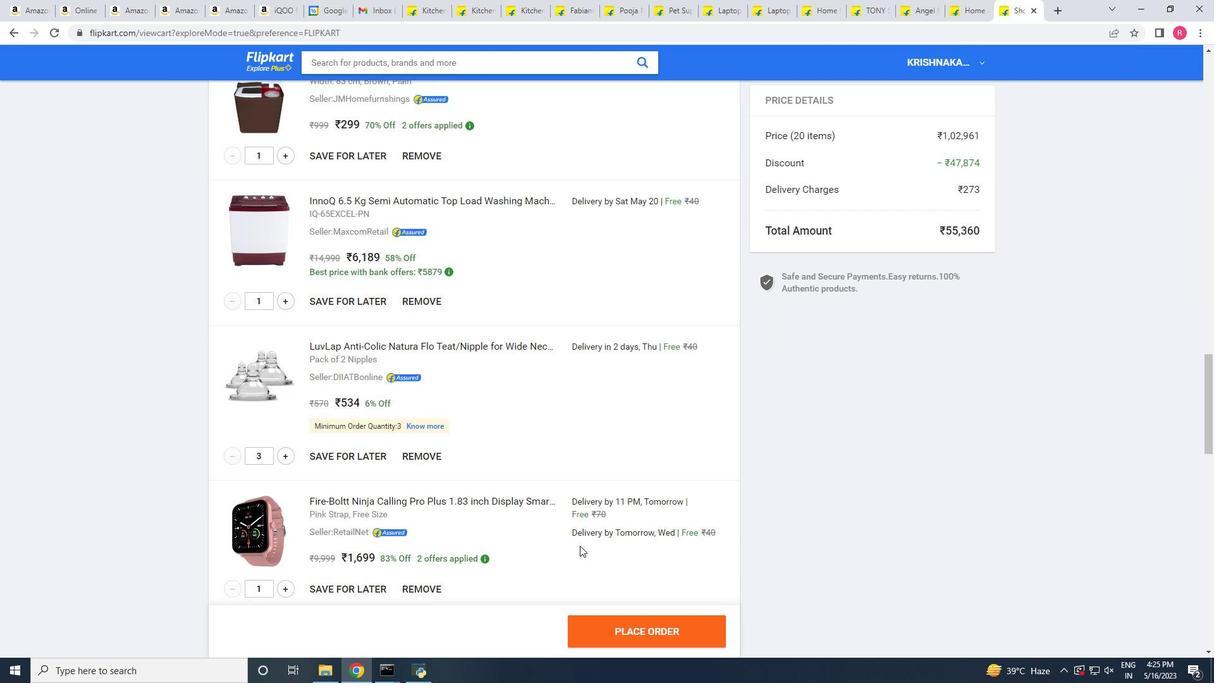 
Action: Mouse scrolled (581, 545) with delta (0, 0)
Screenshot: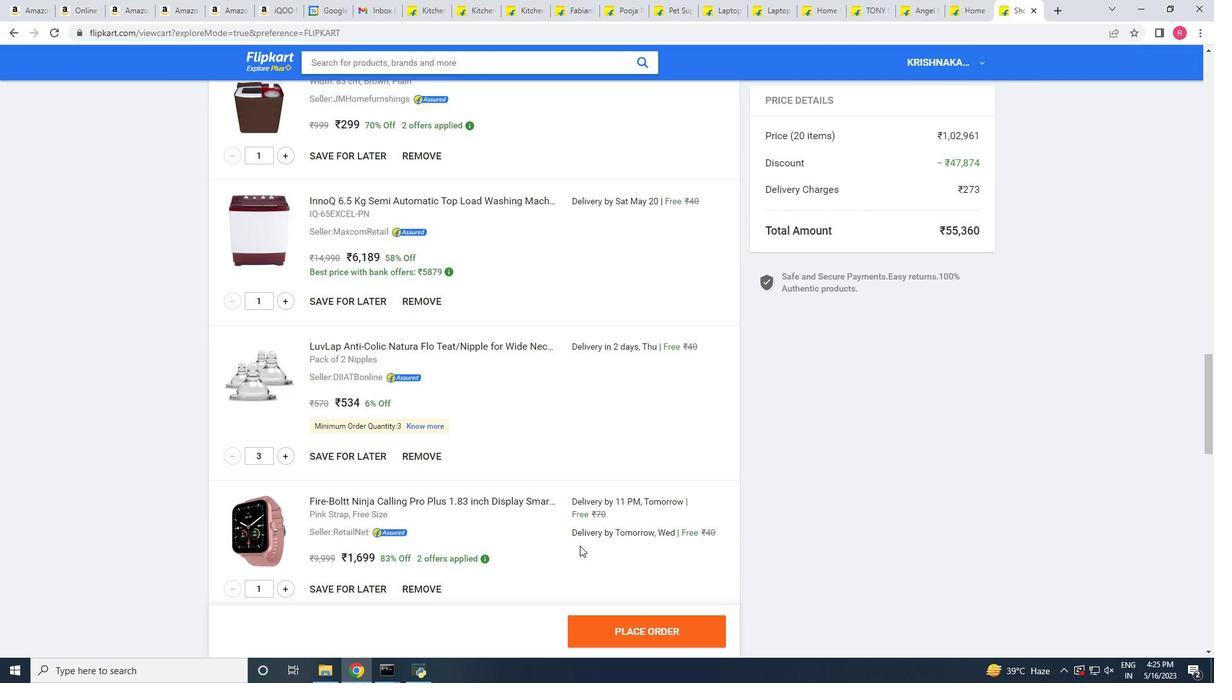 
Action: Mouse scrolled (581, 545) with delta (0, 0)
Screenshot: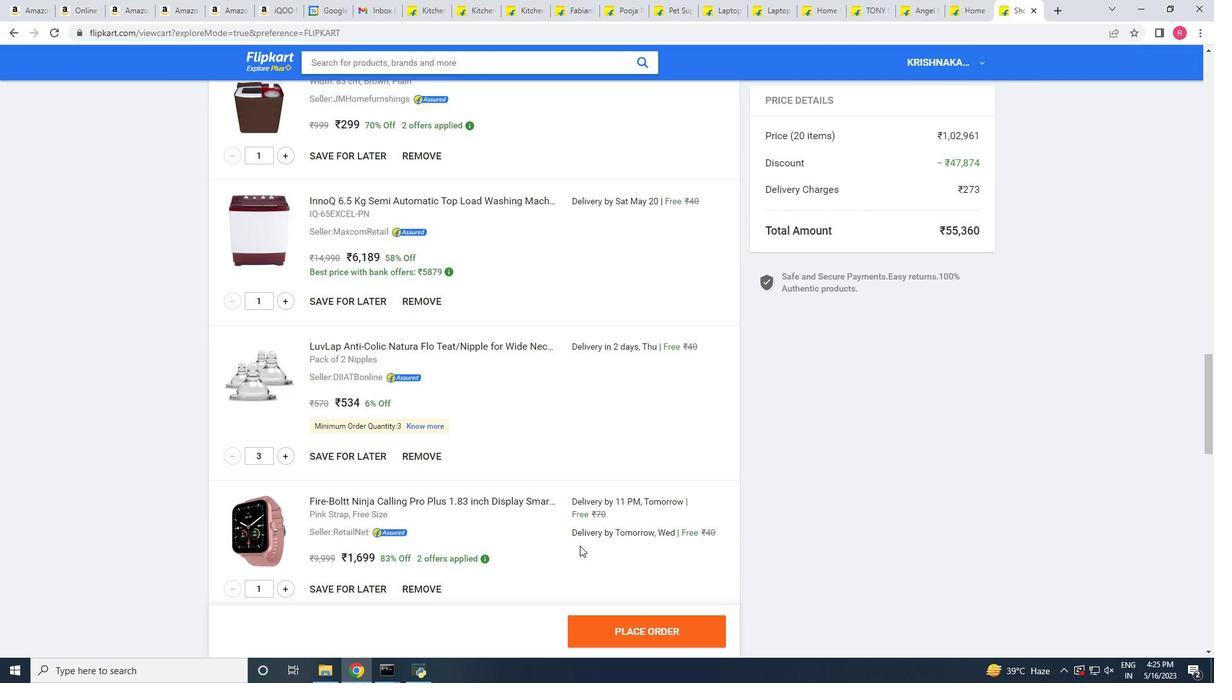
Action: Mouse scrolled (581, 545) with delta (0, 0)
Screenshot: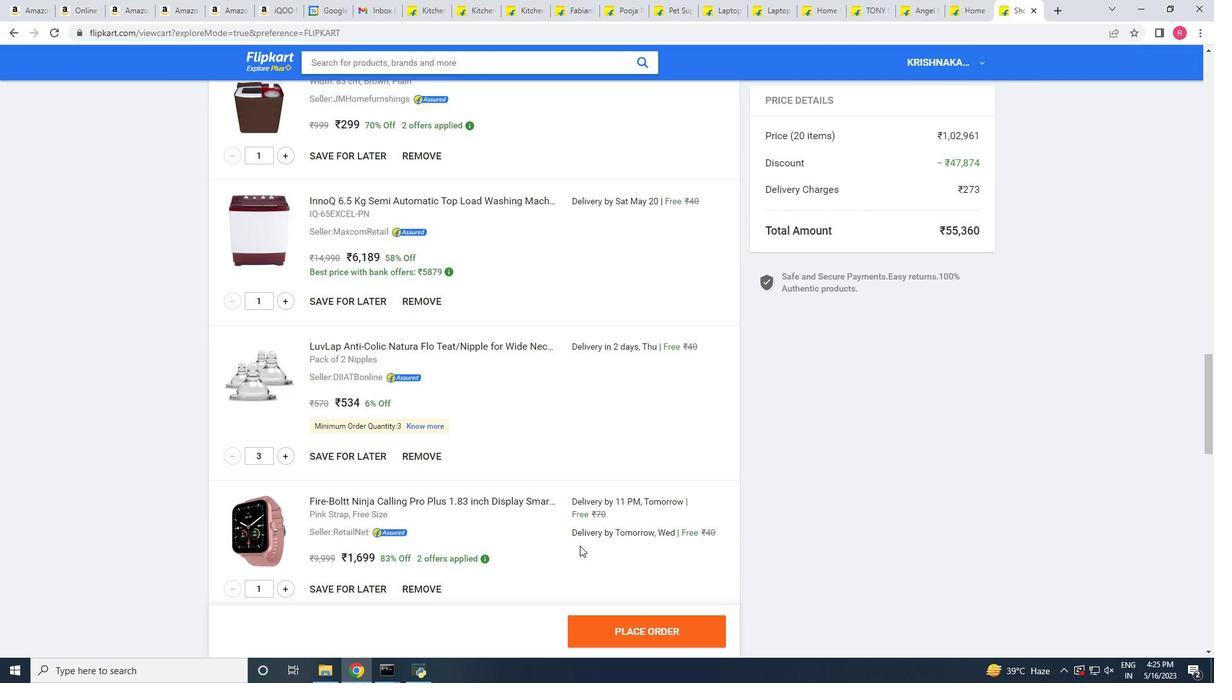 
Action: Mouse moved to (583, 545)
Screenshot: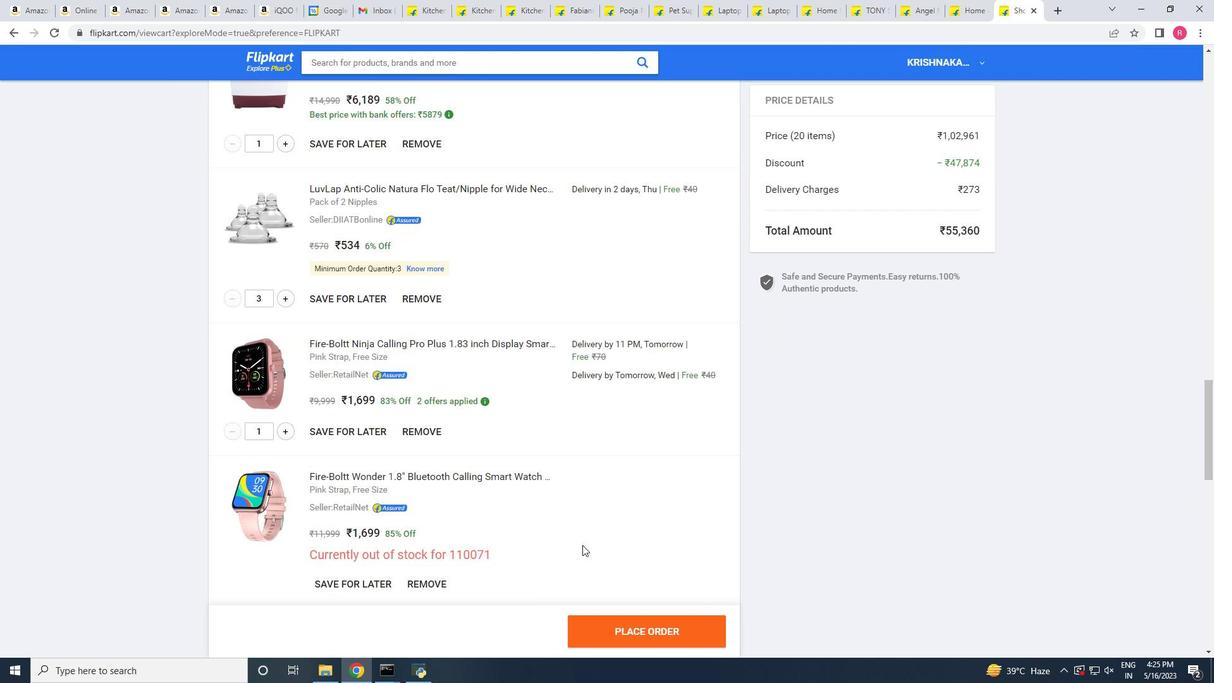 
Action: Mouse scrolled (583, 544) with delta (0, 0)
Screenshot: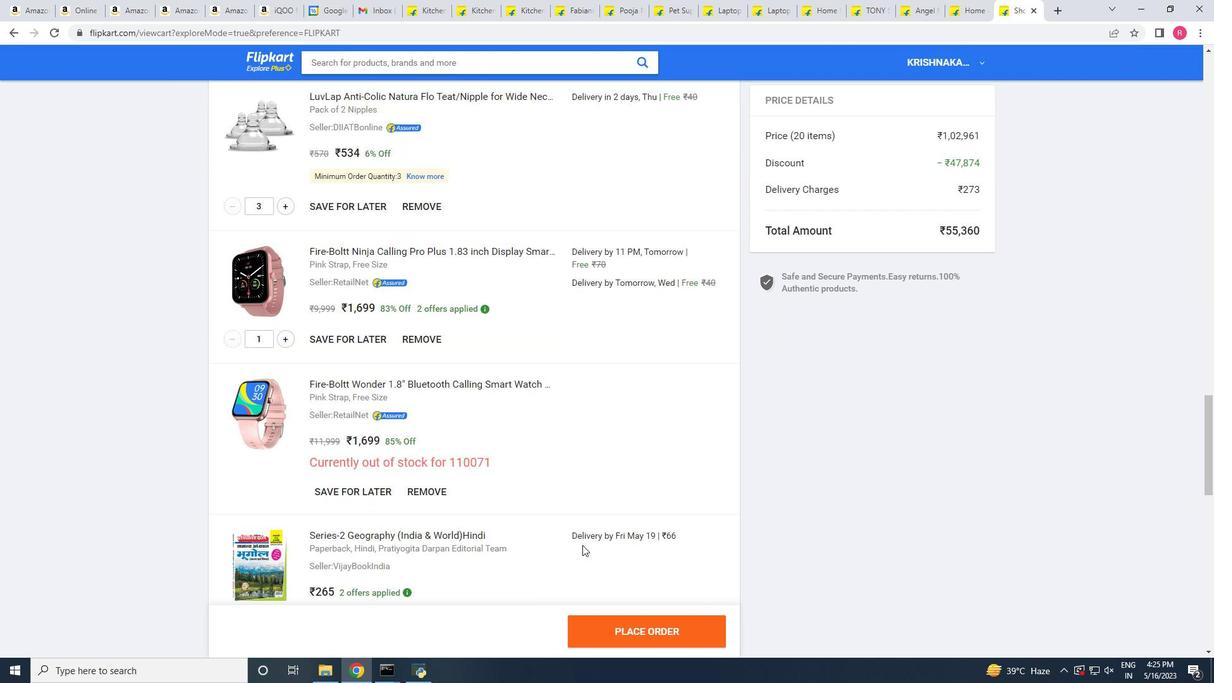 
Action: Mouse scrolled (583, 544) with delta (0, 0)
Screenshot: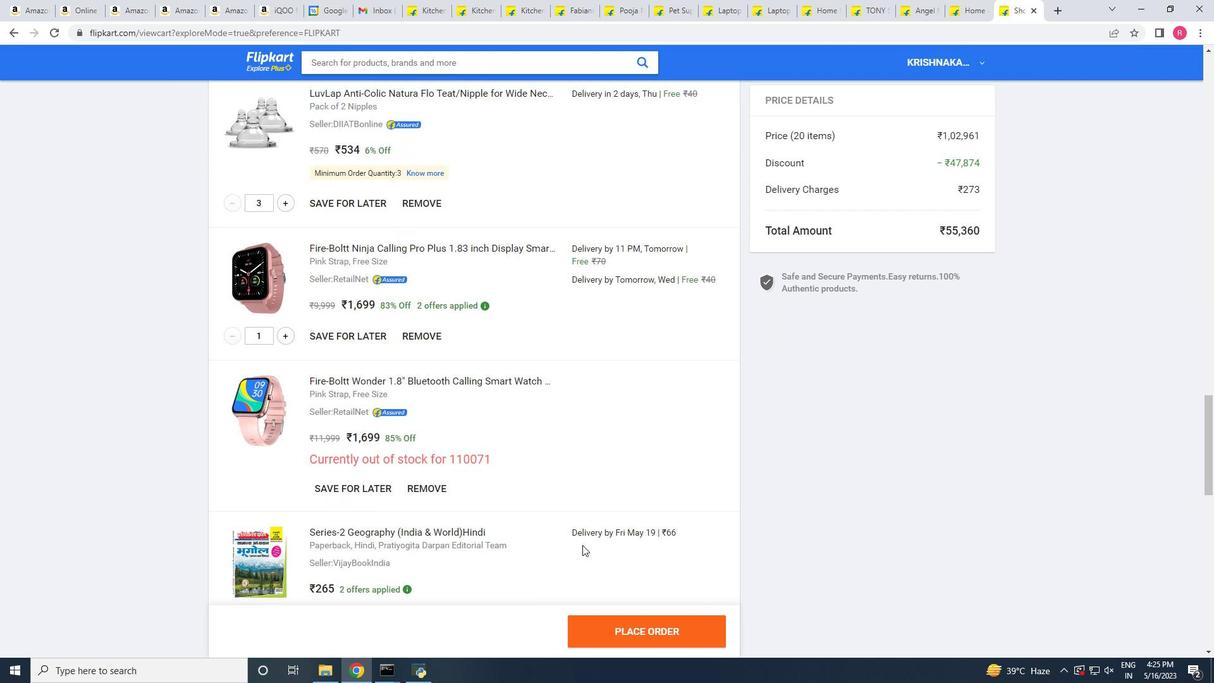 
Action: Mouse scrolled (583, 544) with delta (0, 0)
Screenshot: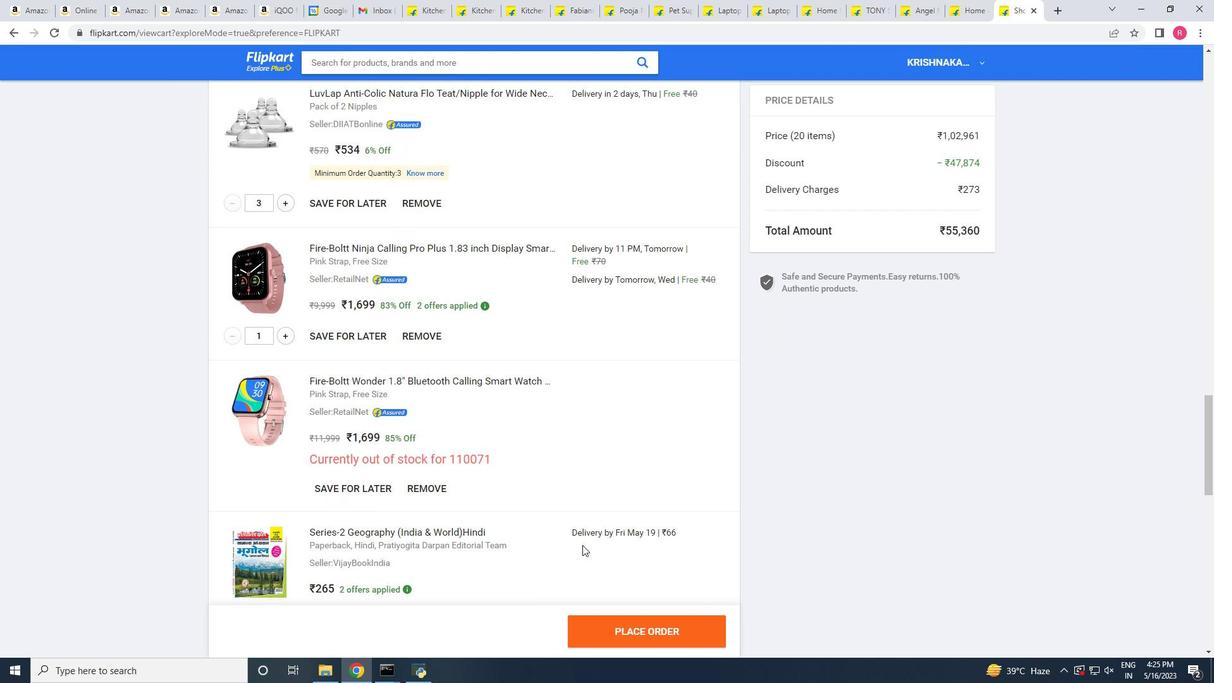 
Action: Mouse scrolled (583, 544) with delta (0, 0)
Screenshot: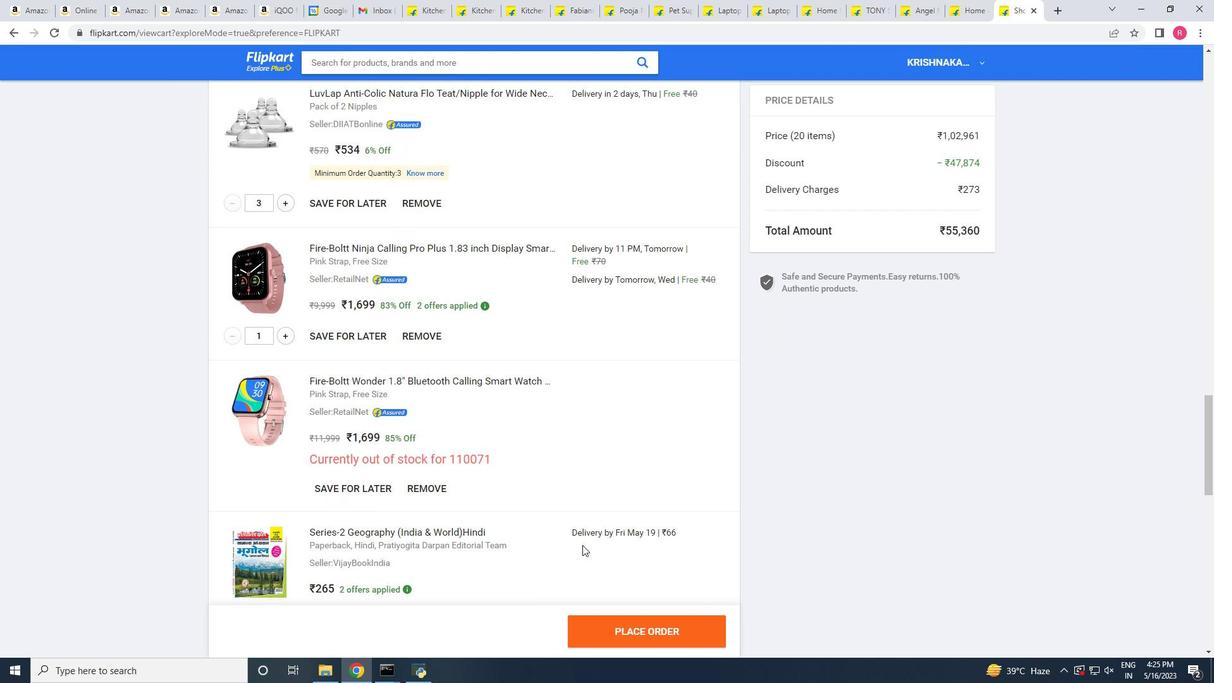 
Action: Mouse scrolled (583, 545) with delta (0, 0)
Screenshot: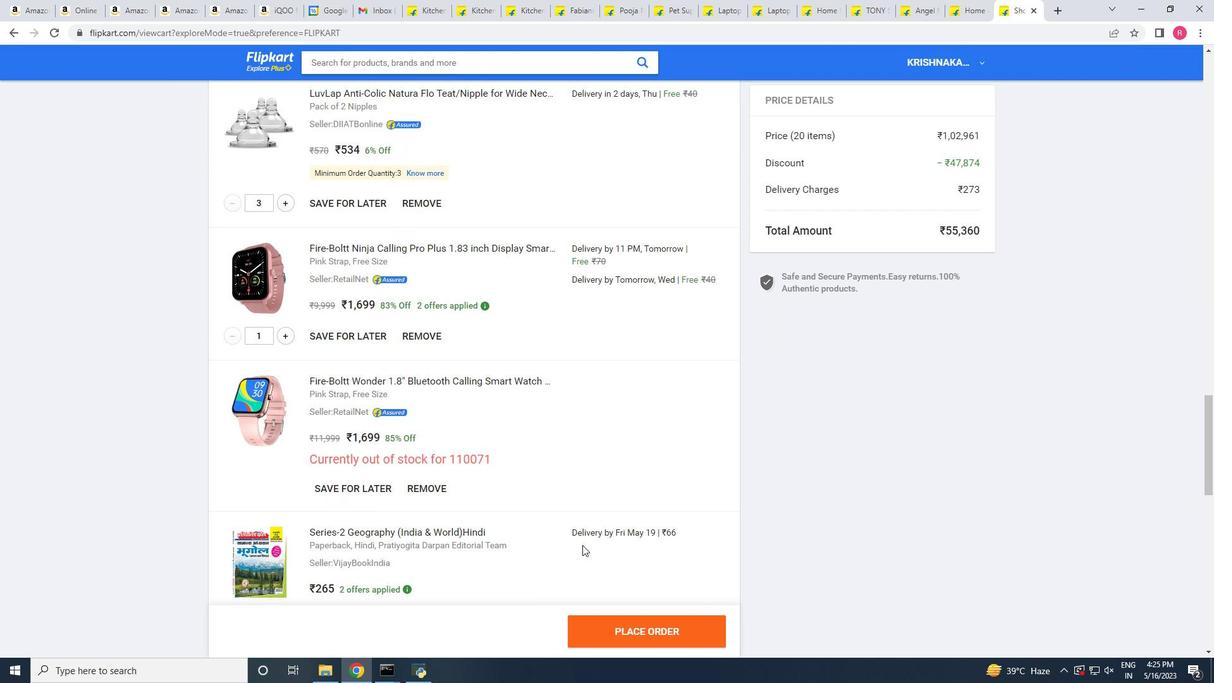 
Action: Mouse scrolled (583, 544) with delta (0, 0)
Screenshot: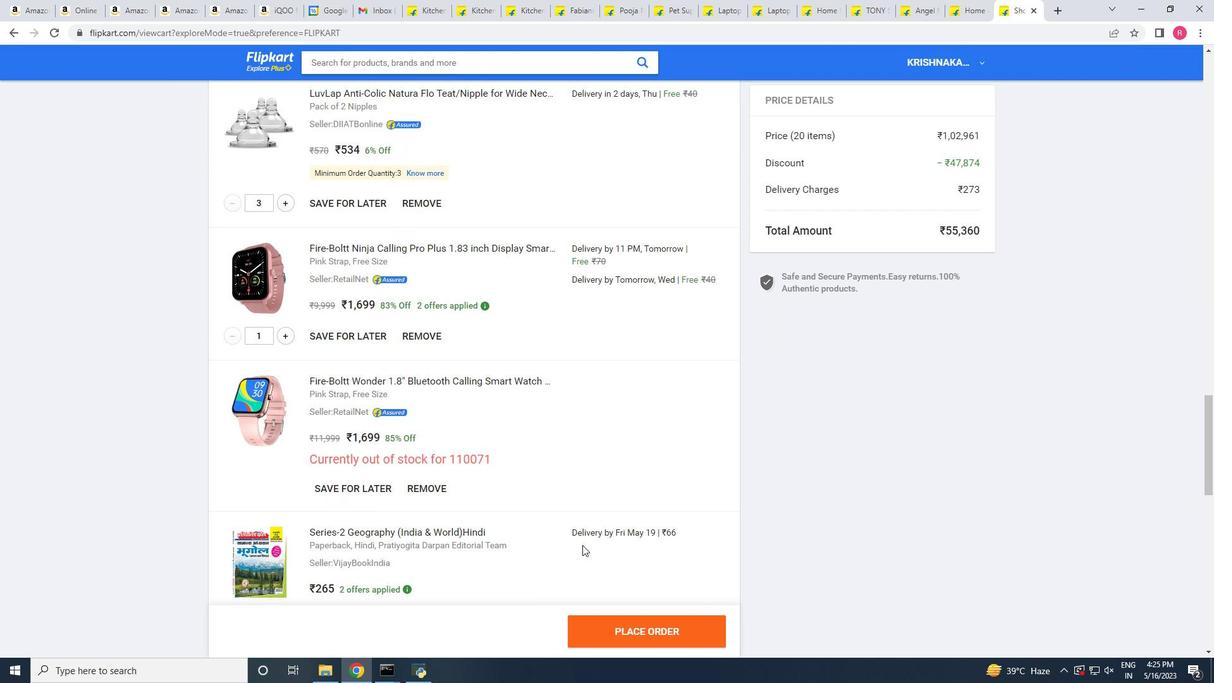
Action: Mouse scrolled (583, 544) with delta (0, 0)
Screenshot: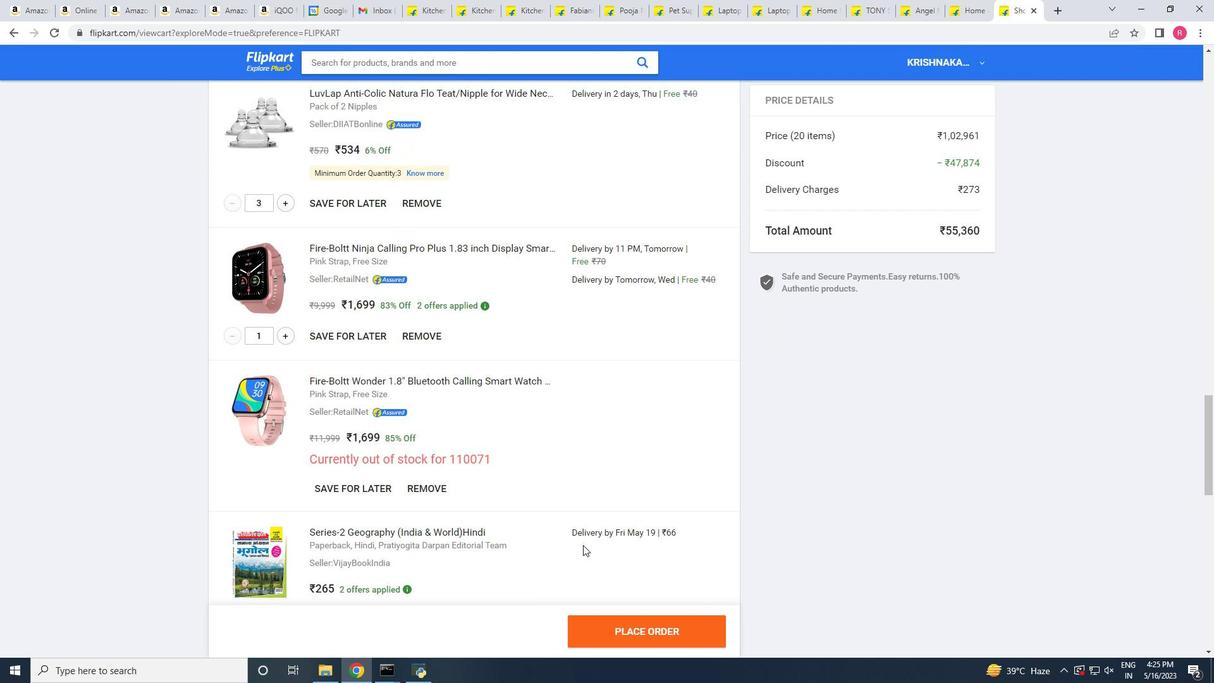 
Action: Mouse moved to (583, 544)
Screenshot: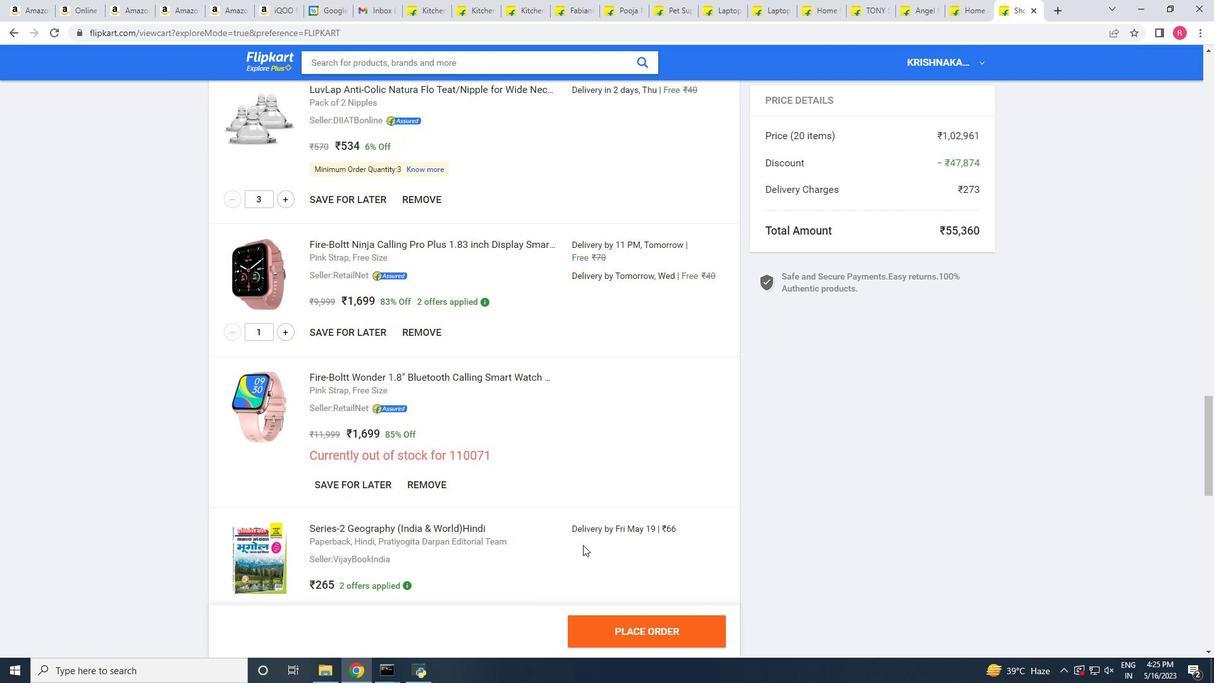 
Action: Mouse scrolled (583, 543) with delta (0, 0)
Screenshot: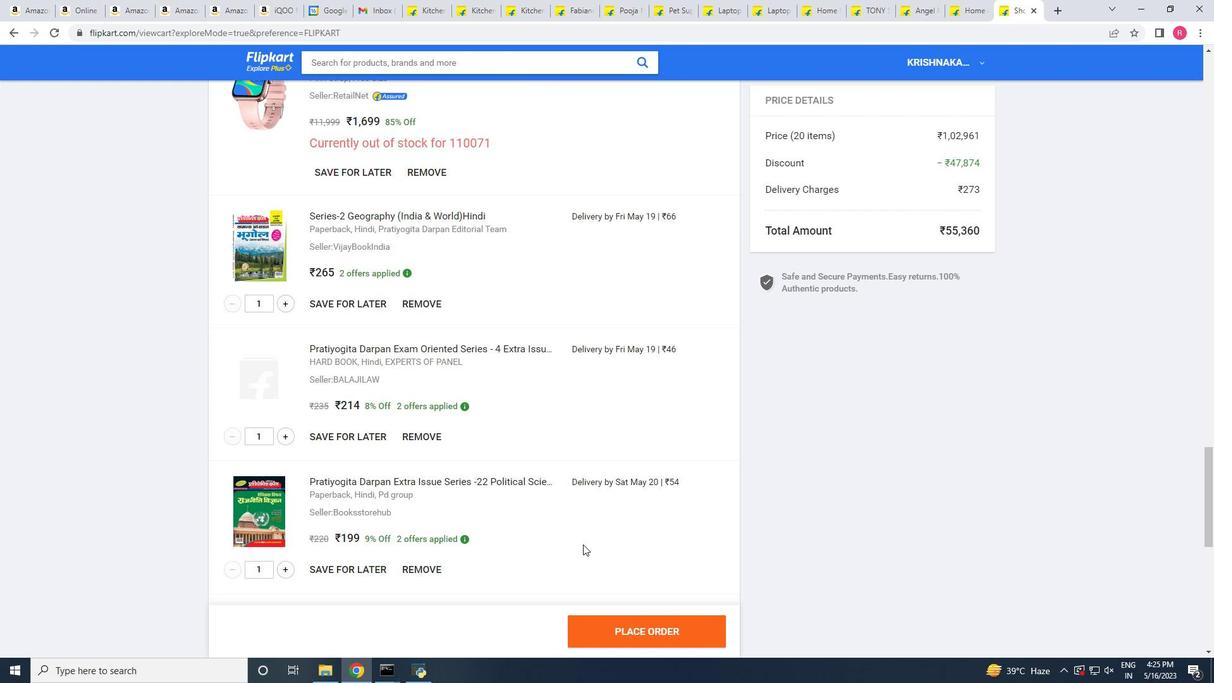 
Action: Mouse scrolled (583, 543) with delta (0, 0)
Screenshot: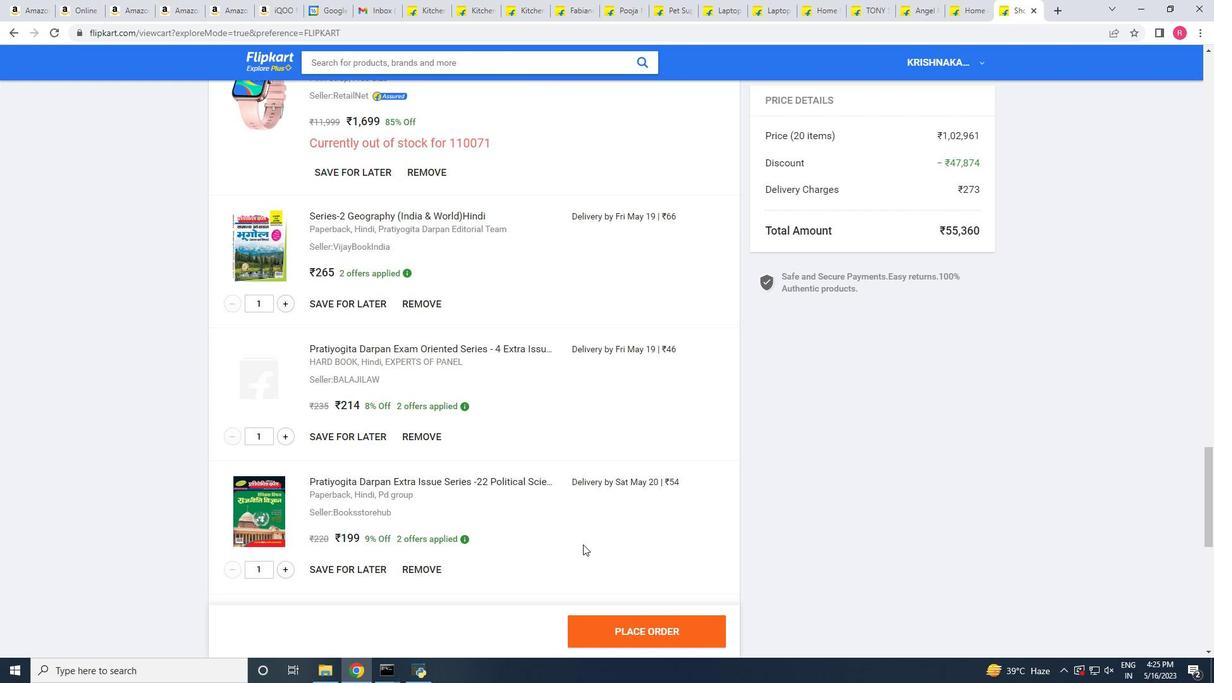 
Action: Mouse scrolled (583, 543) with delta (0, 0)
Screenshot: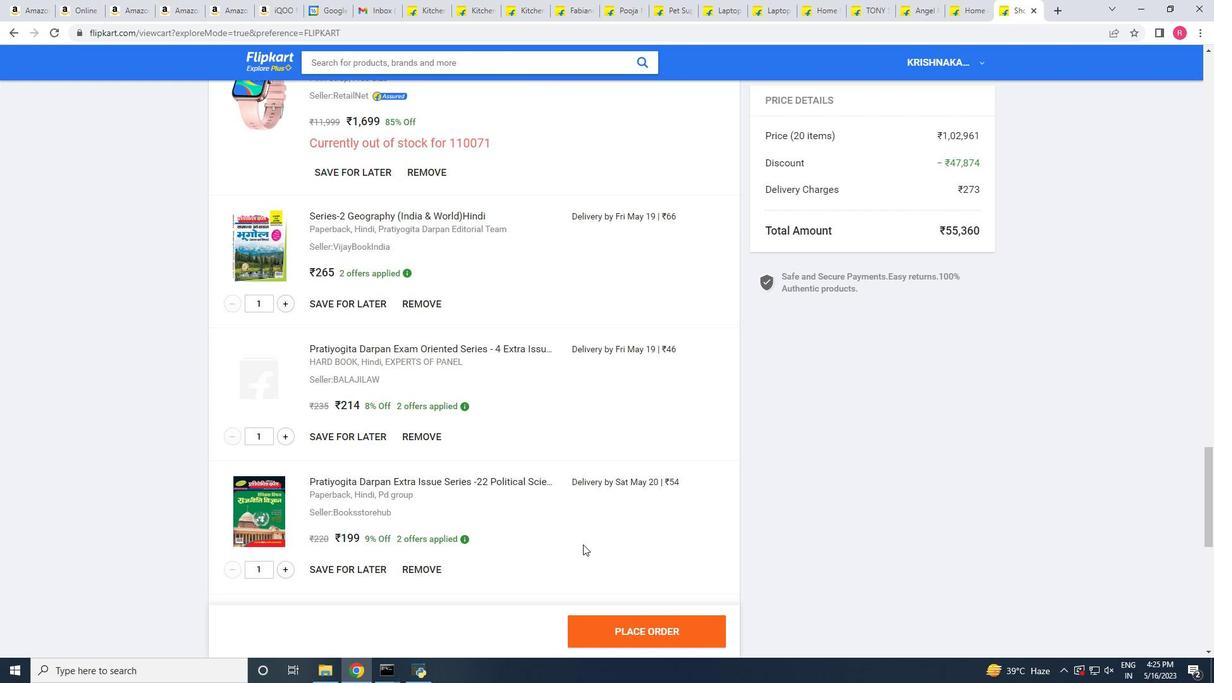 
Action: Mouse scrolled (583, 543) with delta (0, 0)
Screenshot: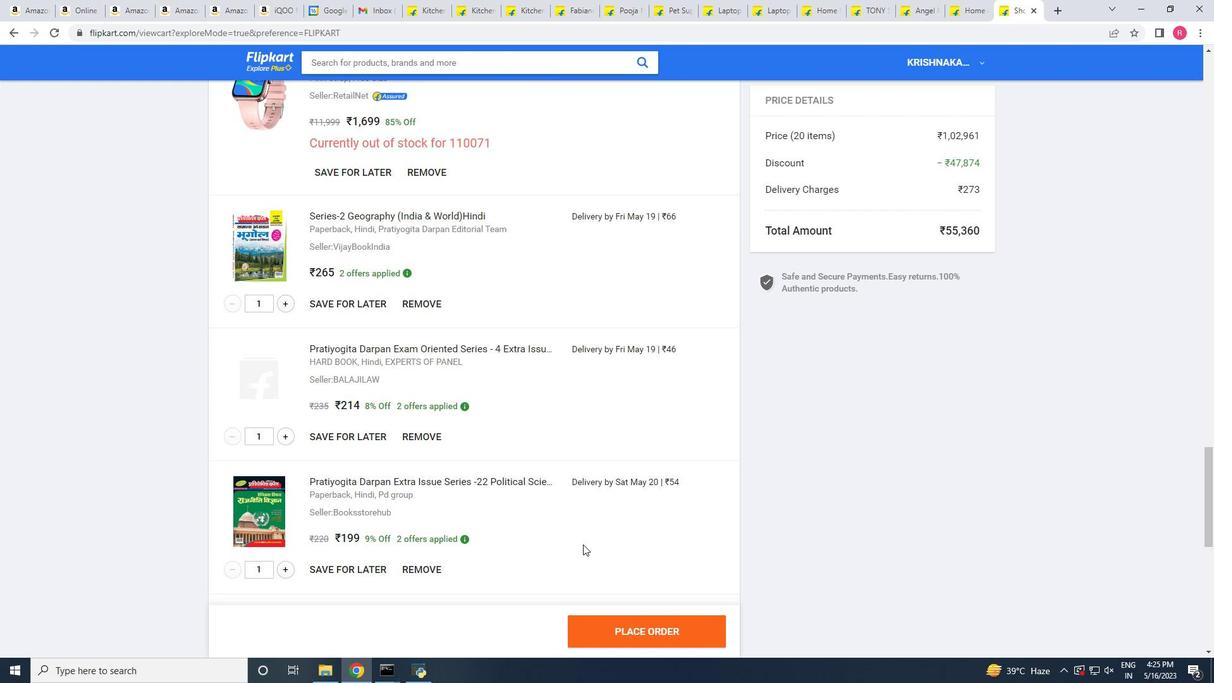 
Action: Mouse scrolled (583, 543) with delta (0, 0)
Screenshot: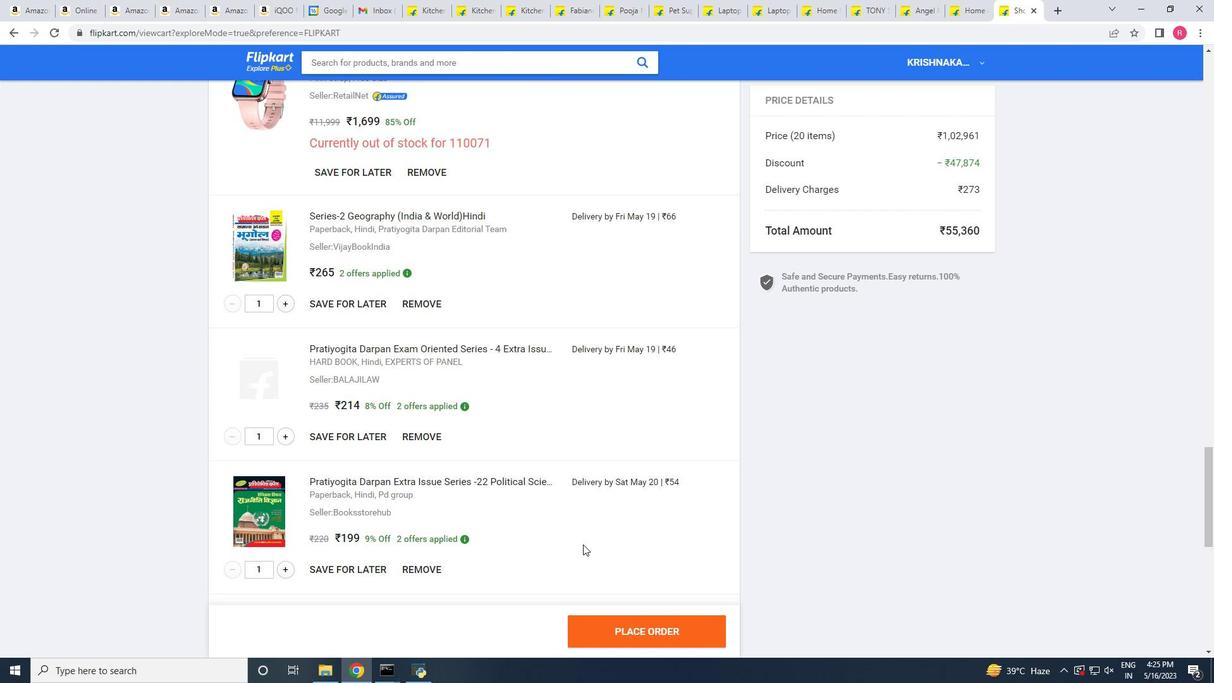 
Action: Mouse scrolled (583, 543) with delta (0, 0)
Screenshot: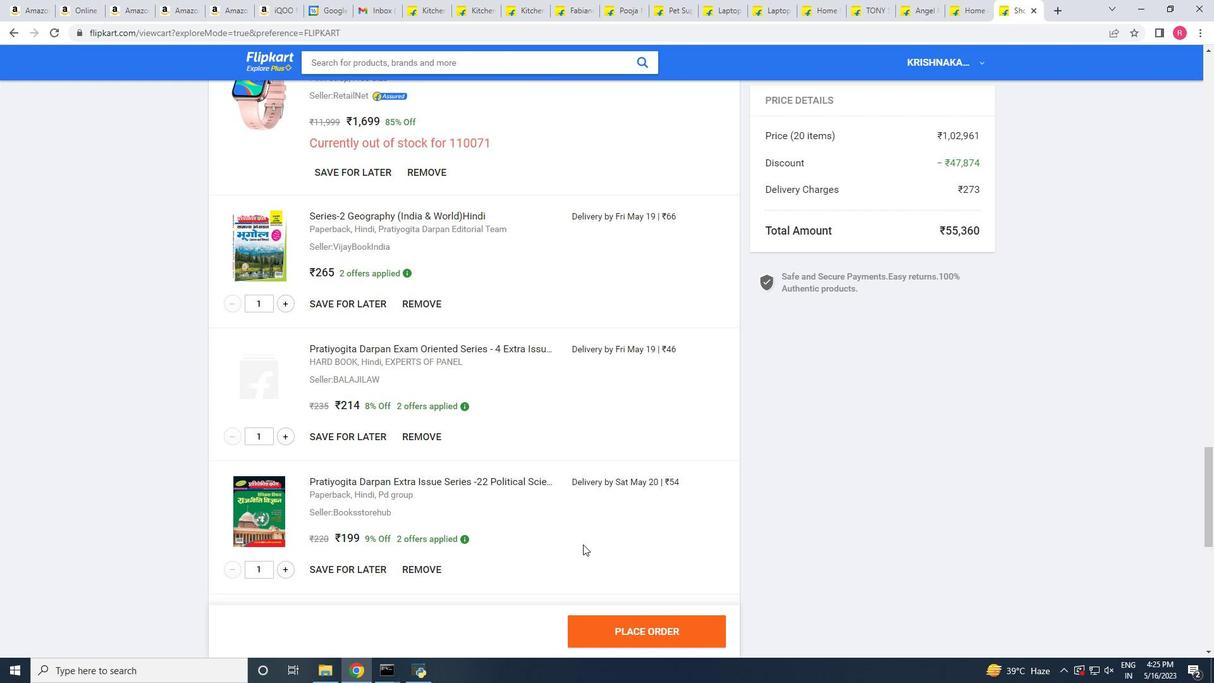 
Action: Mouse scrolled (583, 543) with delta (0, 0)
Screenshot: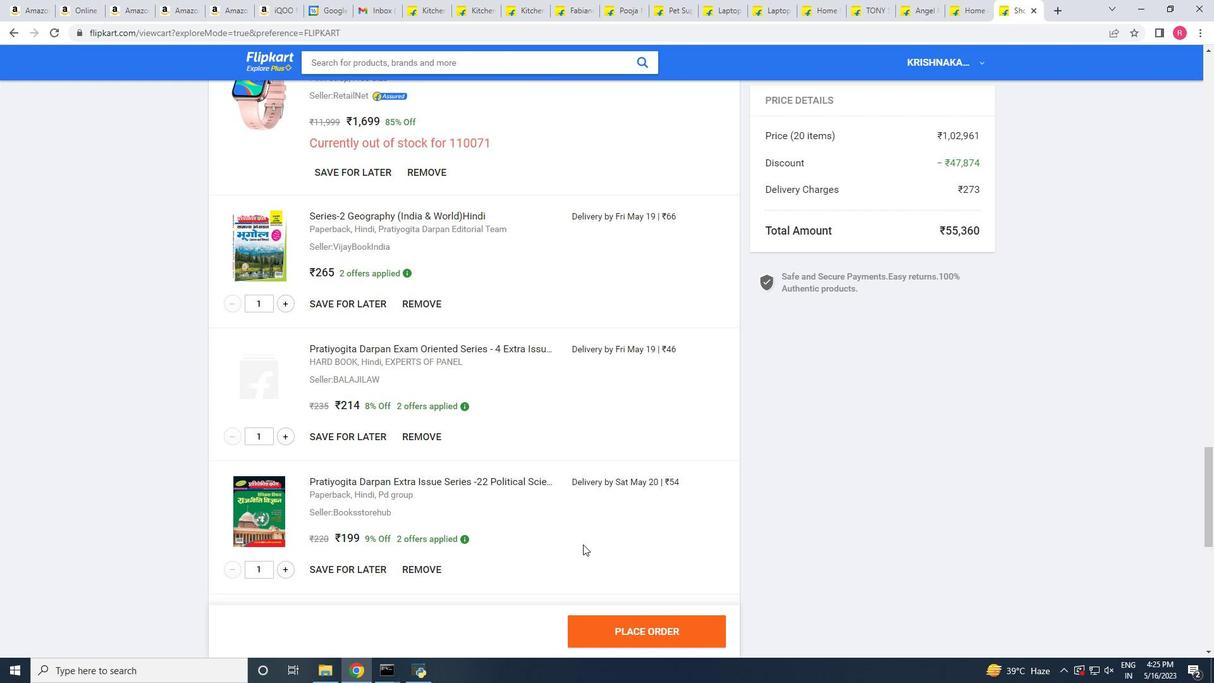 
Action: Mouse scrolled (583, 543) with delta (0, 0)
Screenshot: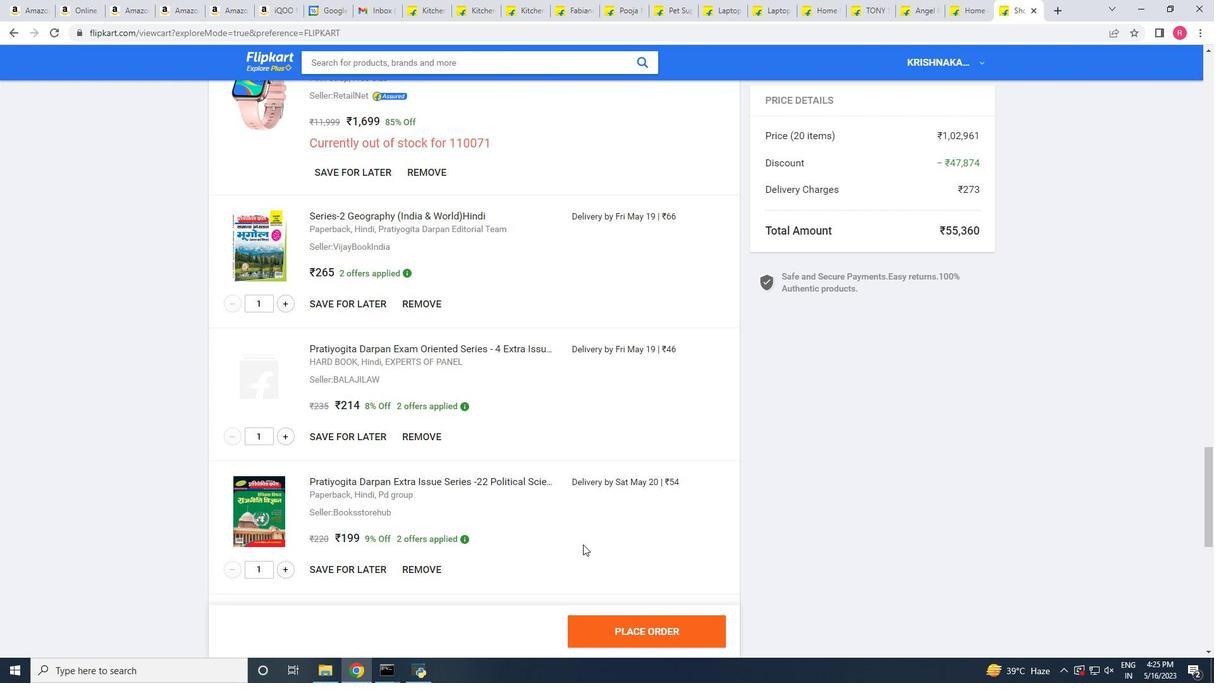 
Action: Mouse scrolled (583, 545) with delta (0, 0)
Screenshot: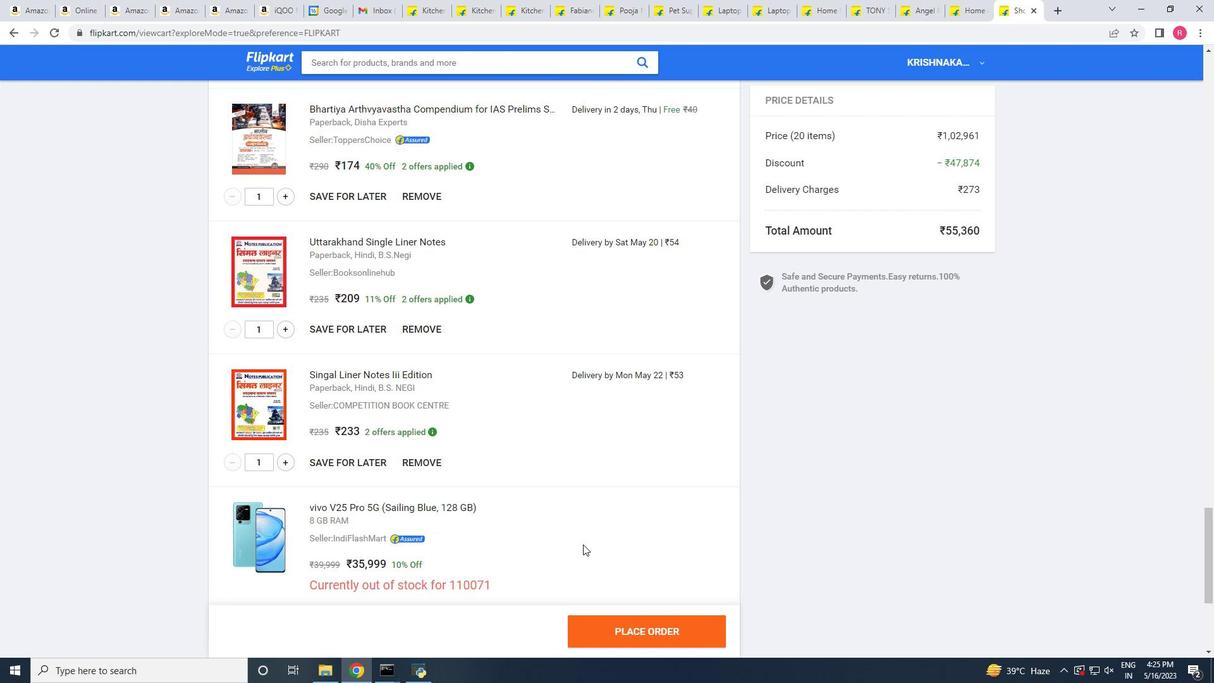 
Action: Mouse scrolled (583, 545) with delta (0, 0)
Screenshot: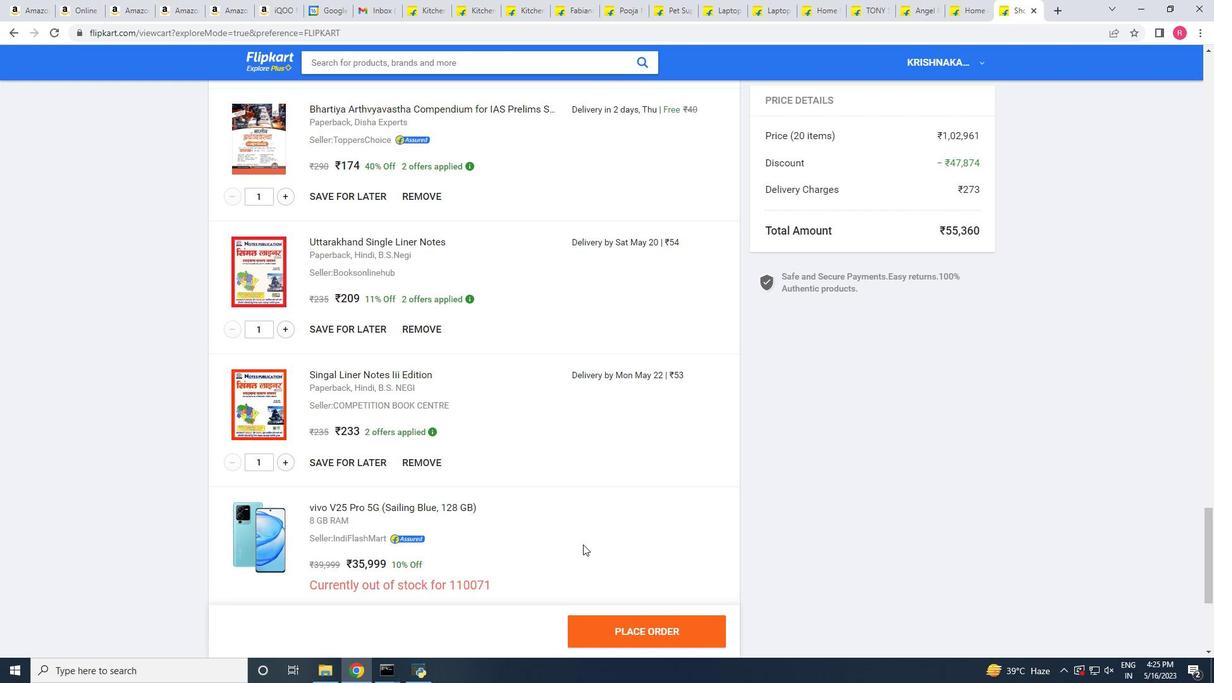 
Action: Mouse scrolled (583, 545) with delta (0, 0)
Screenshot: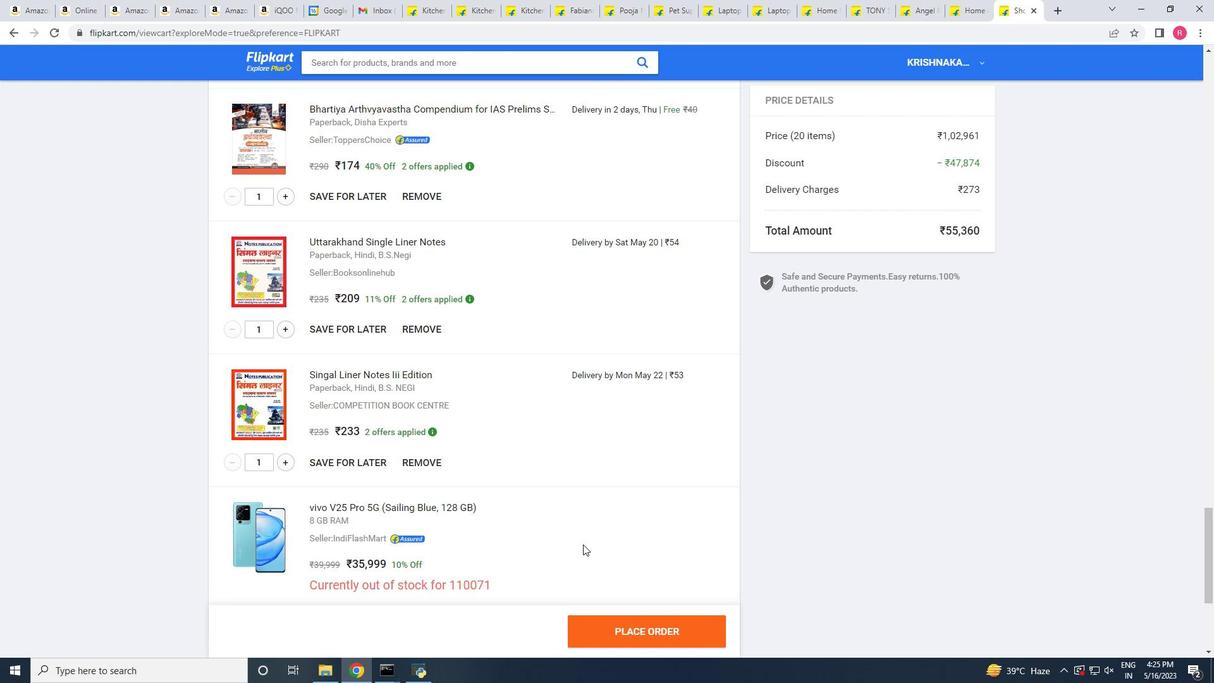 
Action: Mouse scrolled (583, 545) with delta (0, 0)
Screenshot: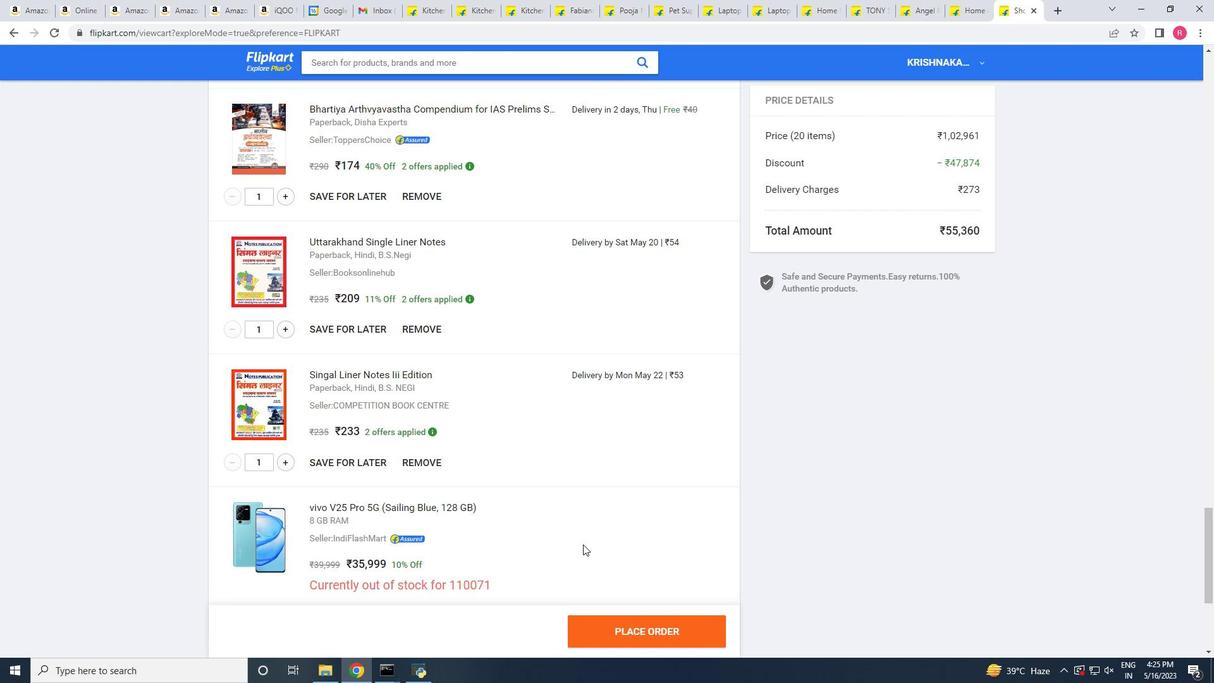 
Action: Mouse scrolled (583, 545) with delta (0, 0)
Screenshot: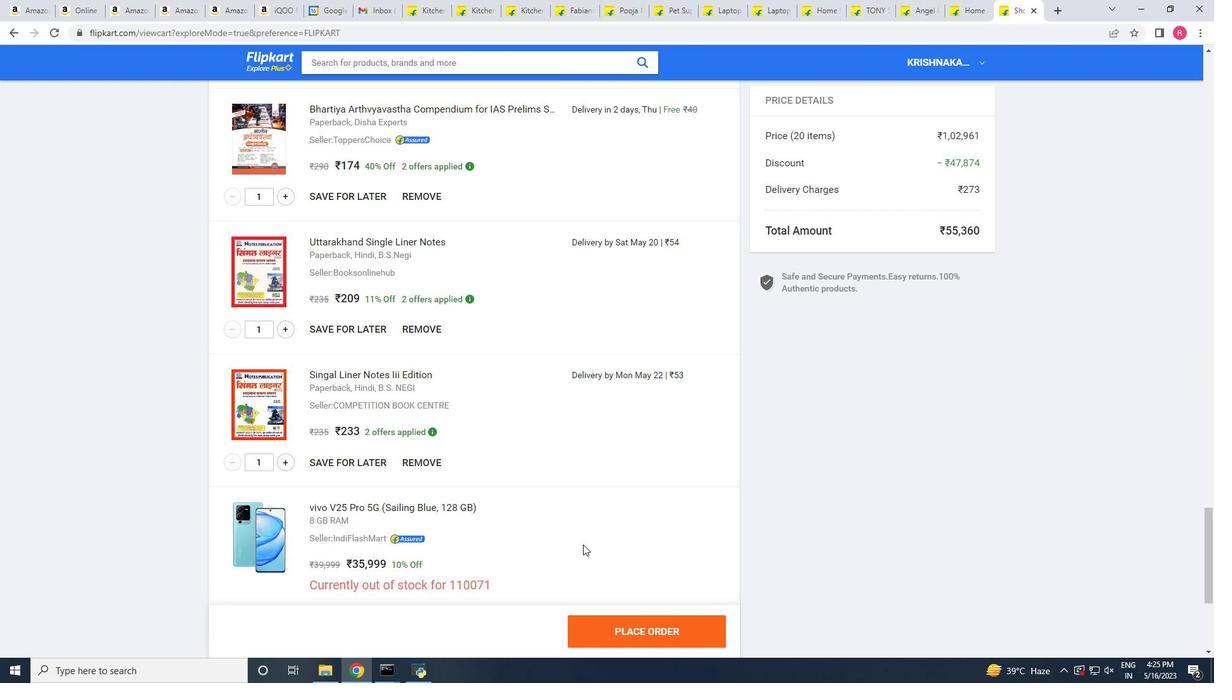 
Action: Mouse scrolled (583, 545) with delta (0, 0)
Screenshot: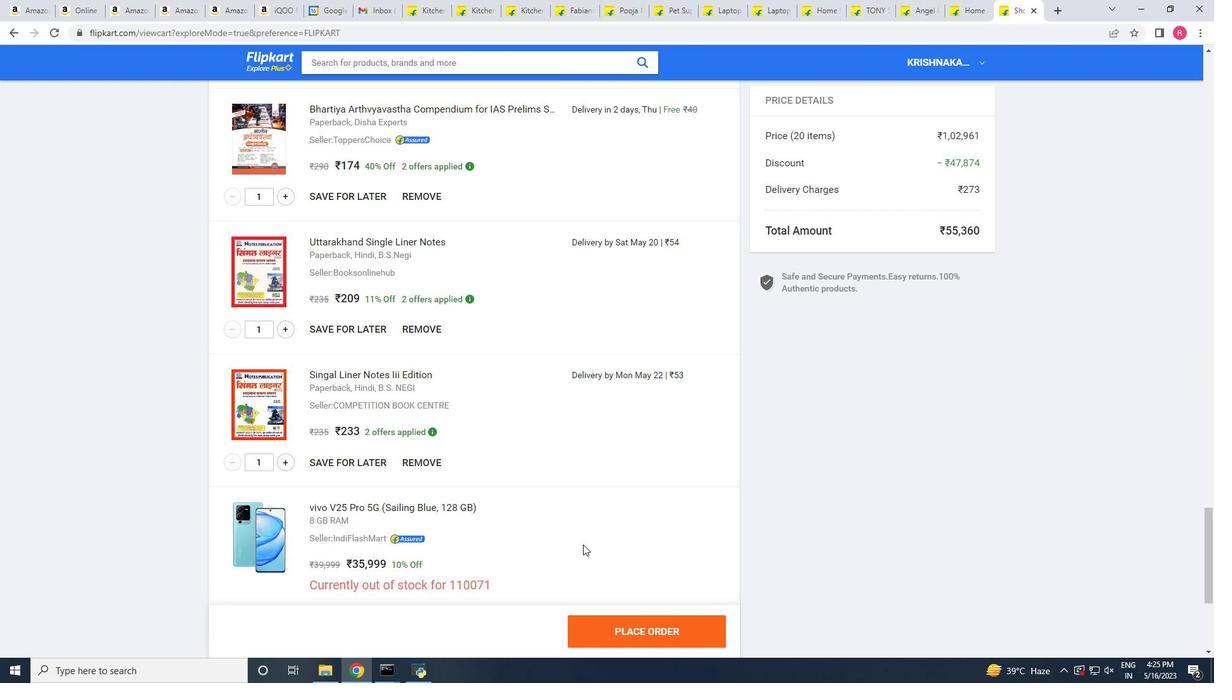 
Action: Mouse scrolled (583, 545) with delta (0, 0)
Screenshot: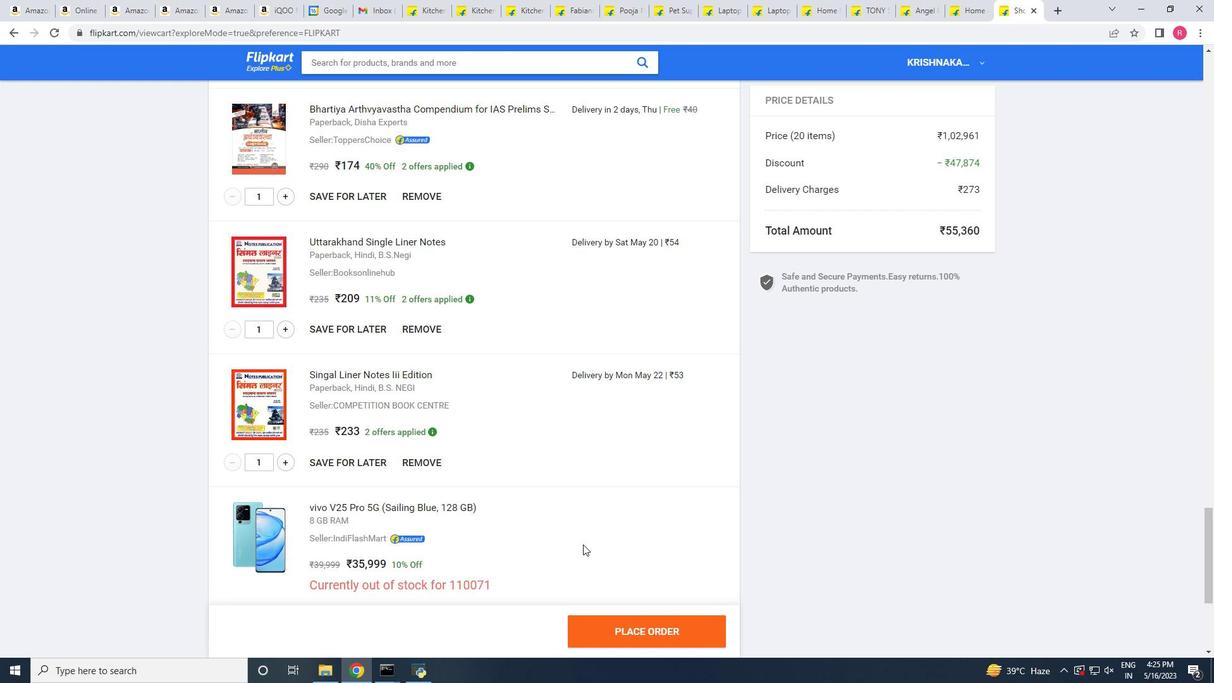 
Action: Mouse scrolled (583, 545) with delta (0, 0)
Screenshot: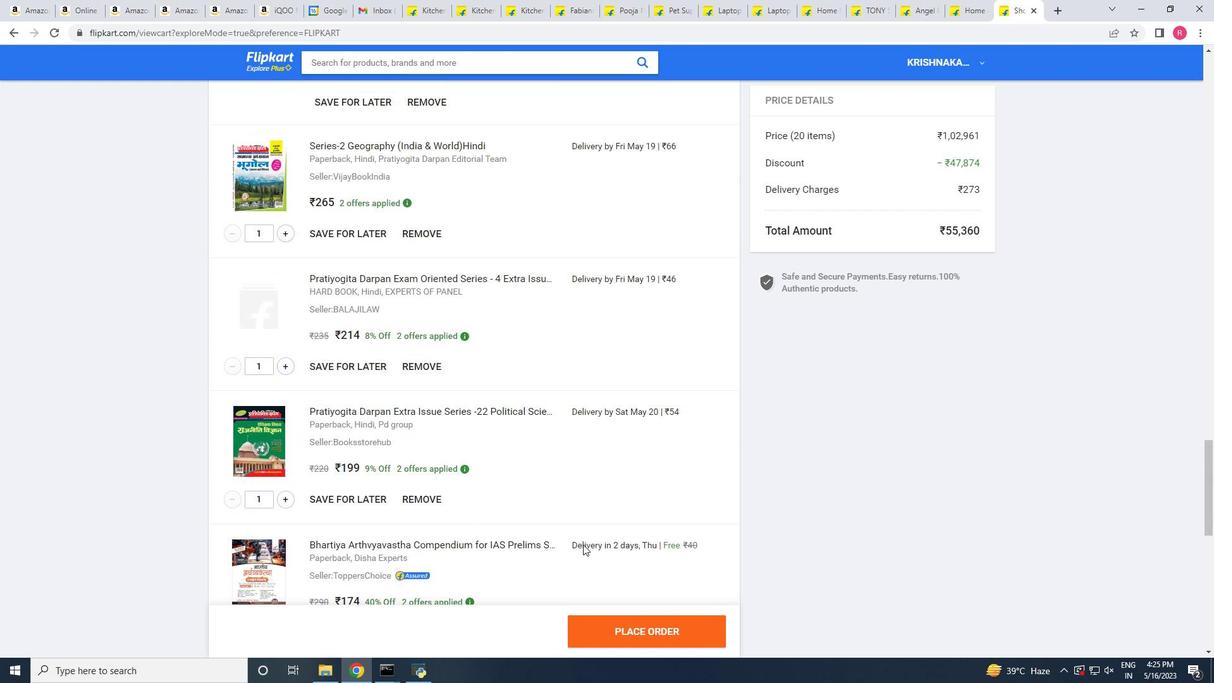 
Action: Mouse scrolled (583, 545) with delta (0, 0)
Screenshot: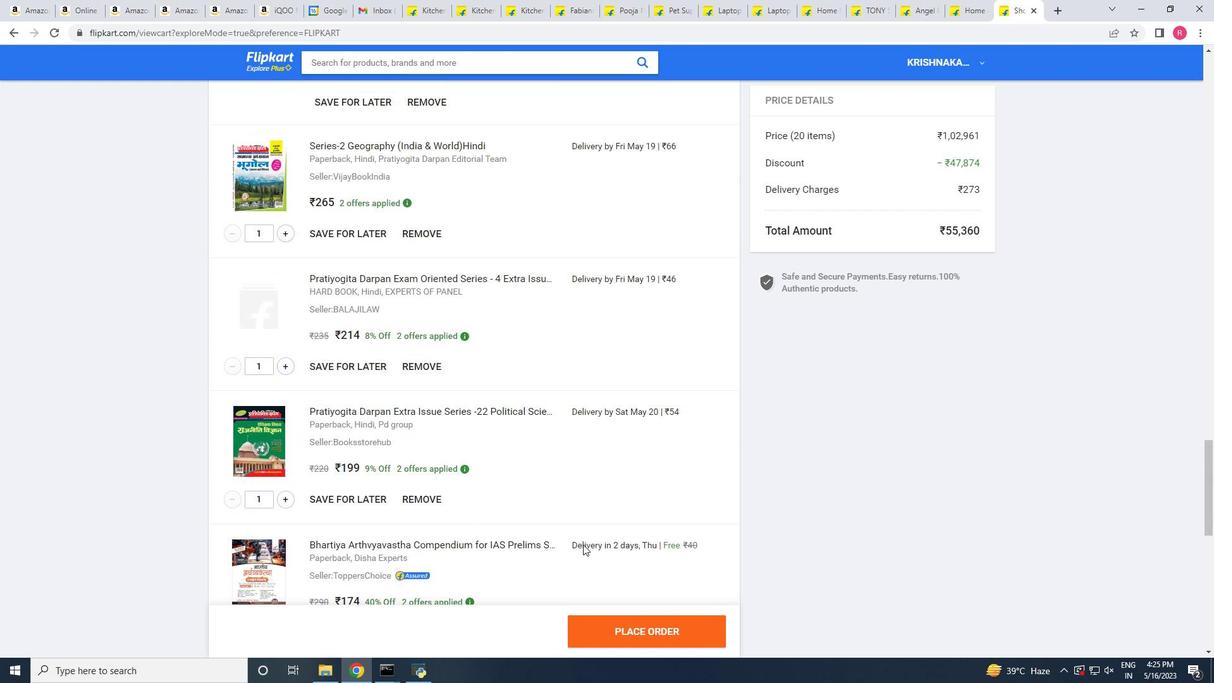 
Action: Mouse scrolled (583, 545) with delta (0, 0)
Screenshot: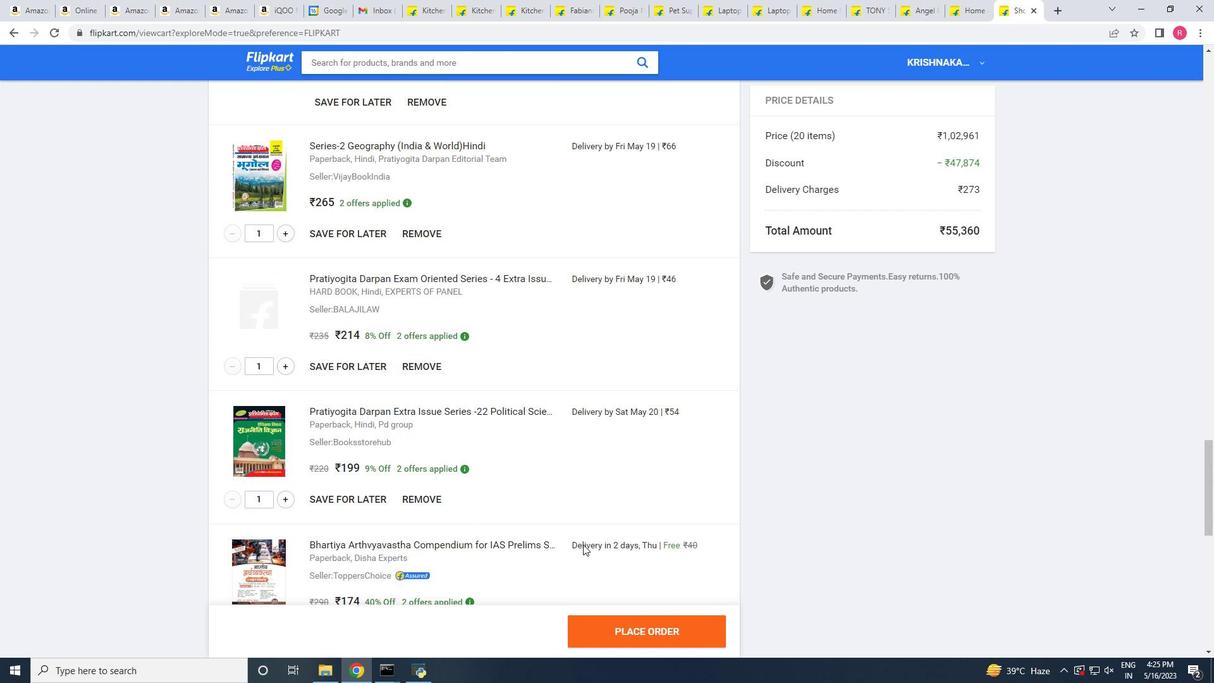 
Action: Mouse scrolled (583, 545) with delta (0, 0)
Screenshot: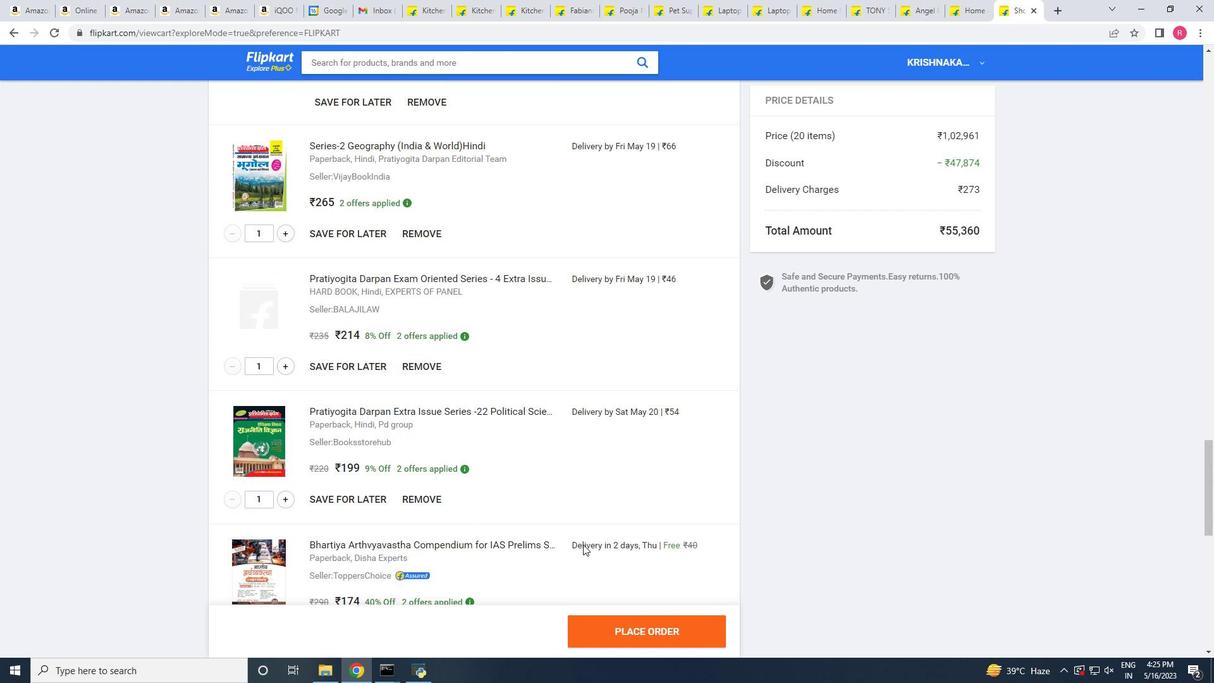 
Action: Mouse scrolled (583, 545) with delta (0, 0)
Screenshot: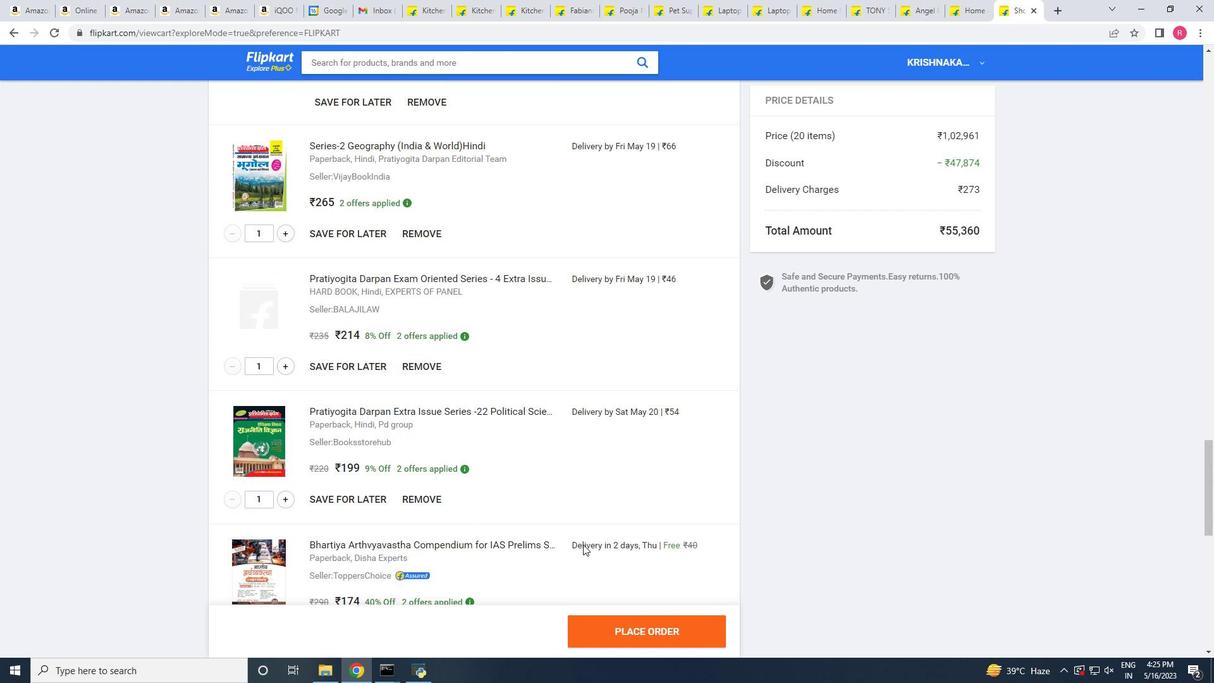 
Action: Mouse scrolled (583, 545) with delta (0, 0)
Screenshot: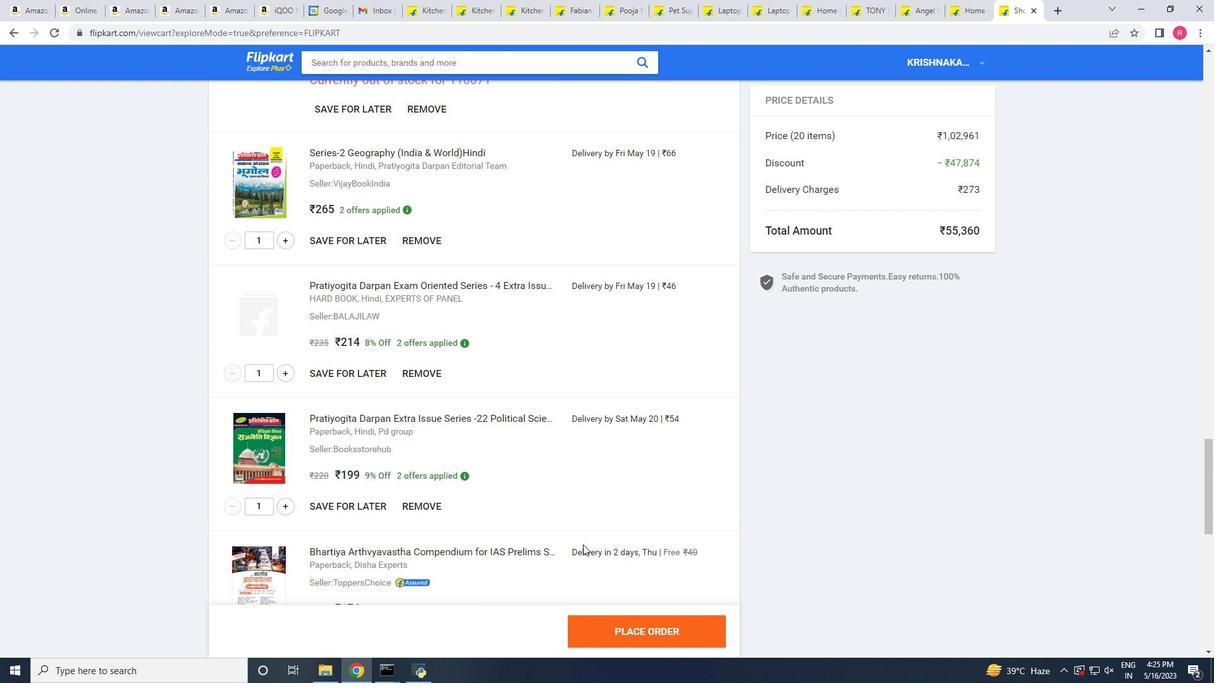
Action: Mouse scrolled (583, 545) with delta (0, 0)
Screenshot: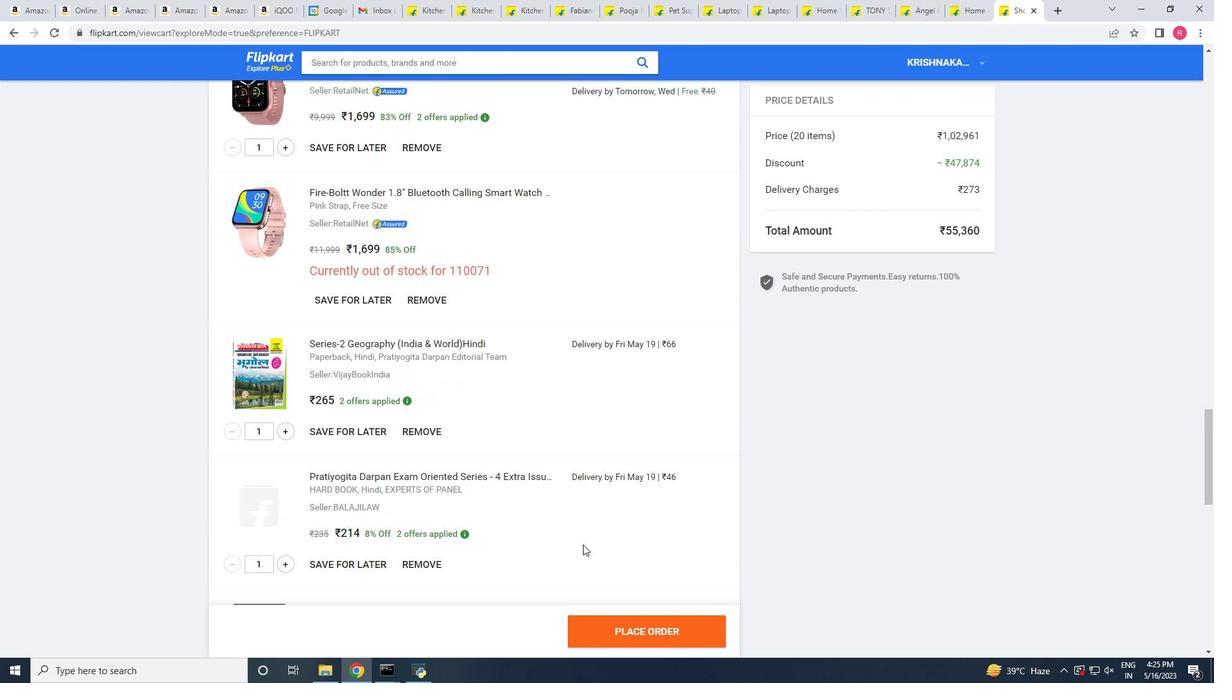 
Action: Mouse scrolled (583, 545) with delta (0, 0)
Screenshot: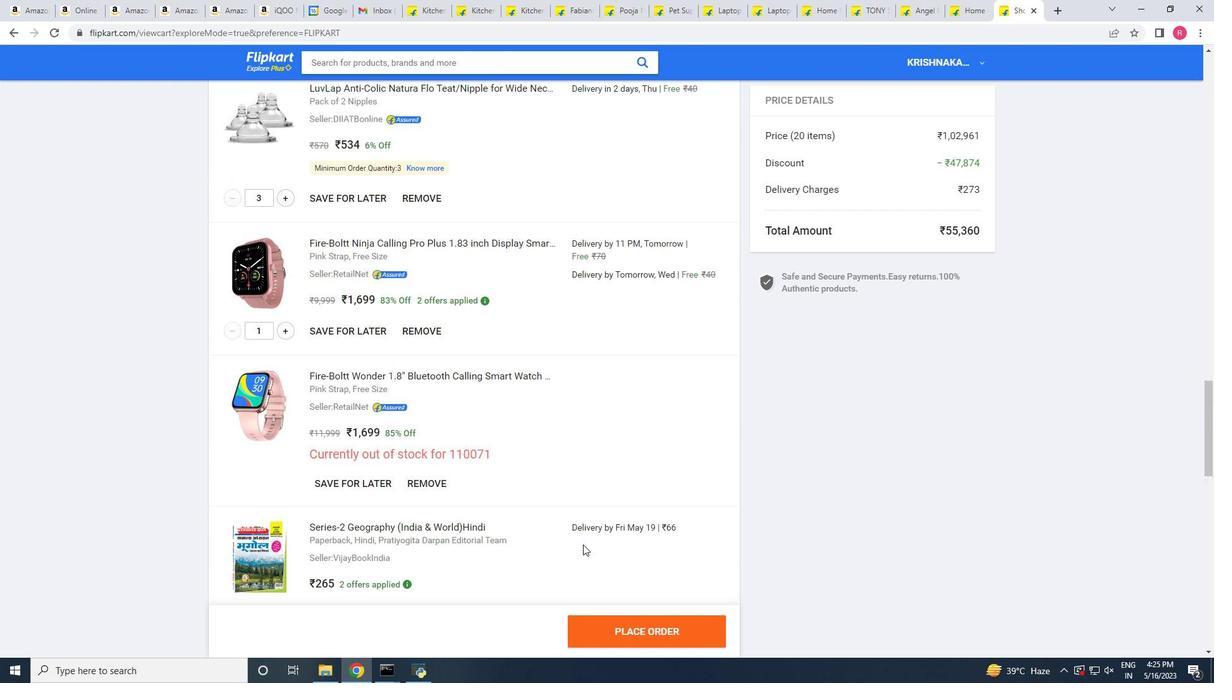 
Action: Mouse scrolled (583, 545) with delta (0, 0)
Screenshot: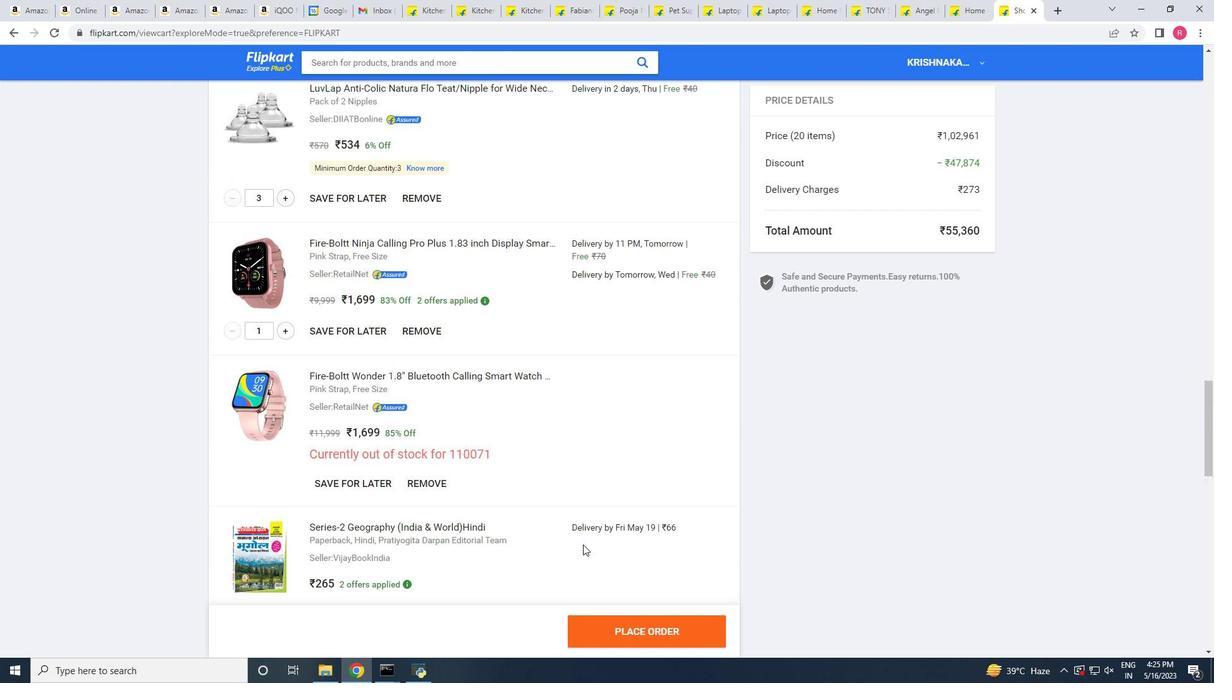 
Action: Mouse scrolled (583, 545) with delta (0, 0)
Screenshot: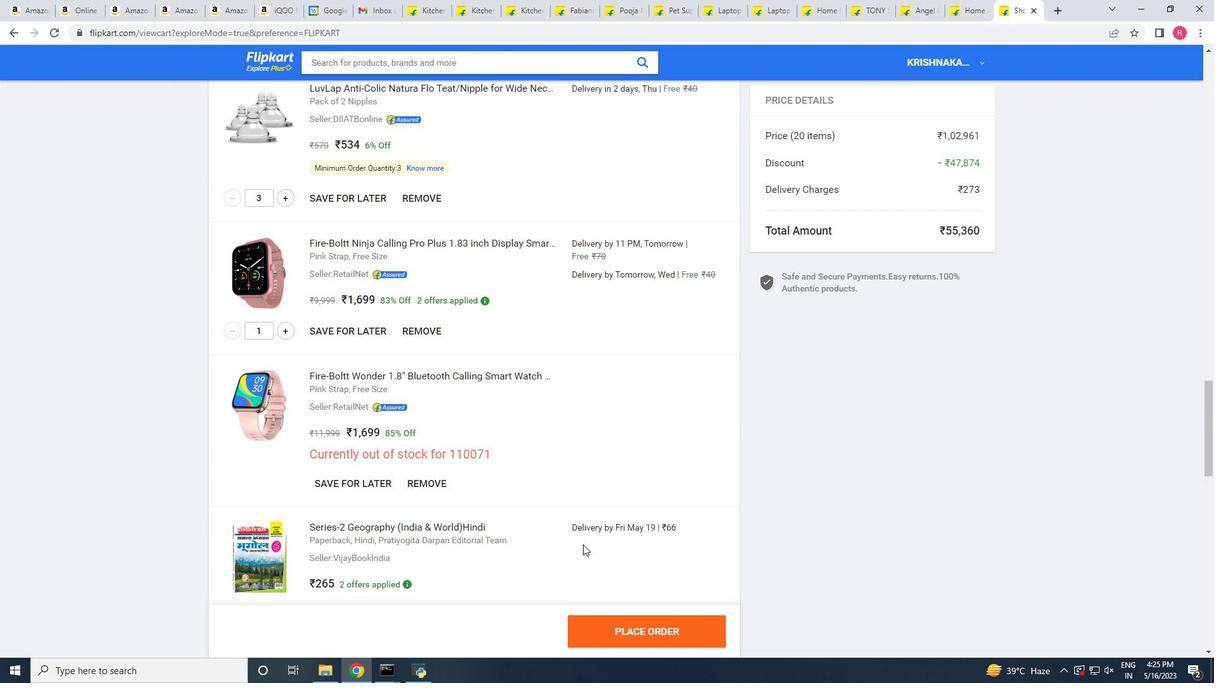 
Action: Mouse scrolled (583, 545) with delta (0, 0)
Screenshot: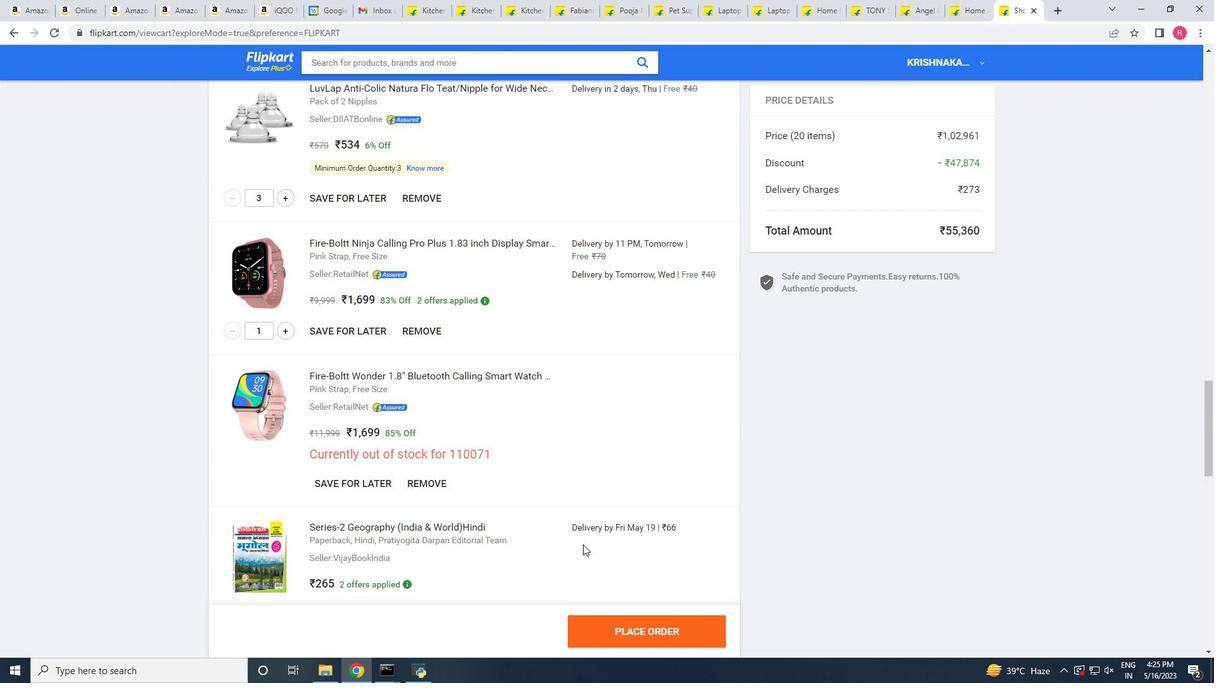 
Action: Mouse scrolled (583, 545) with delta (0, 0)
Screenshot: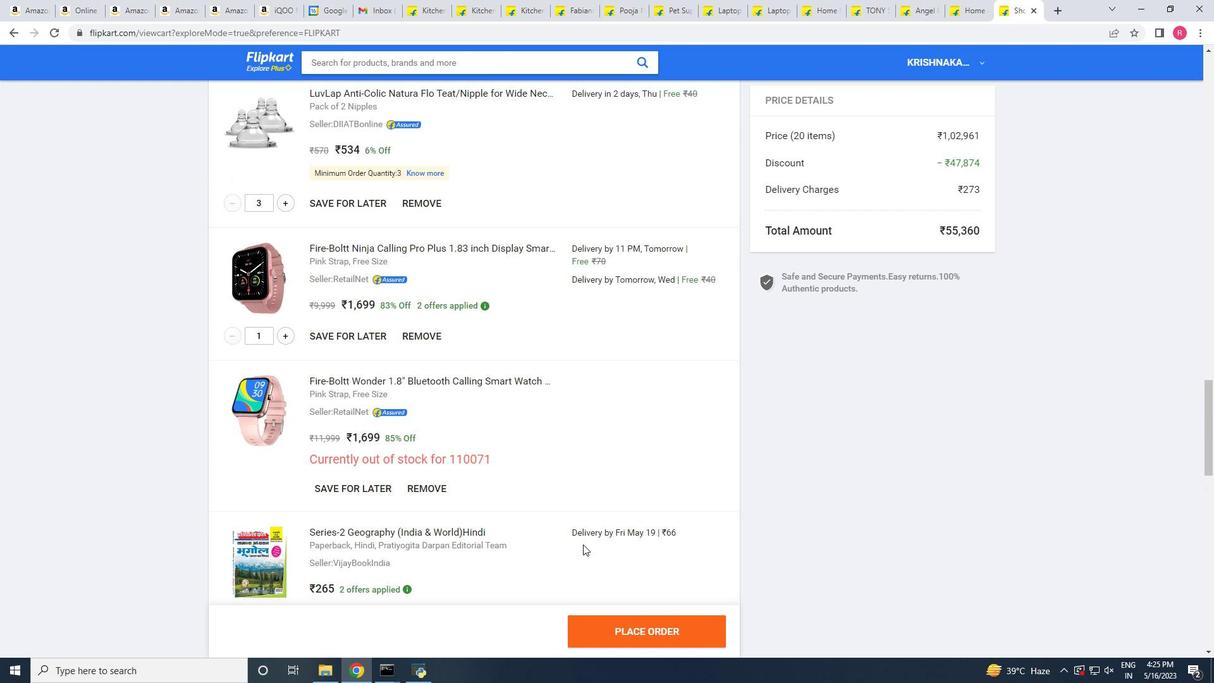 
Action: Mouse scrolled (583, 545) with delta (0, 0)
Screenshot: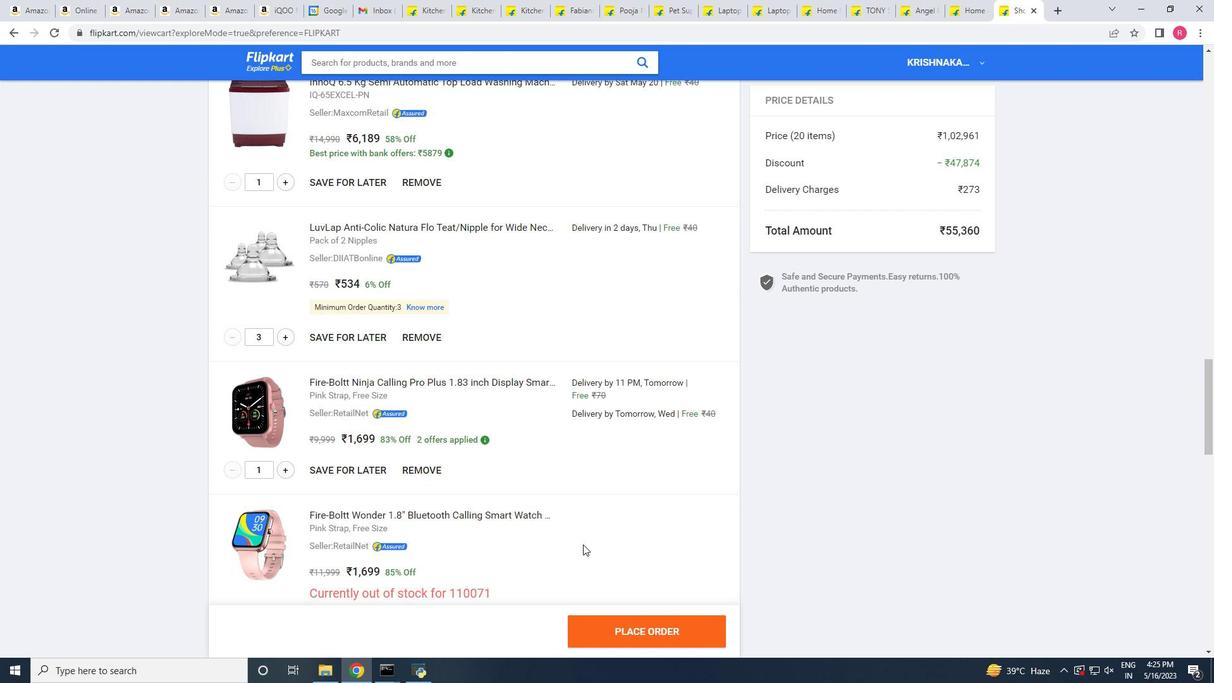 
Action: Mouse scrolled (583, 545) with delta (0, 0)
Screenshot: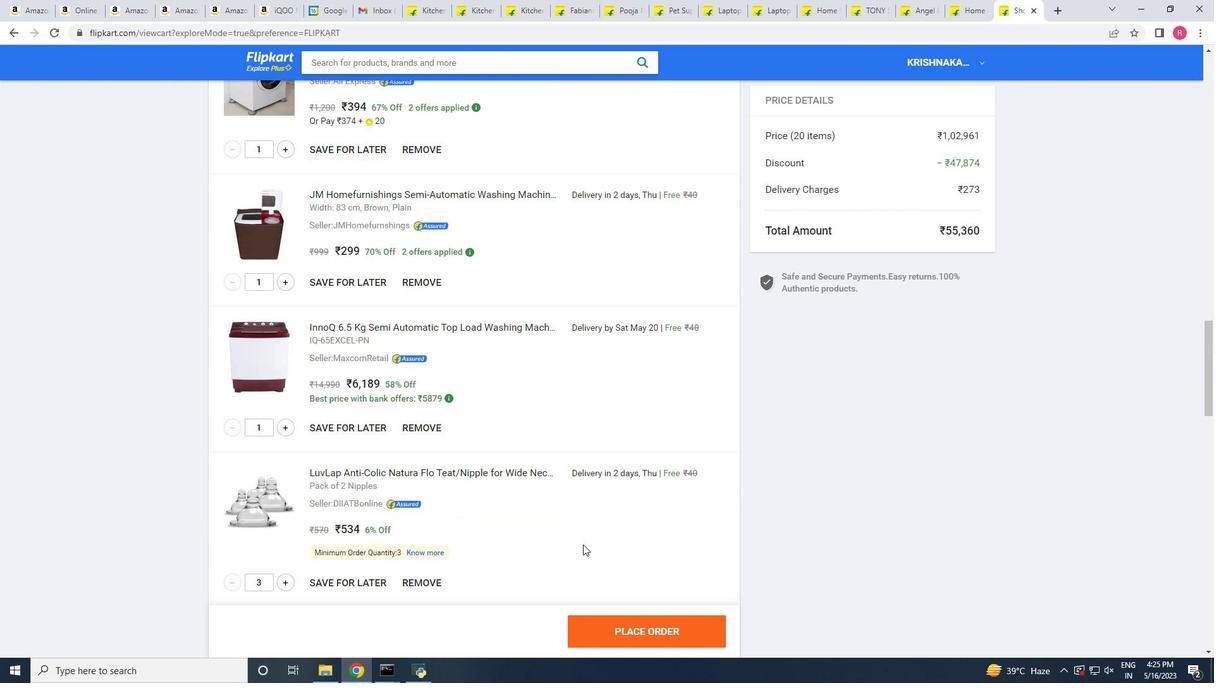 
Action: Mouse scrolled (583, 545) with delta (0, 0)
Screenshot: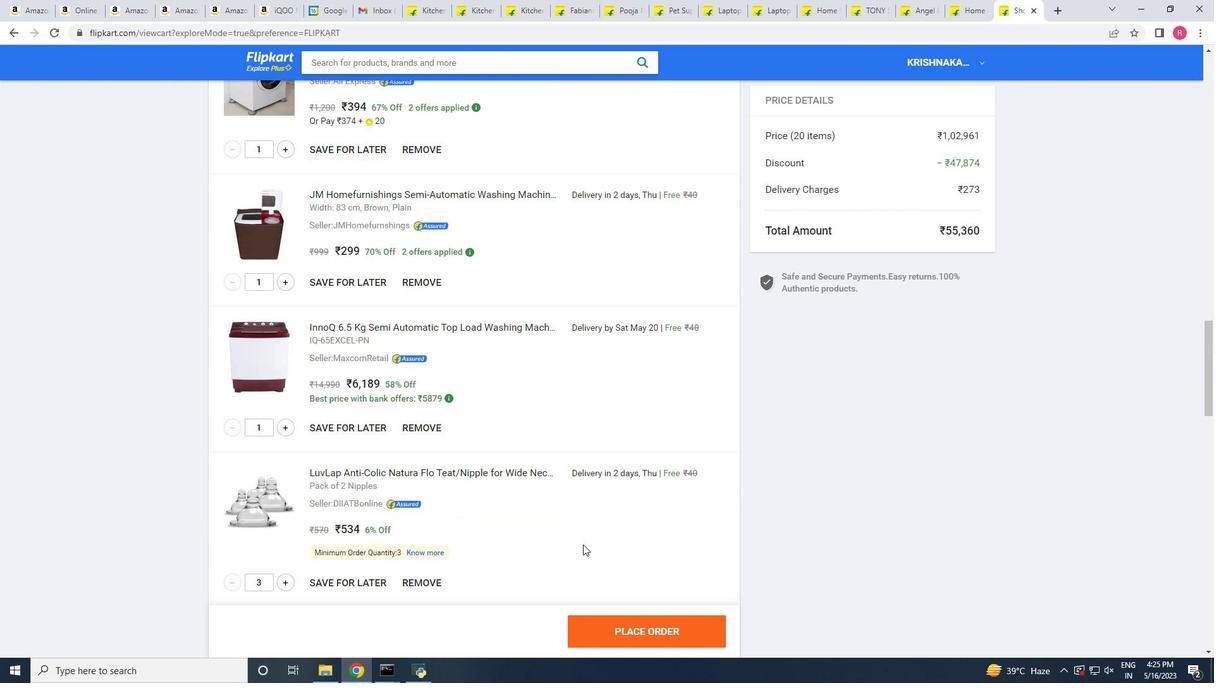 
Action: Mouse scrolled (583, 545) with delta (0, 0)
Screenshot: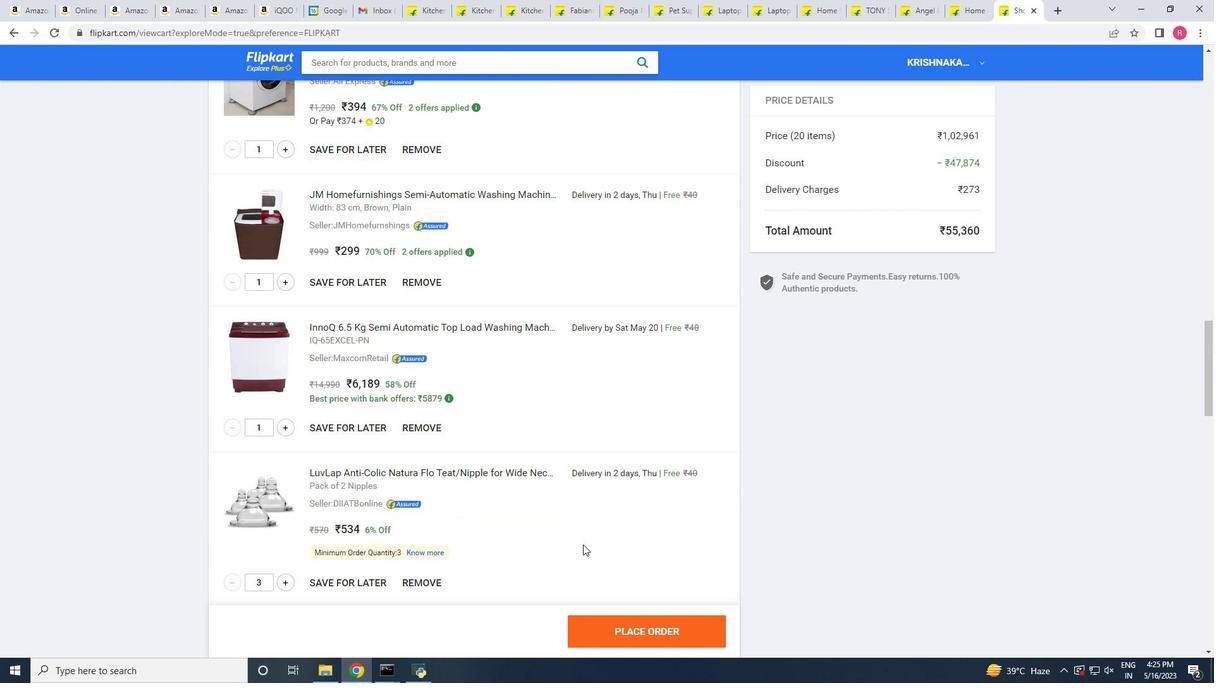 
Action: Mouse scrolled (583, 545) with delta (0, 0)
Screenshot: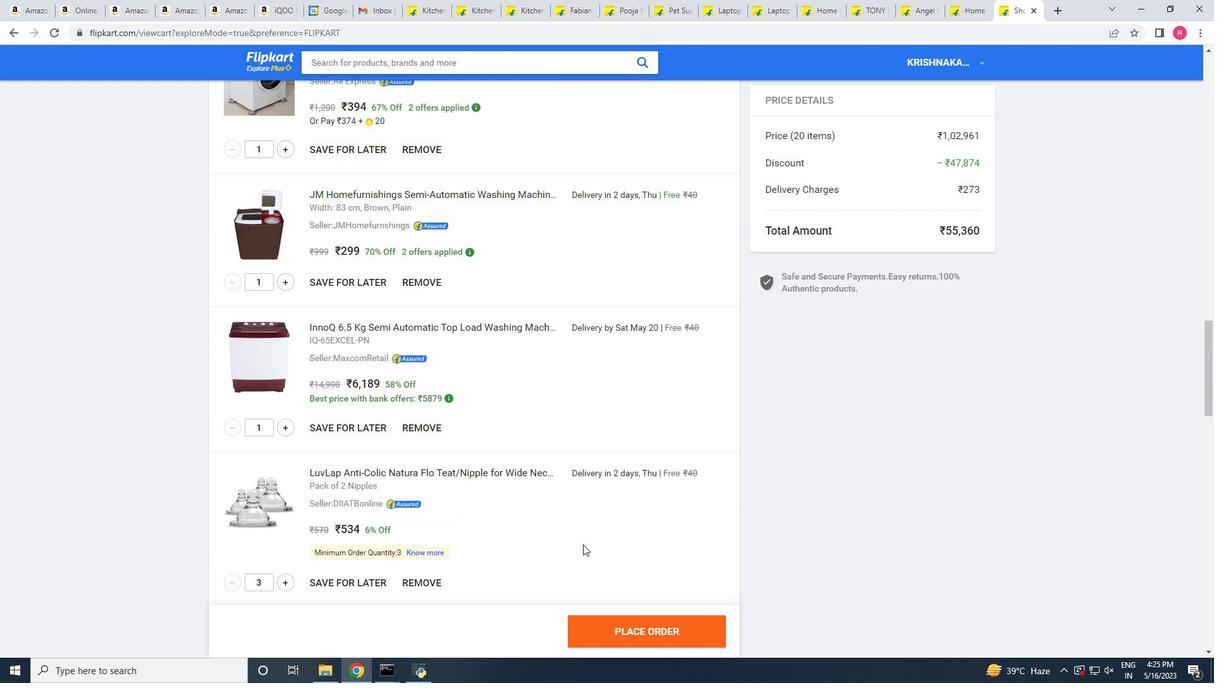 
Action: Mouse moved to (583, 543)
Screenshot: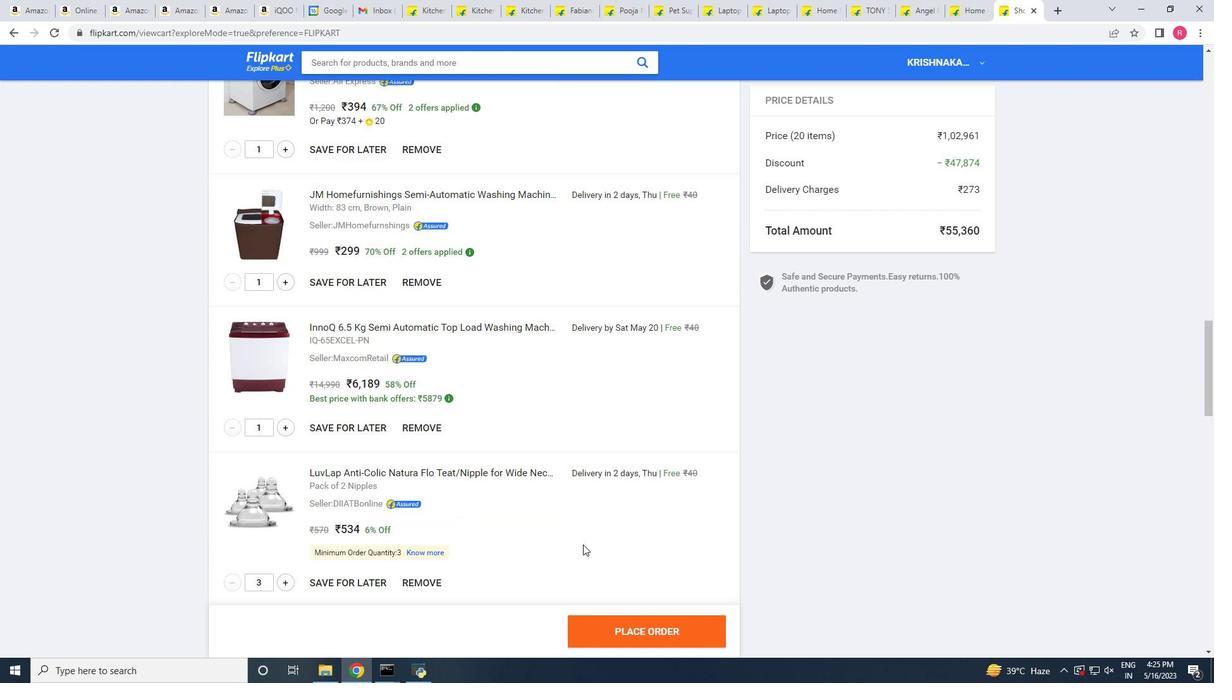 
Action: Mouse scrolled (583, 543) with delta (0, 0)
Screenshot: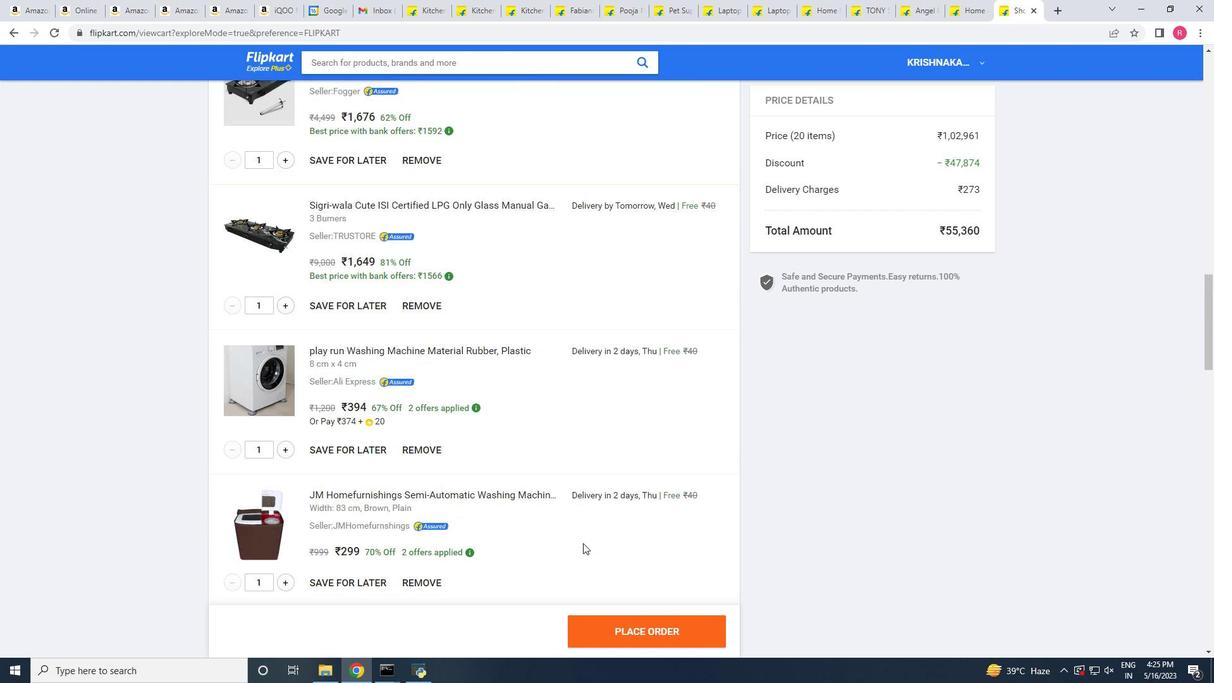 
Action: Mouse scrolled (583, 543) with delta (0, 0)
Screenshot: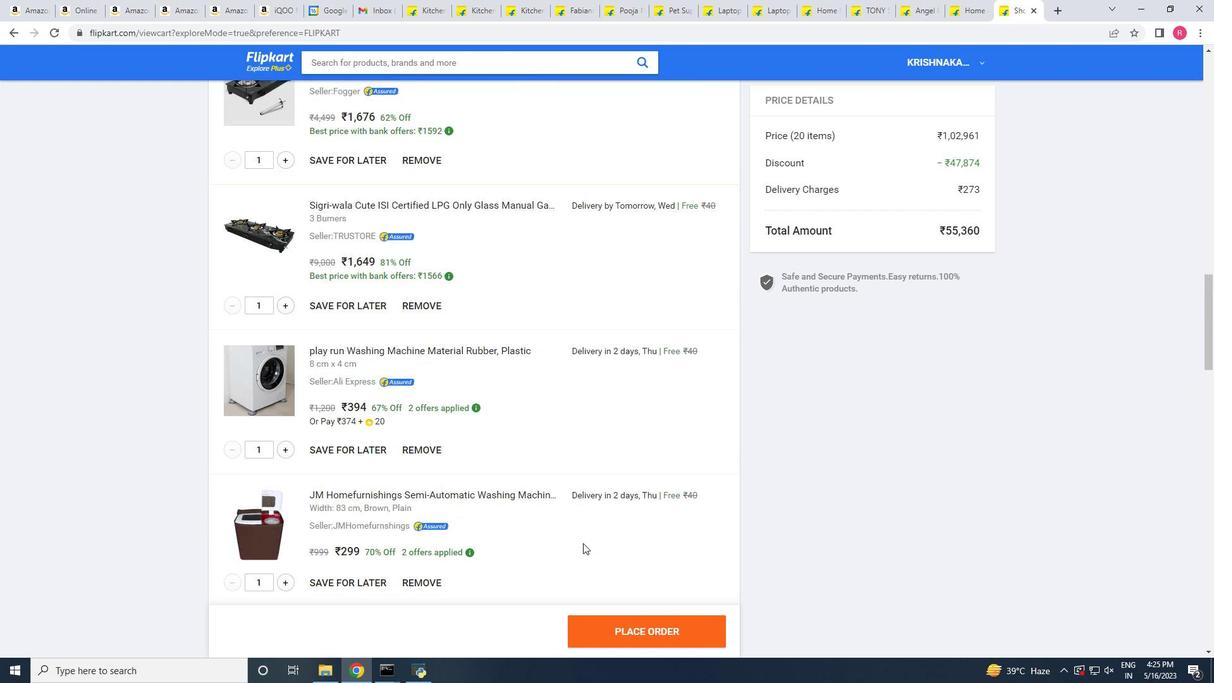 
Action: Mouse scrolled (583, 543) with delta (0, 0)
Screenshot: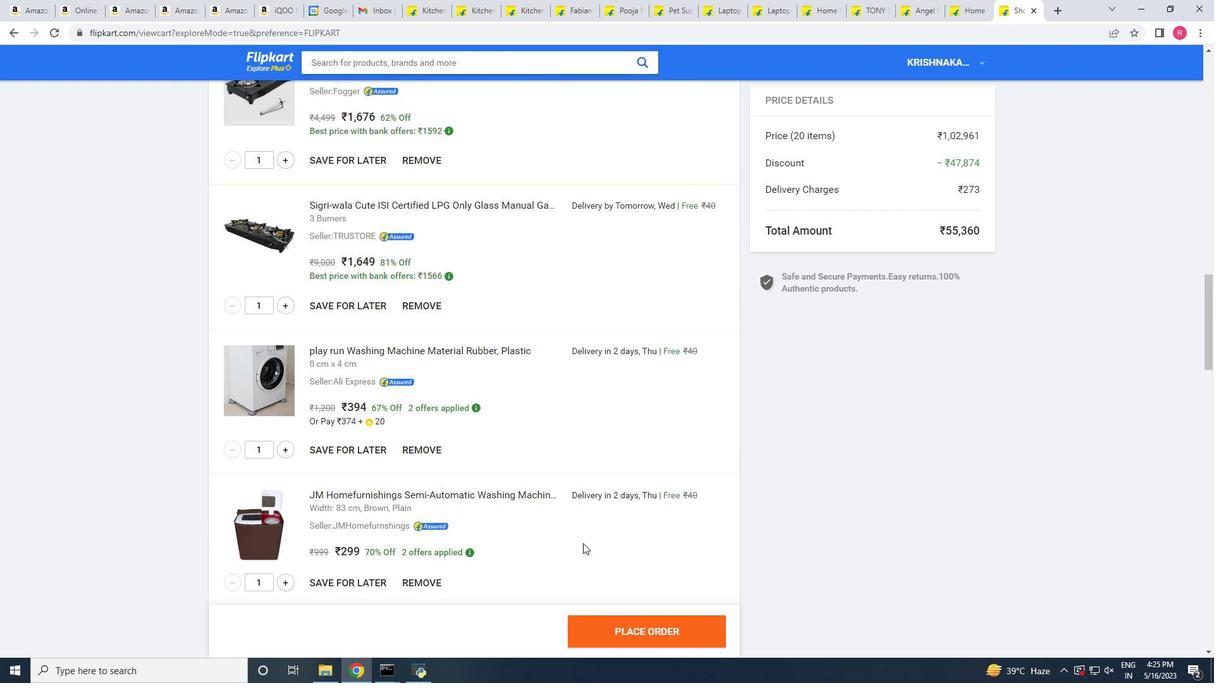 
Action: Mouse scrolled (583, 543) with delta (0, 0)
Screenshot: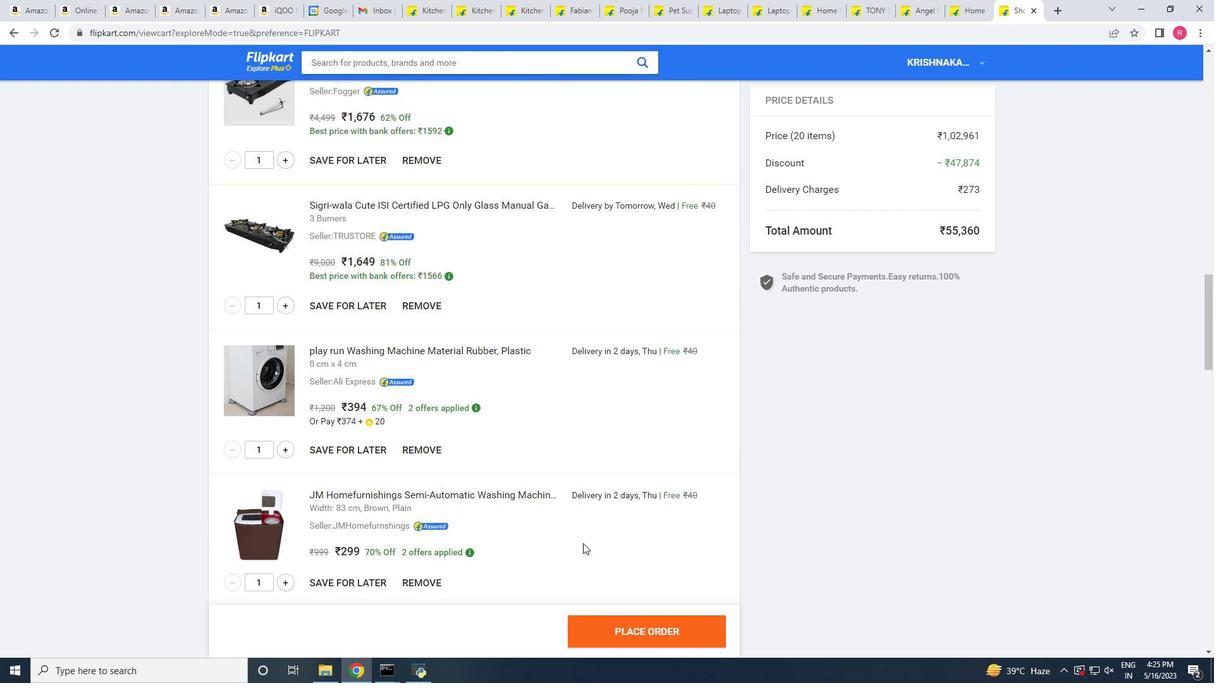 
Action: Mouse scrolled (583, 543) with delta (0, 0)
Screenshot: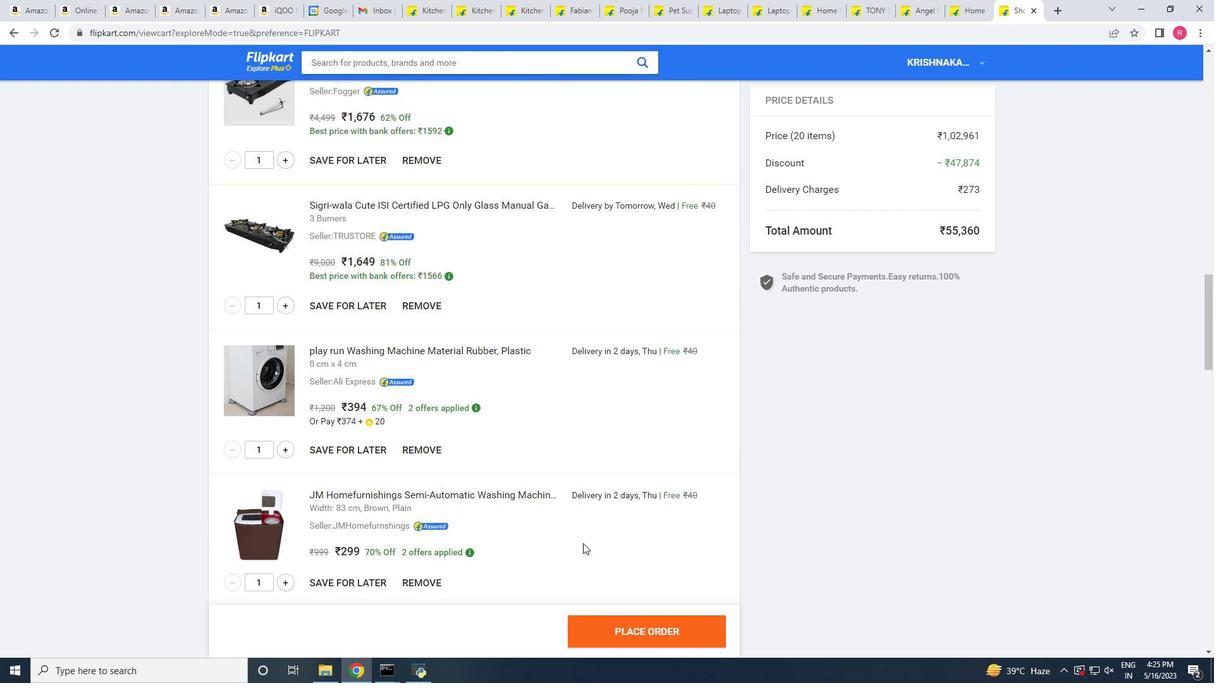 
Action: Mouse scrolled (583, 543) with delta (0, 0)
Screenshot: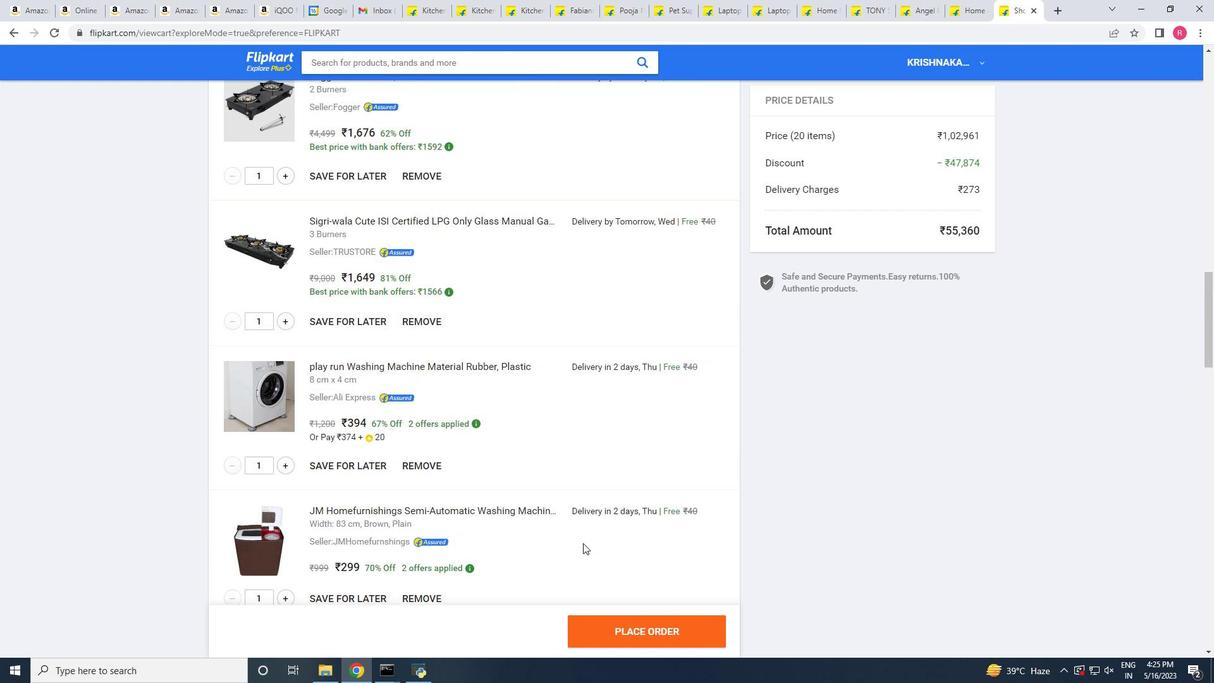 
Action: Mouse scrolled (583, 543) with delta (0, 0)
Screenshot: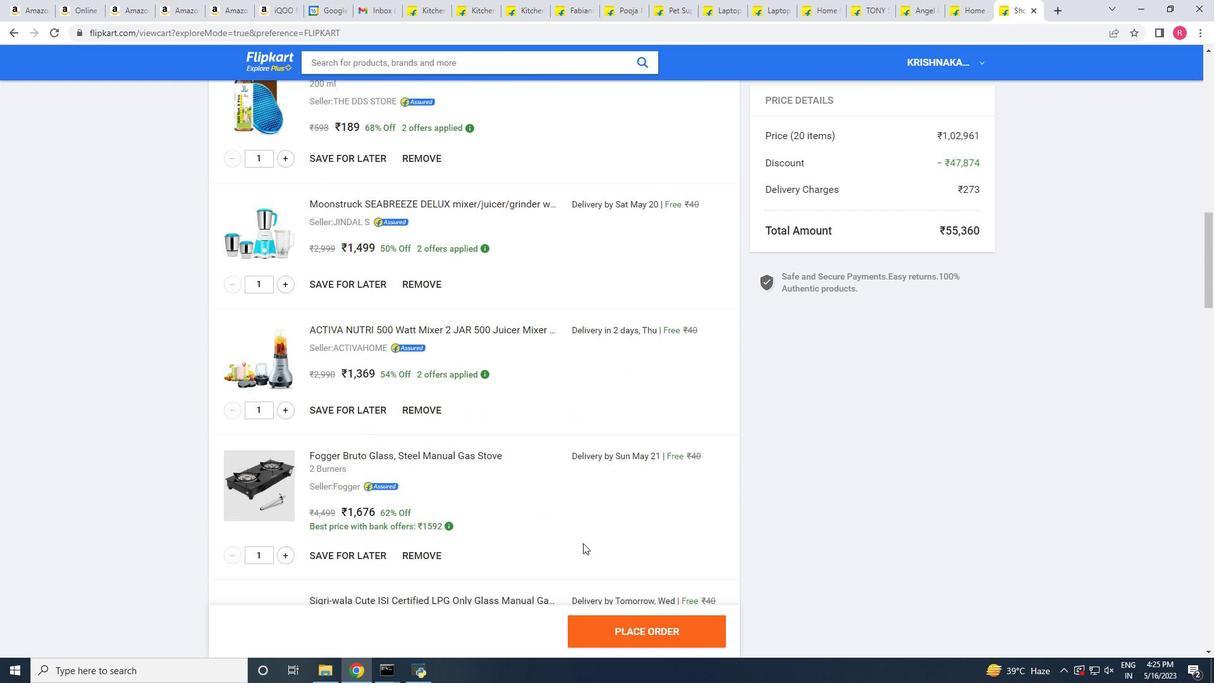 
Action: Mouse scrolled (583, 543) with delta (0, 0)
Screenshot: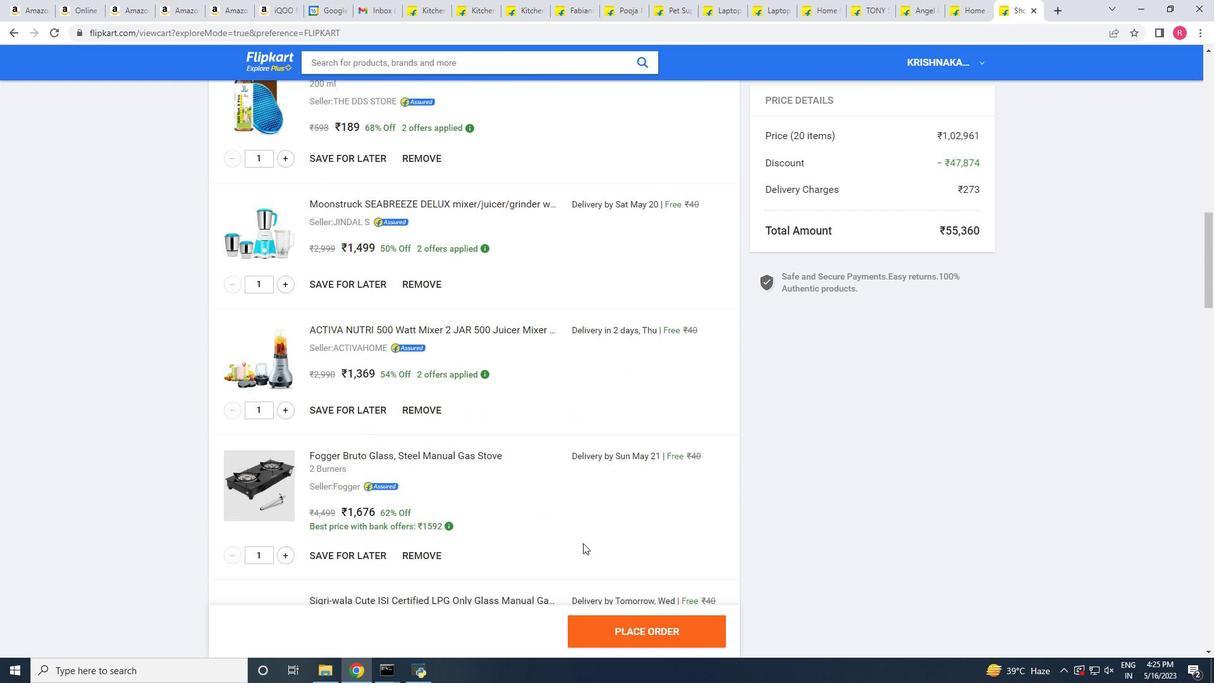 
Action: Mouse scrolled (583, 543) with delta (0, 0)
Screenshot: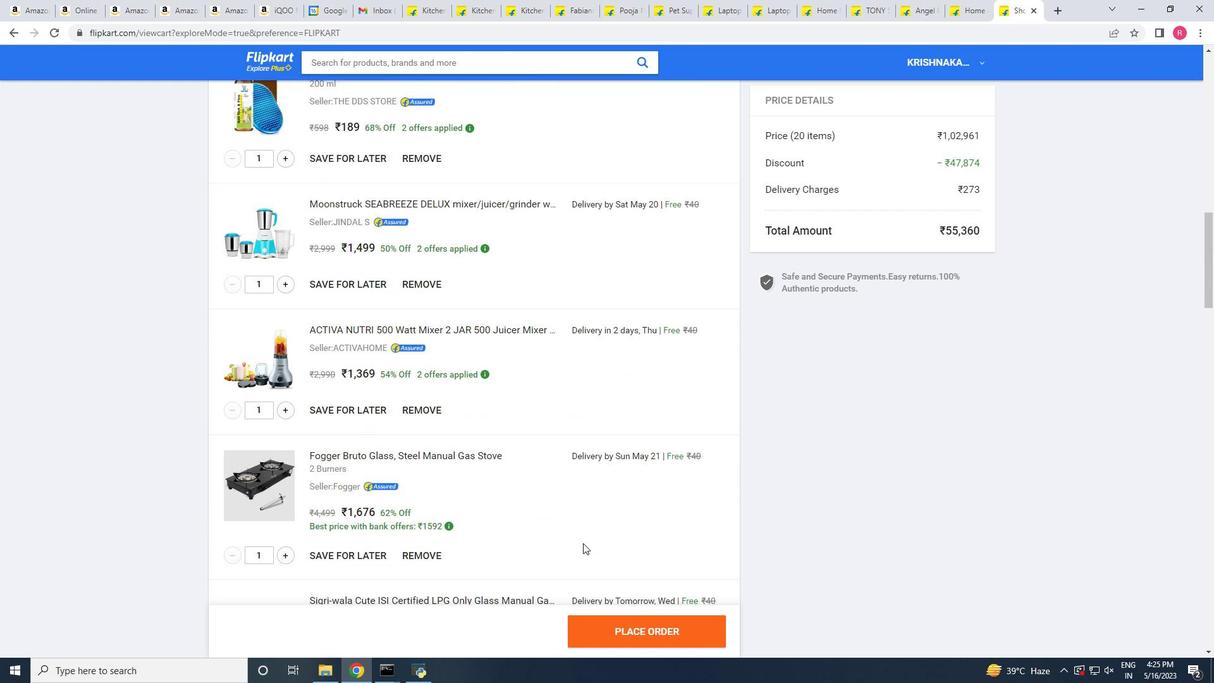 
Action: Mouse scrolled (583, 543) with delta (0, 0)
Screenshot: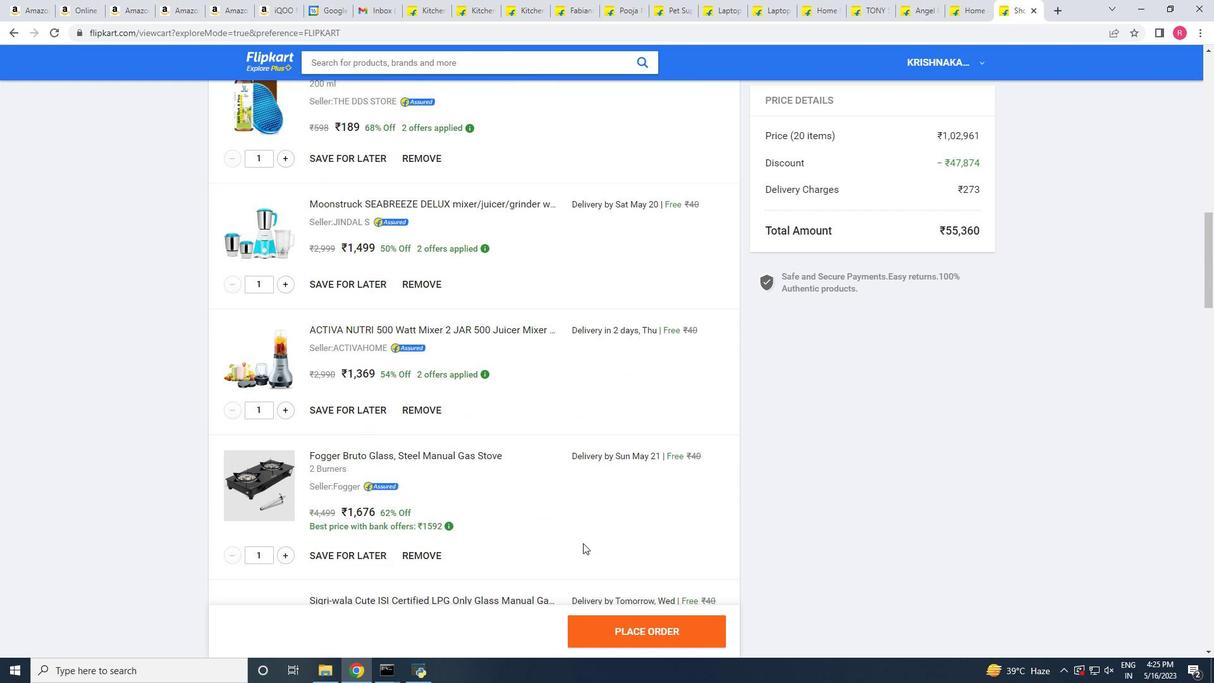 
Action: Mouse scrolled (583, 543) with delta (0, 0)
Screenshot: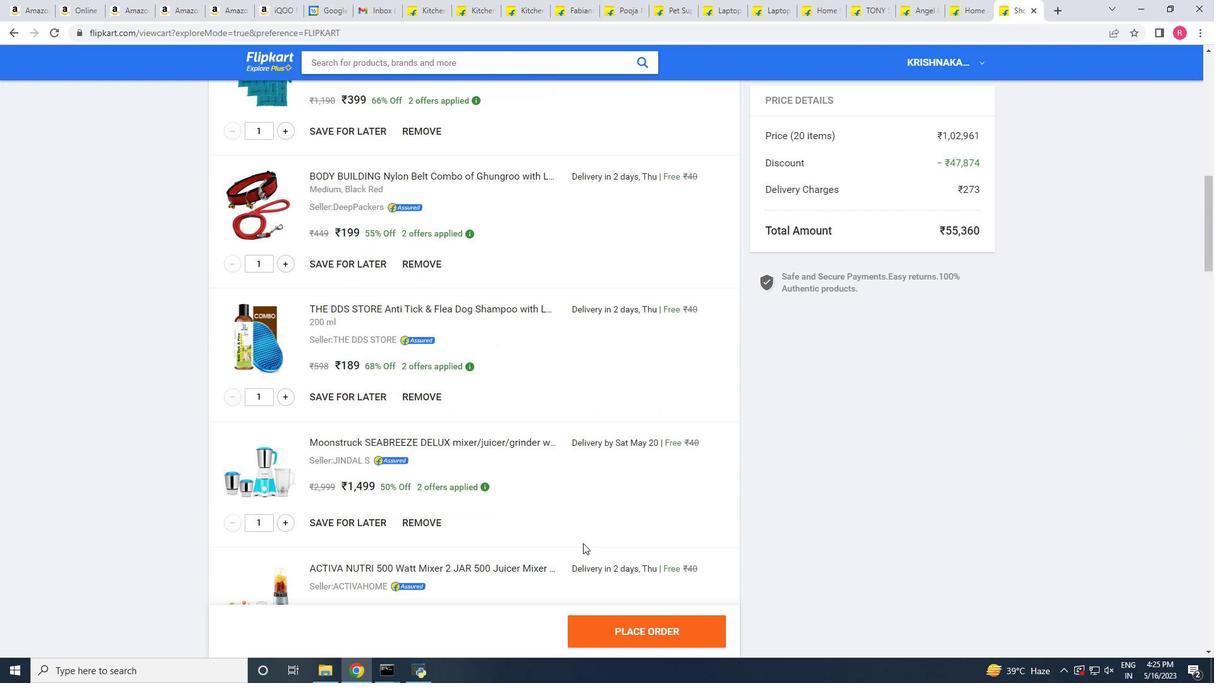 
Action: Mouse scrolled (583, 543) with delta (0, 0)
Screenshot: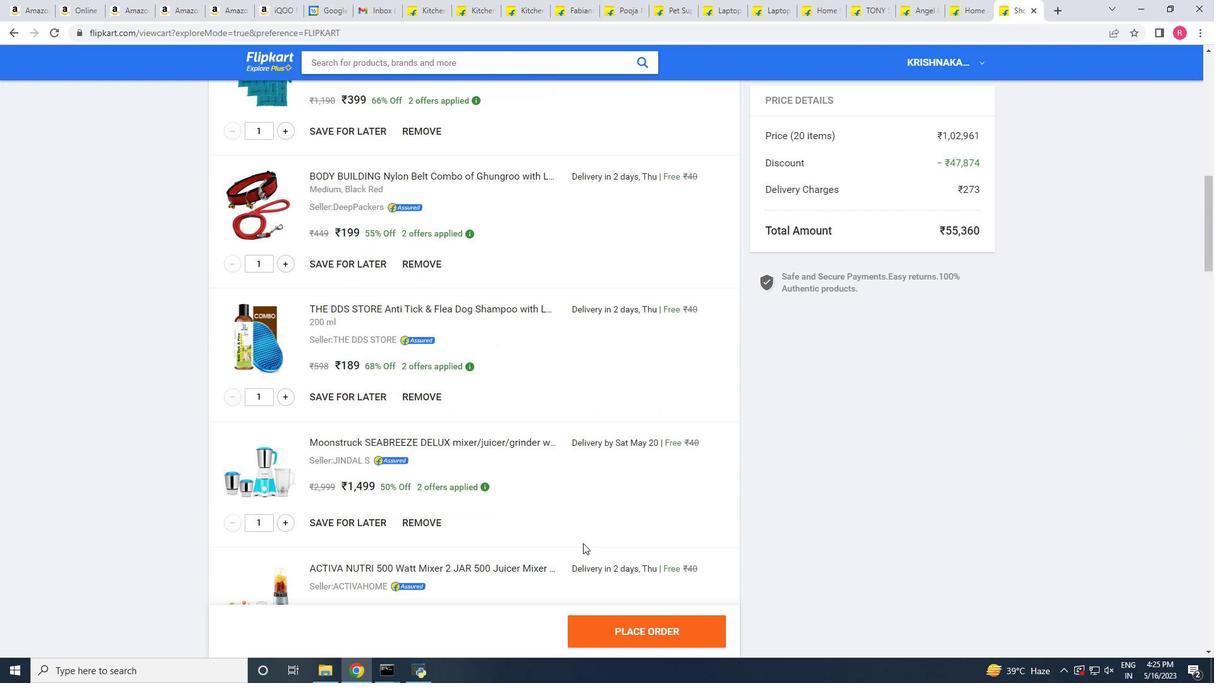 
Action: Mouse scrolled (583, 543) with delta (0, 0)
Screenshot: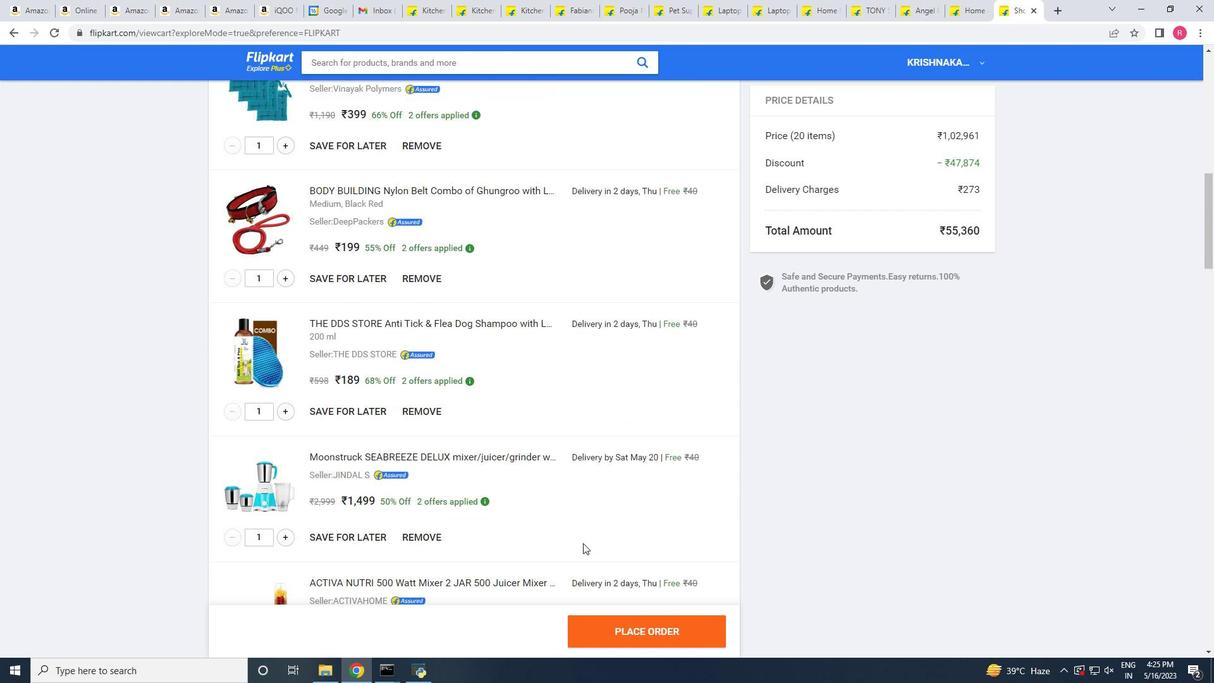 
Action: Mouse scrolled (583, 543) with delta (0, 0)
Screenshot: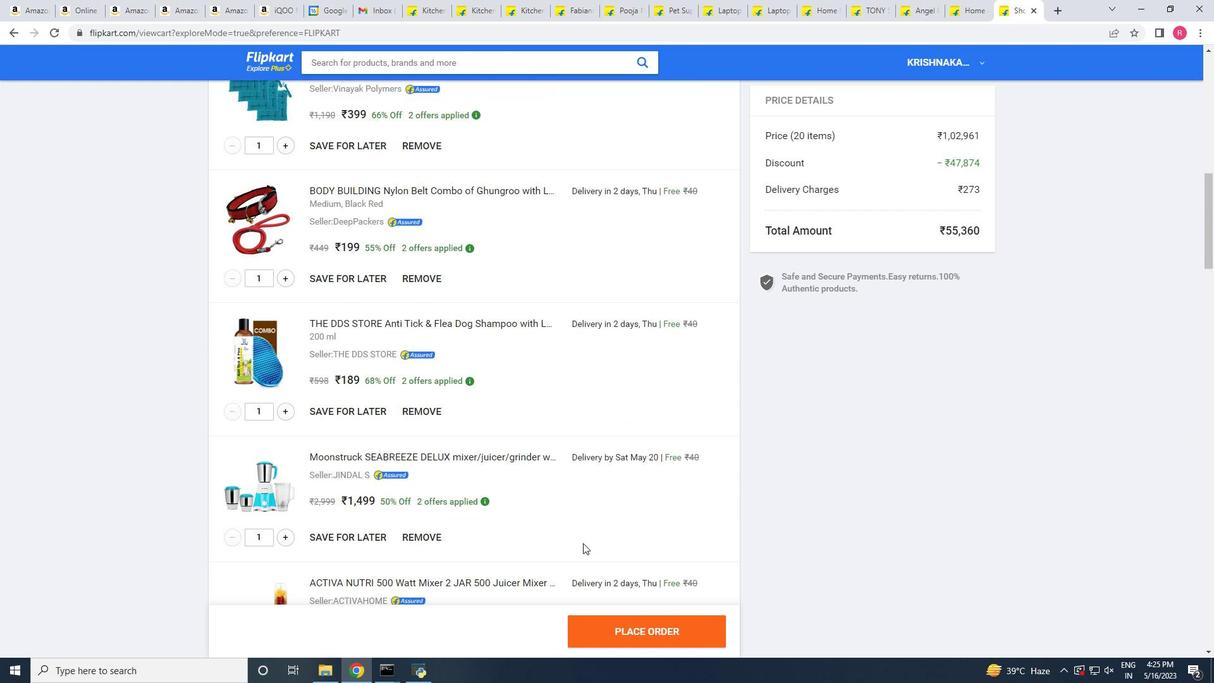 
Action: Mouse scrolled (583, 543) with delta (0, 0)
Screenshot: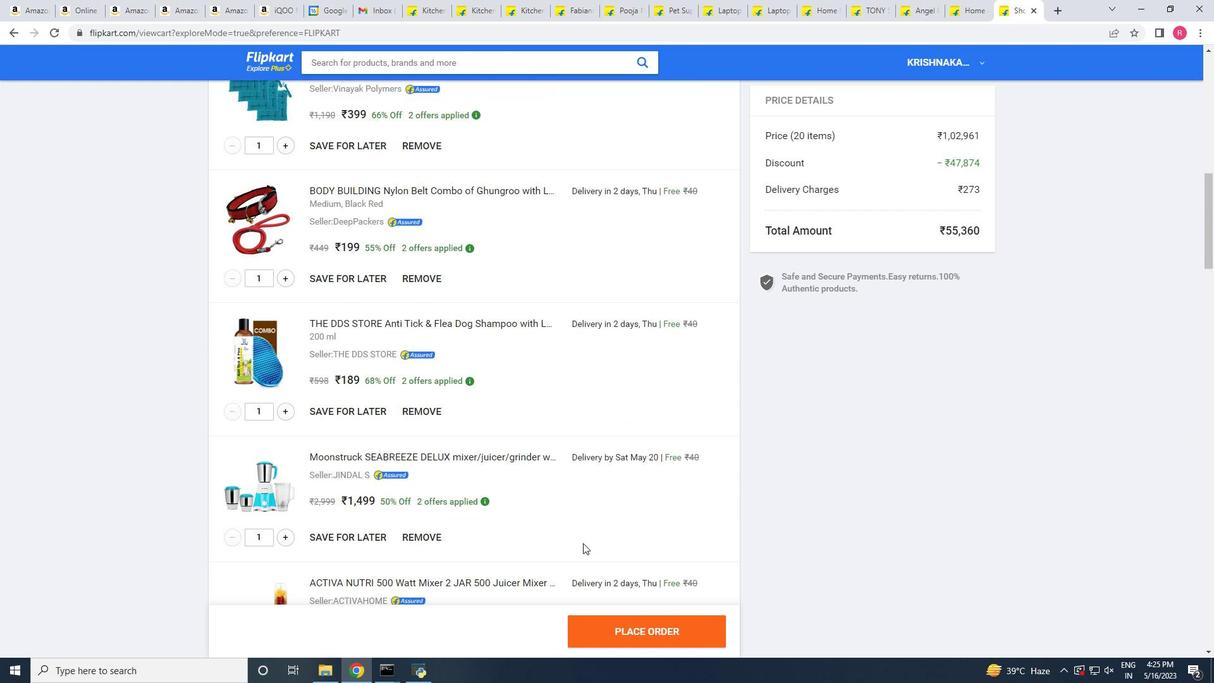 
Action: Mouse scrolled (583, 543) with delta (0, 0)
Screenshot: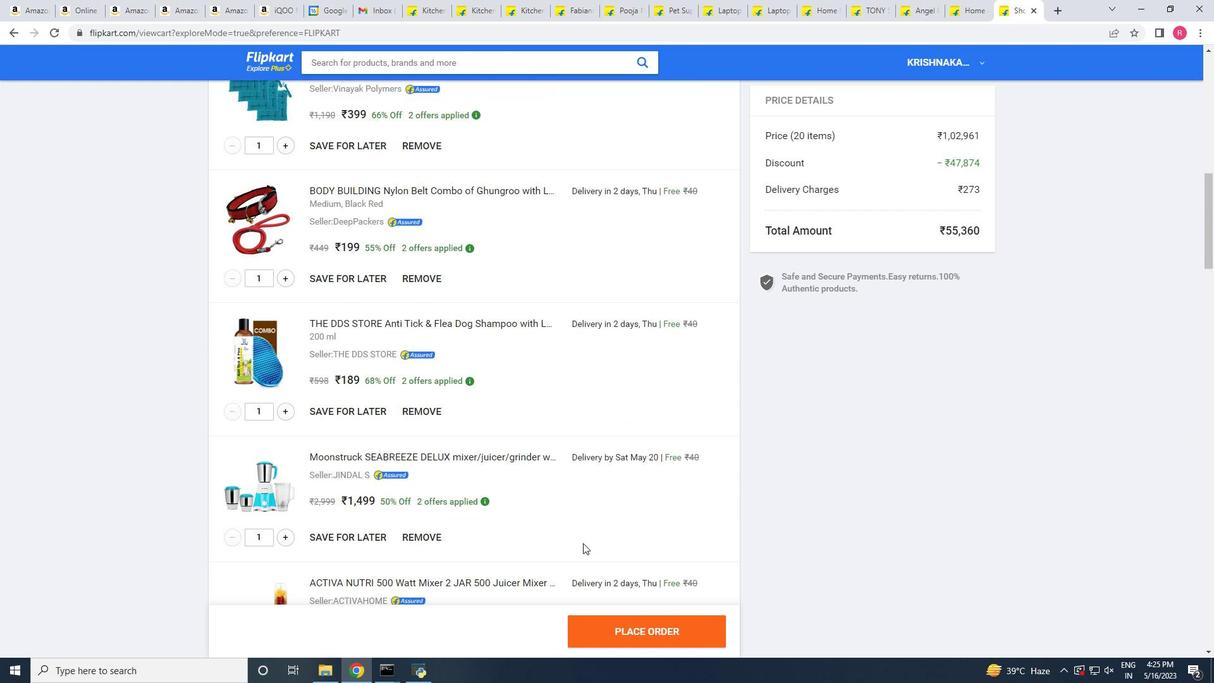 
Action: Mouse scrolled (583, 543) with delta (0, 0)
Screenshot: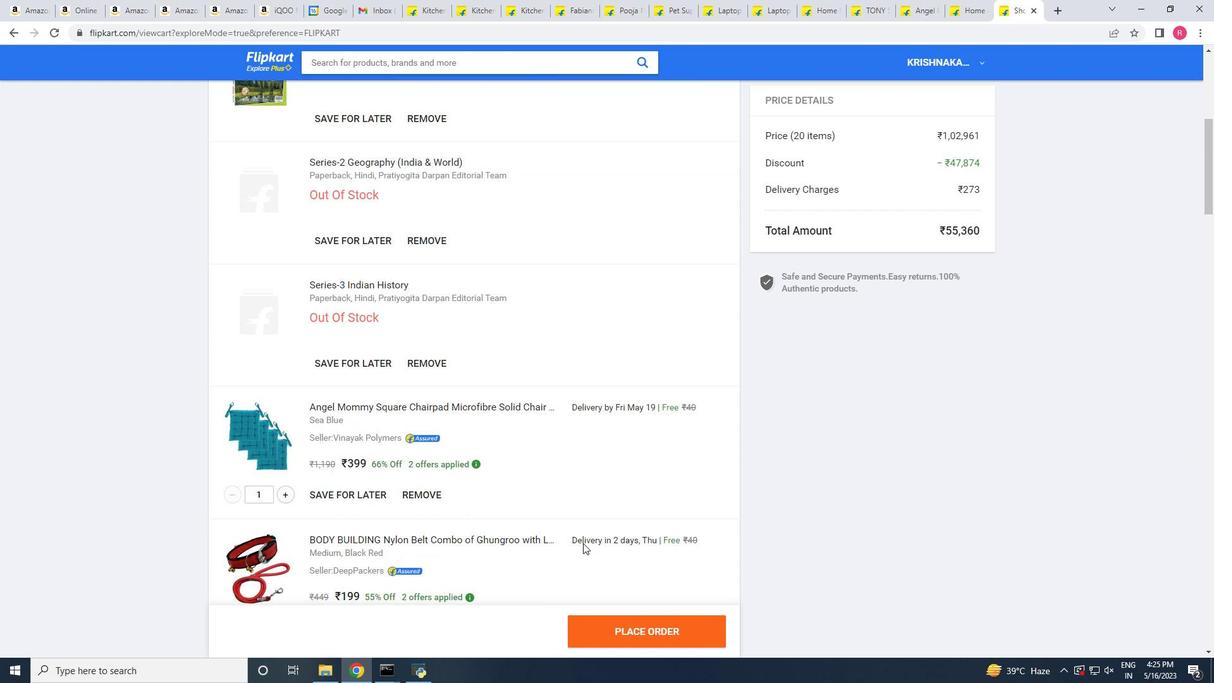 
Action: Mouse scrolled (583, 543) with delta (0, 0)
Screenshot: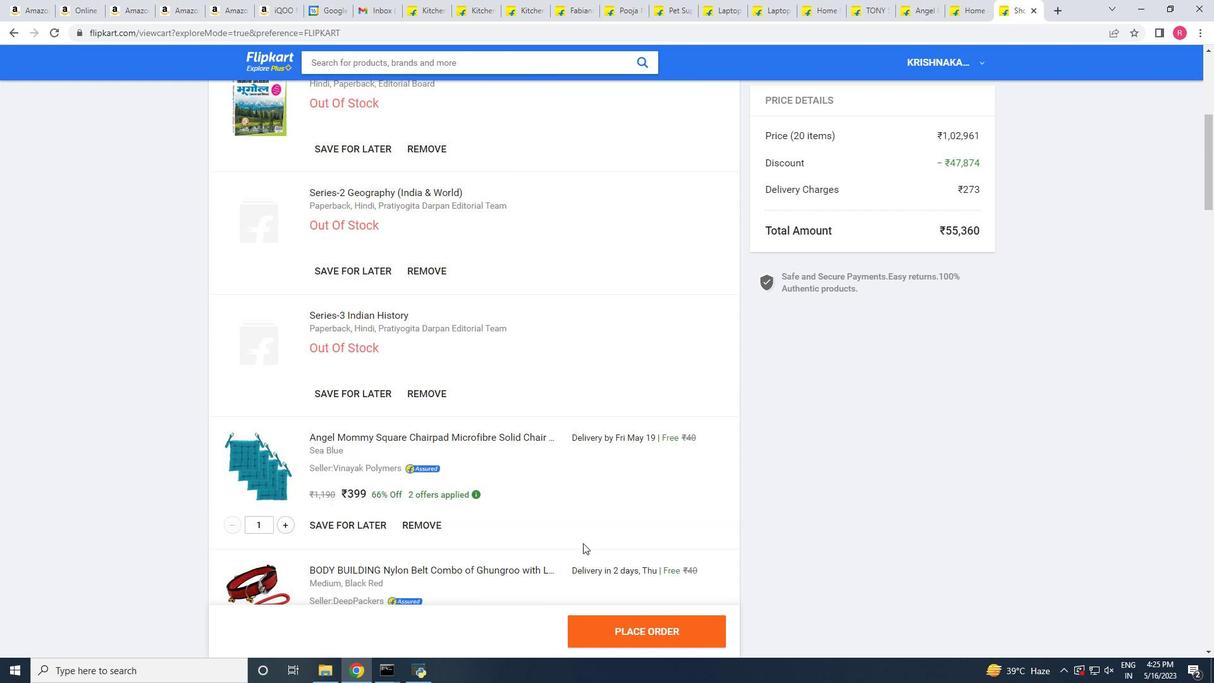 
Action: Mouse scrolled (583, 543) with delta (0, 0)
Screenshot: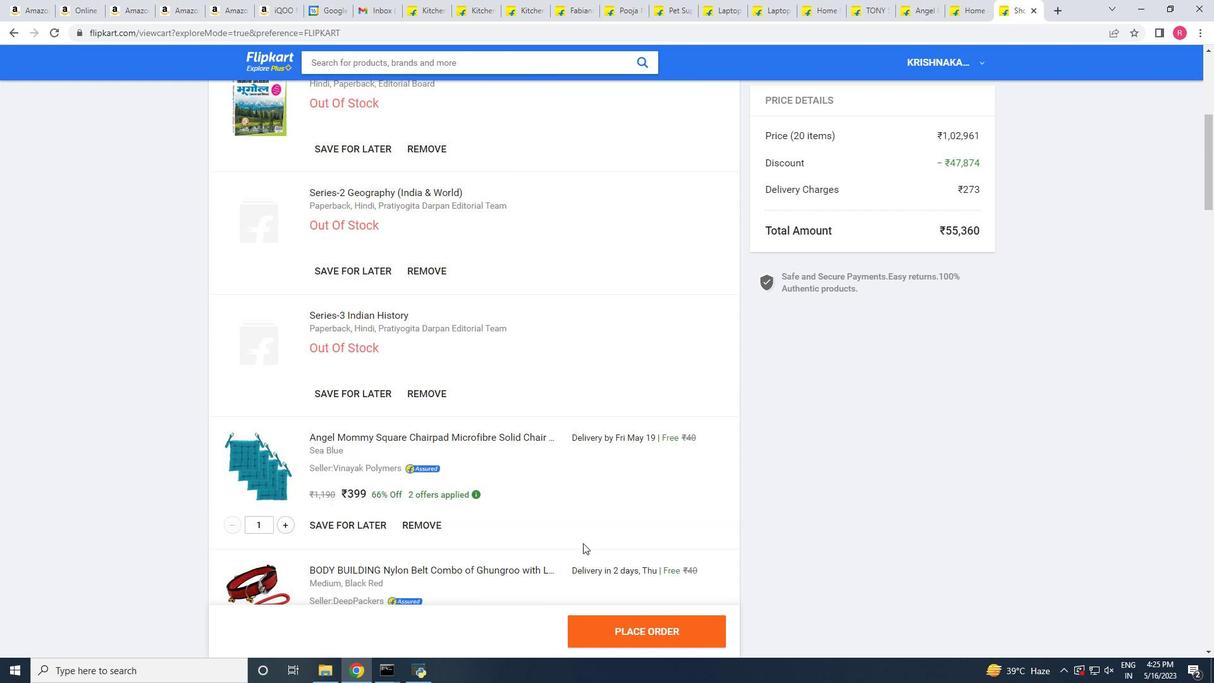 
Action: Mouse scrolled (583, 543) with delta (0, 0)
Screenshot: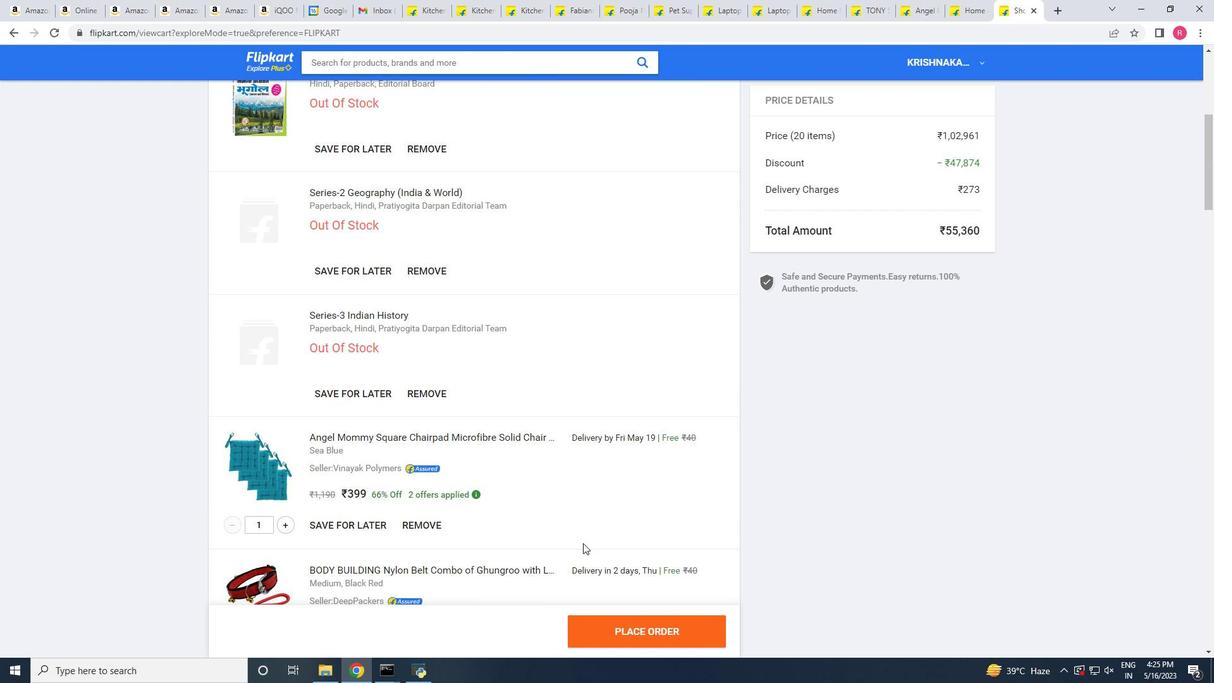 
Action: Mouse scrolled (583, 543) with delta (0, 0)
Screenshot: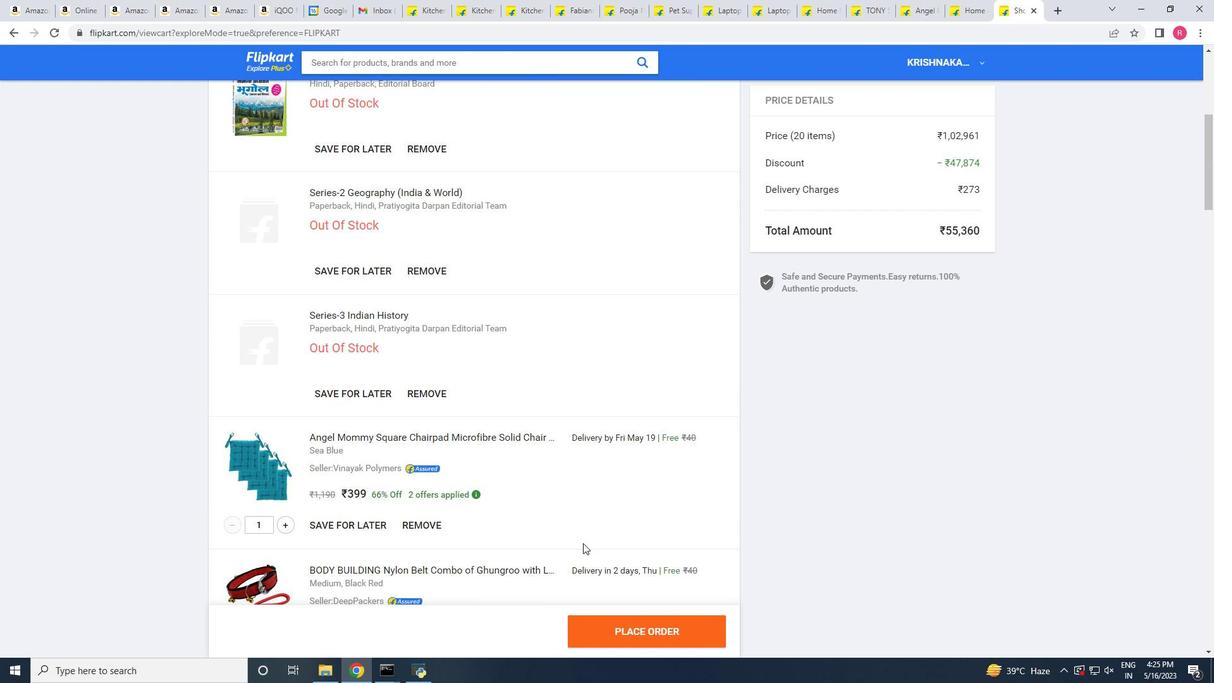 
Action: Mouse scrolled (583, 543) with delta (0, 0)
Screenshot: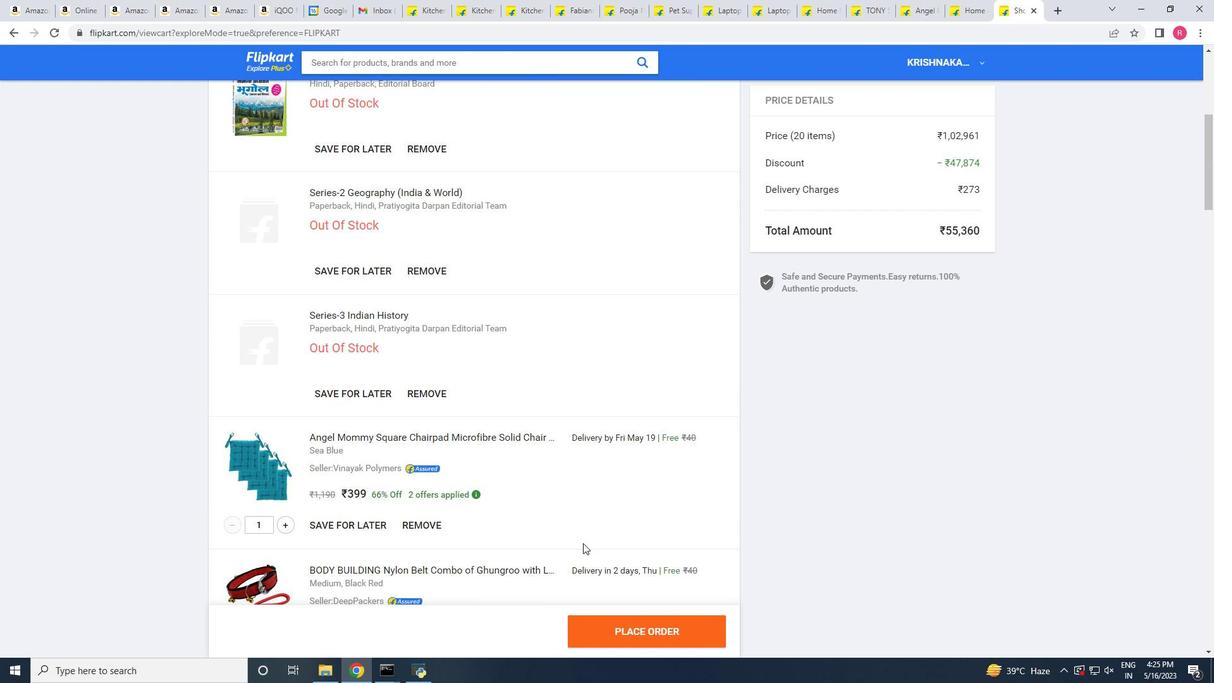 
Action: Mouse scrolled (583, 543) with delta (0, 0)
Screenshot: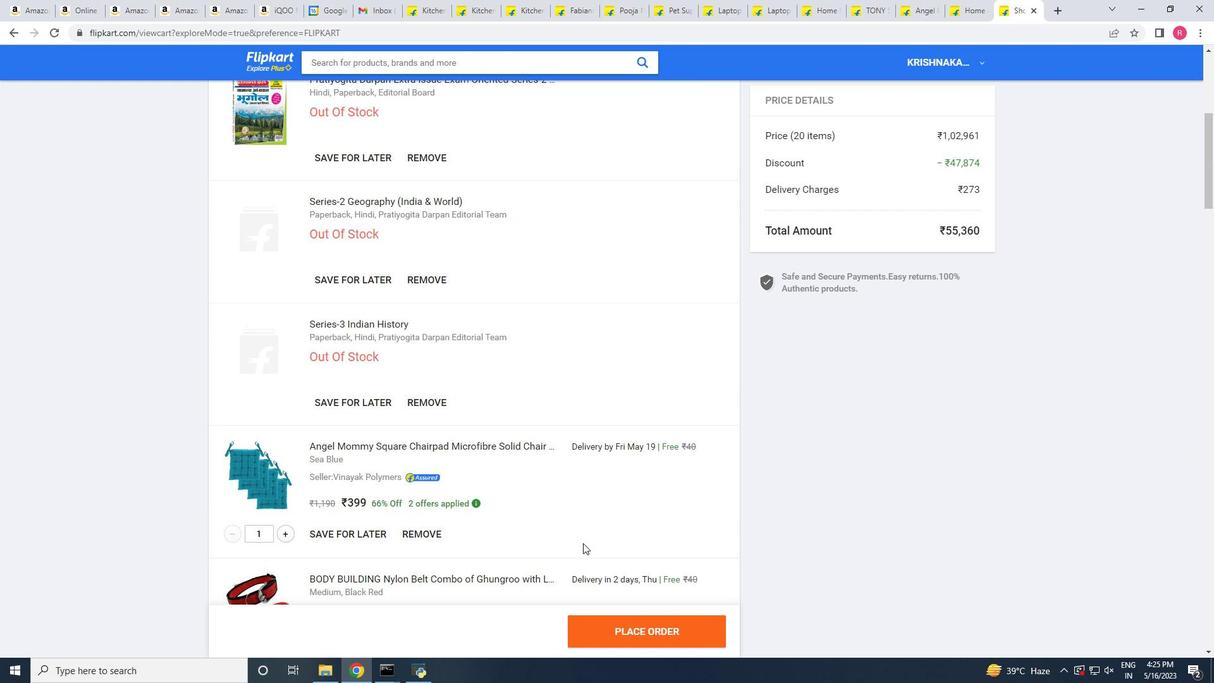 
Action: Mouse scrolled (583, 543) with delta (0, 0)
Screenshot: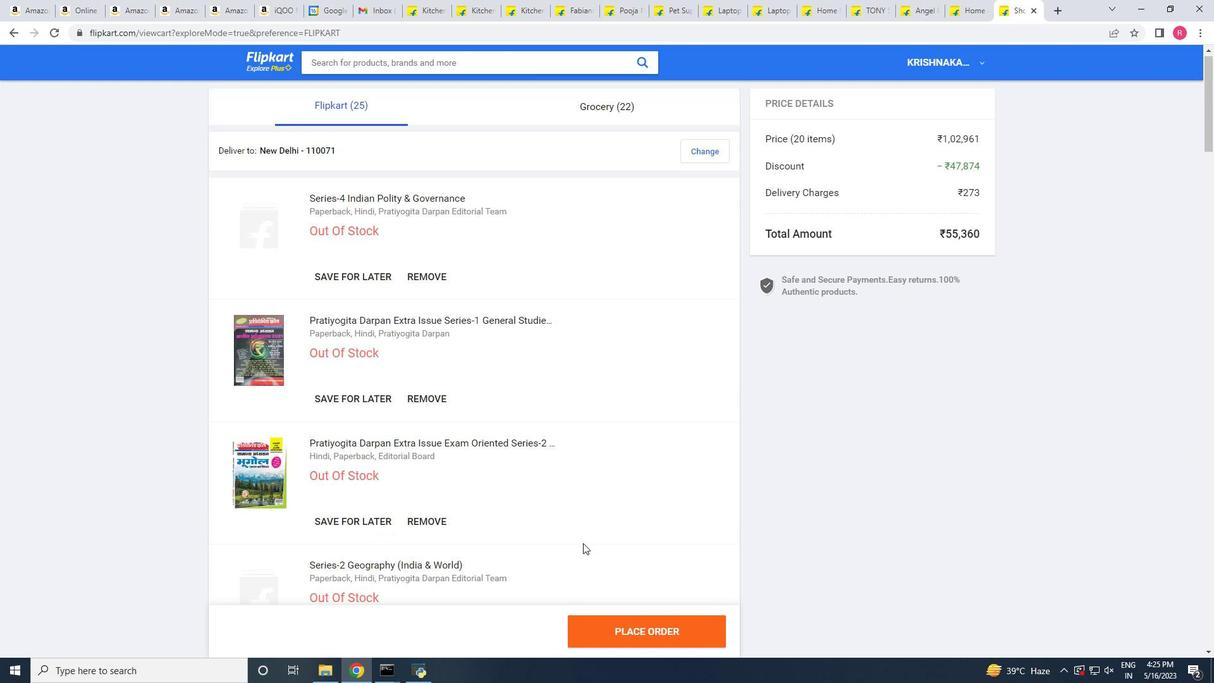 
Action: Mouse scrolled (583, 543) with delta (0, 0)
Screenshot: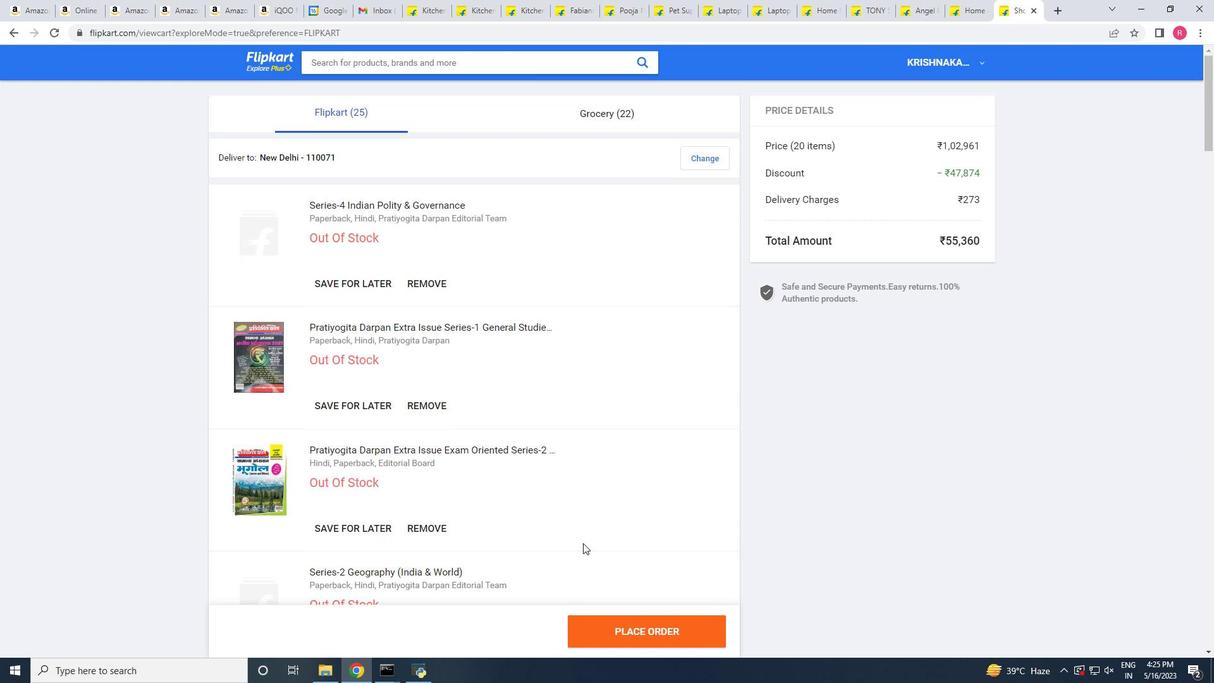 
Action: Mouse scrolled (583, 543) with delta (0, 0)
Screenshot: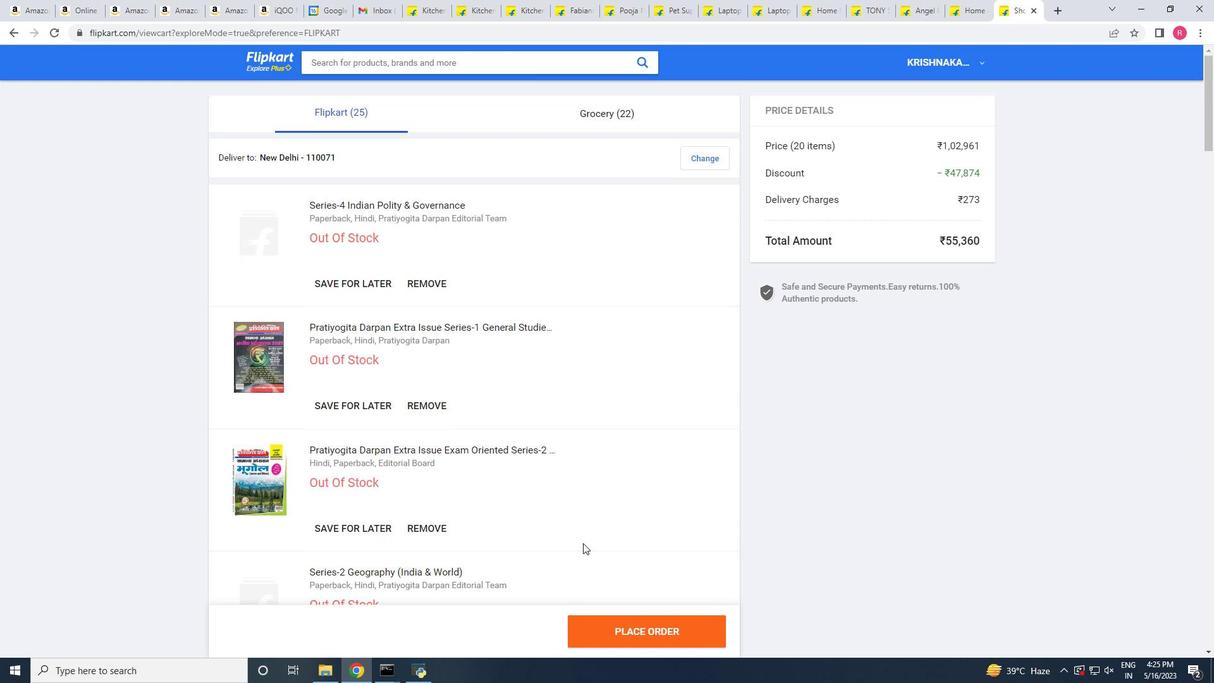 
Action: Mouse scrolled (583, 543) with delta (0, 0)
Screenshot: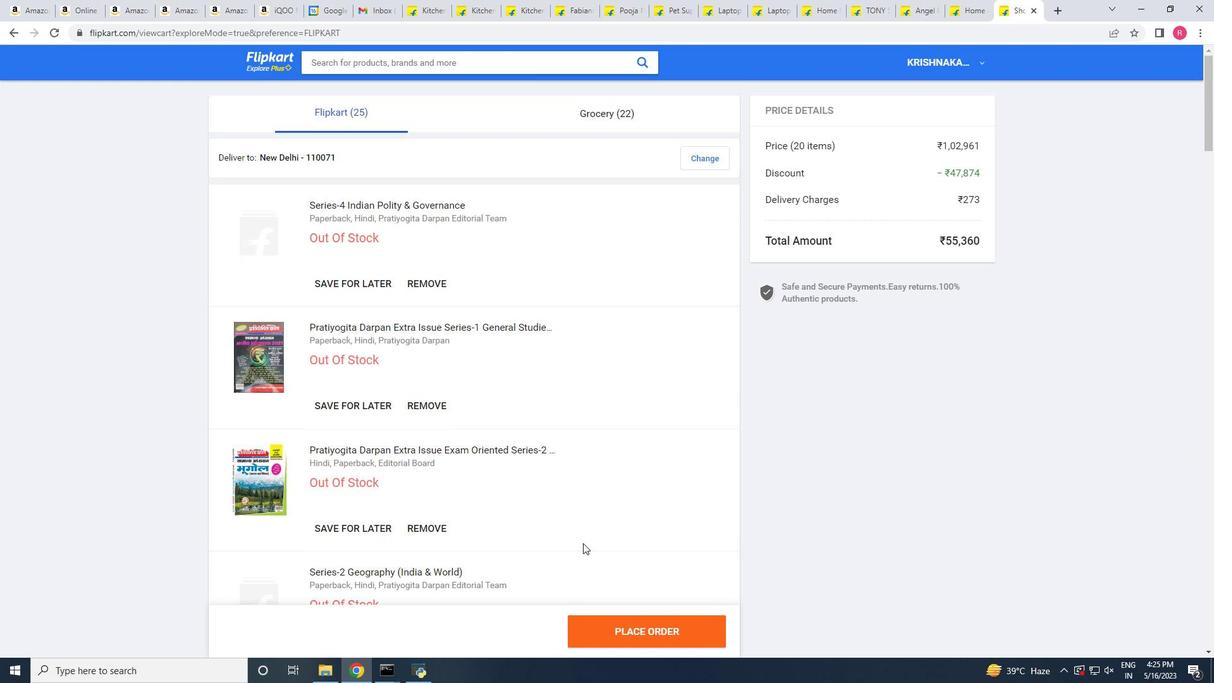 
Action: Mouse scrolled (583, 543) with delta (0, 0)
Screenshot: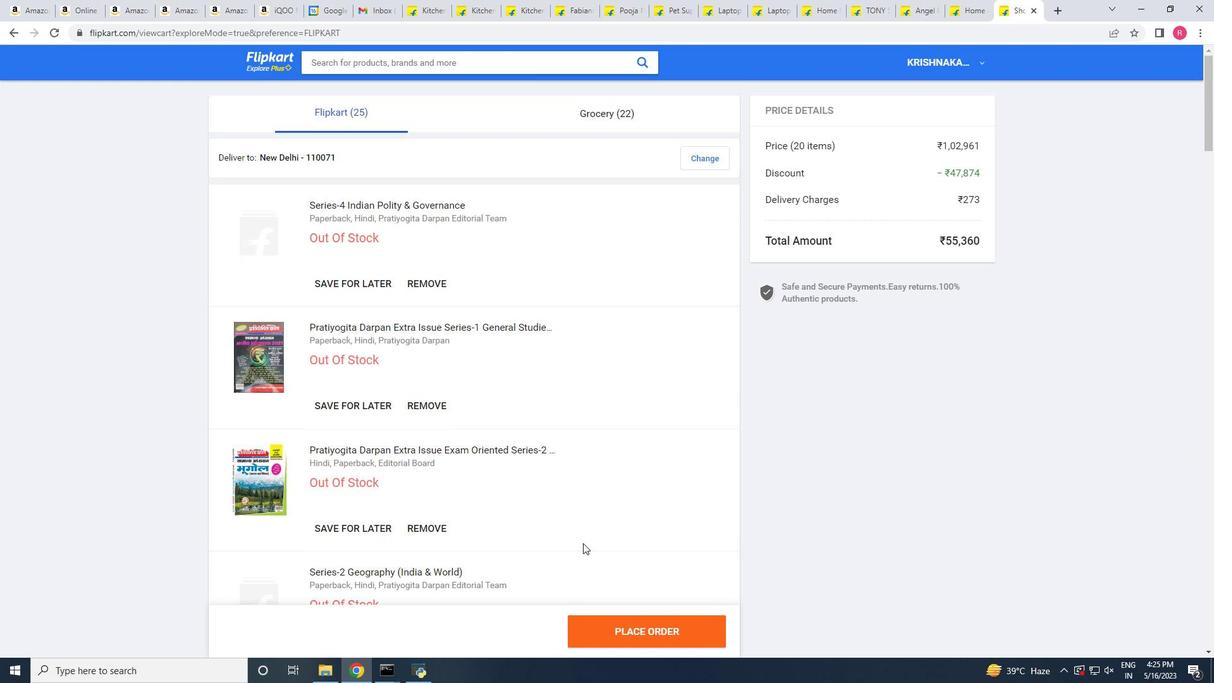 
Action: Mouse scrolled (583, 543) with delta (0, 0)
Screenshot: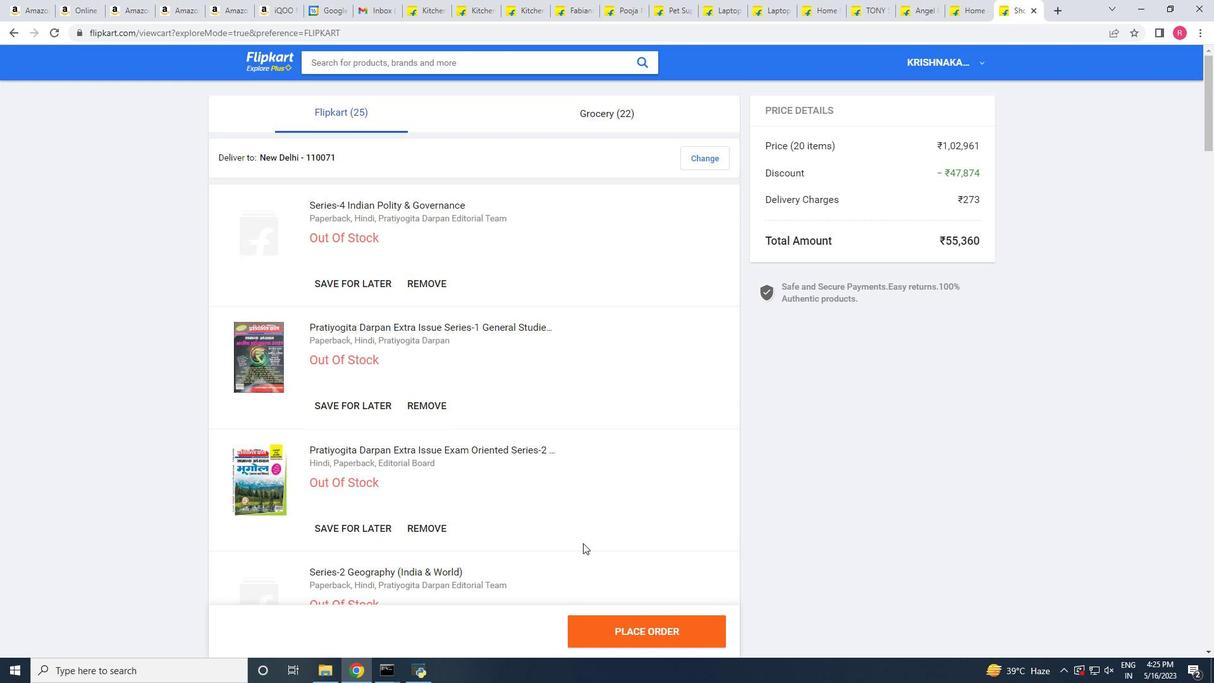 
Action: Mouse scrolled (583, 543) with delta (0, 0)
Screenshot: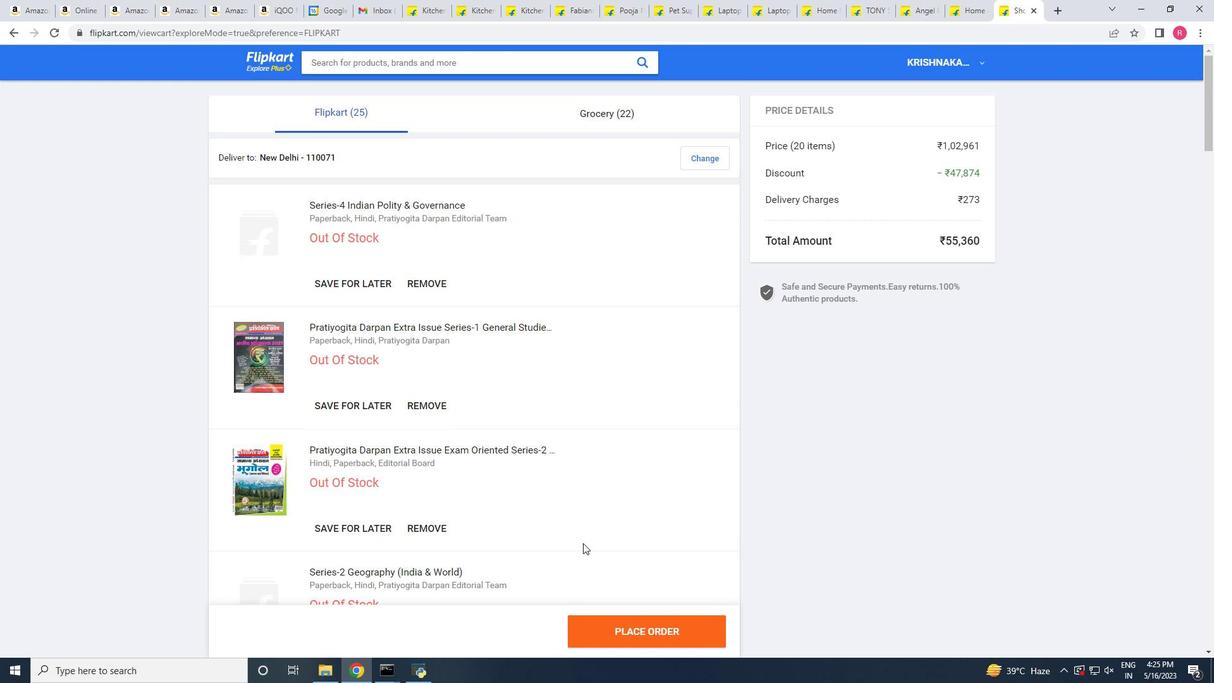 
